 Task: Find connections with filter location Mulhouse with filter topic #investmentproperty with filter profile language Spanish with filter current company UAS International Trip Support with filter school Barrackpore Rastraguru Surendranath College with filter industry Natural Gas Distribution with filter service category Life Coaching with filter keywords title Sales Manager
Action: Mouse moved to (631, 103)
Screenshot: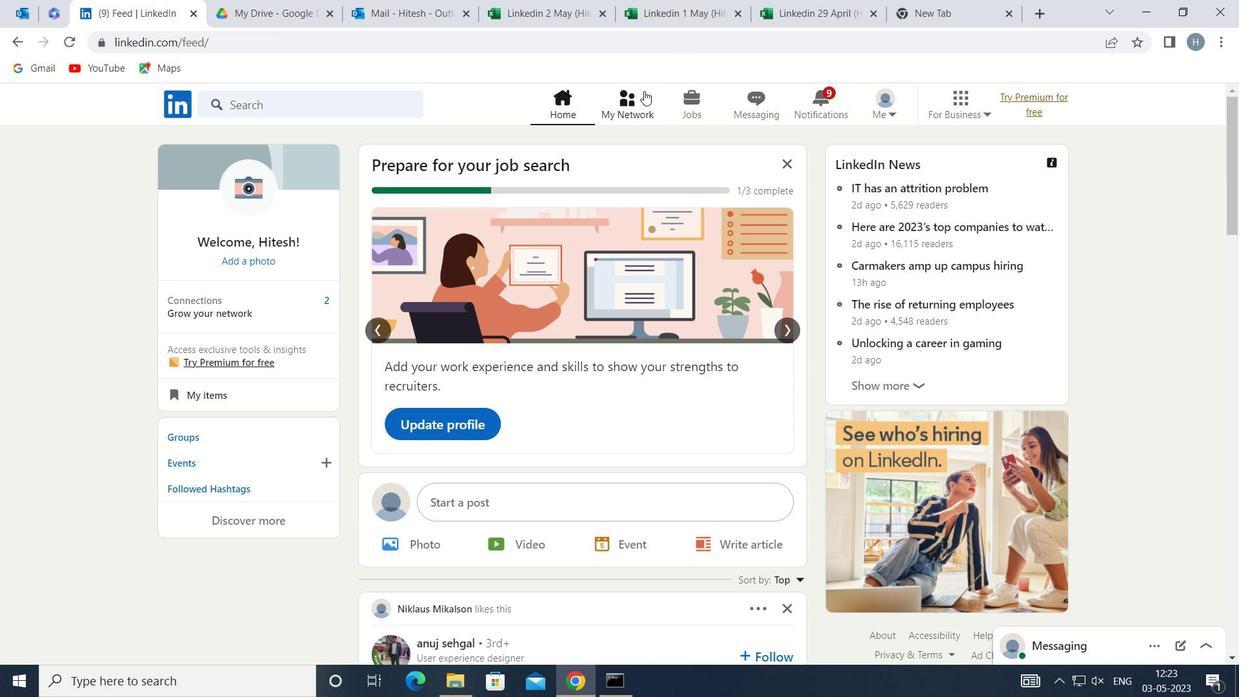 
Action: Mouse pressed left at (631, 103)
Screenshot: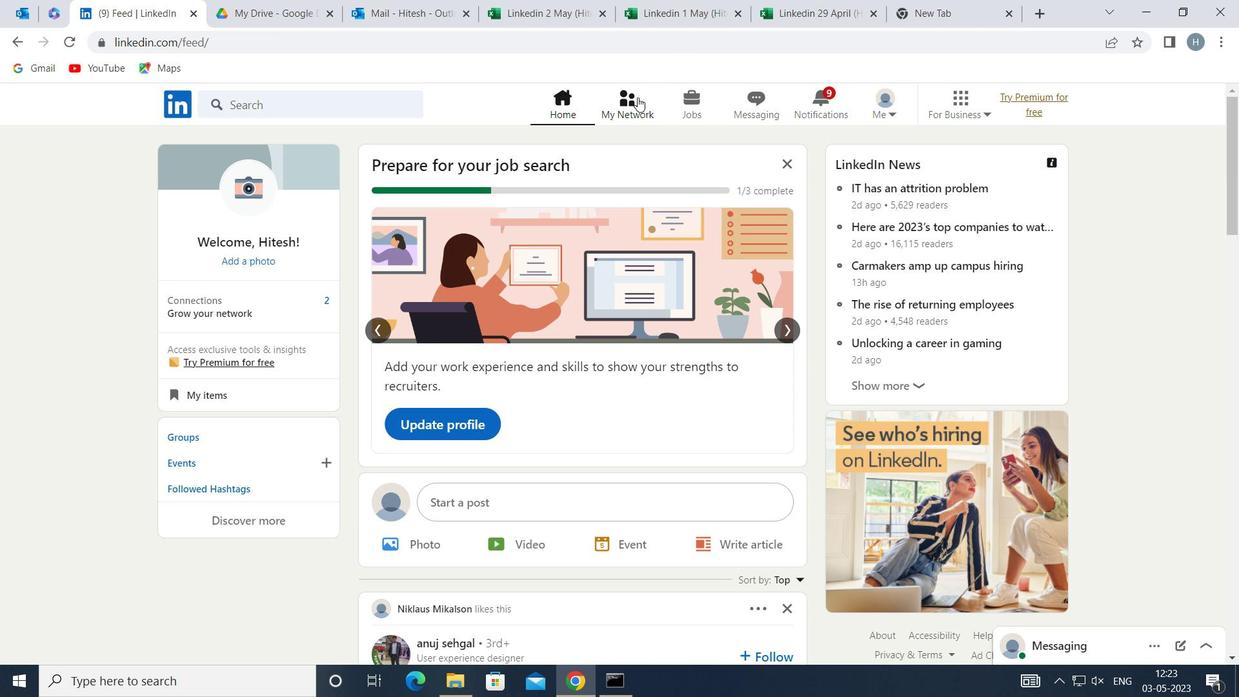 
Action: Mouse moved to (369, 200)
Screenshot: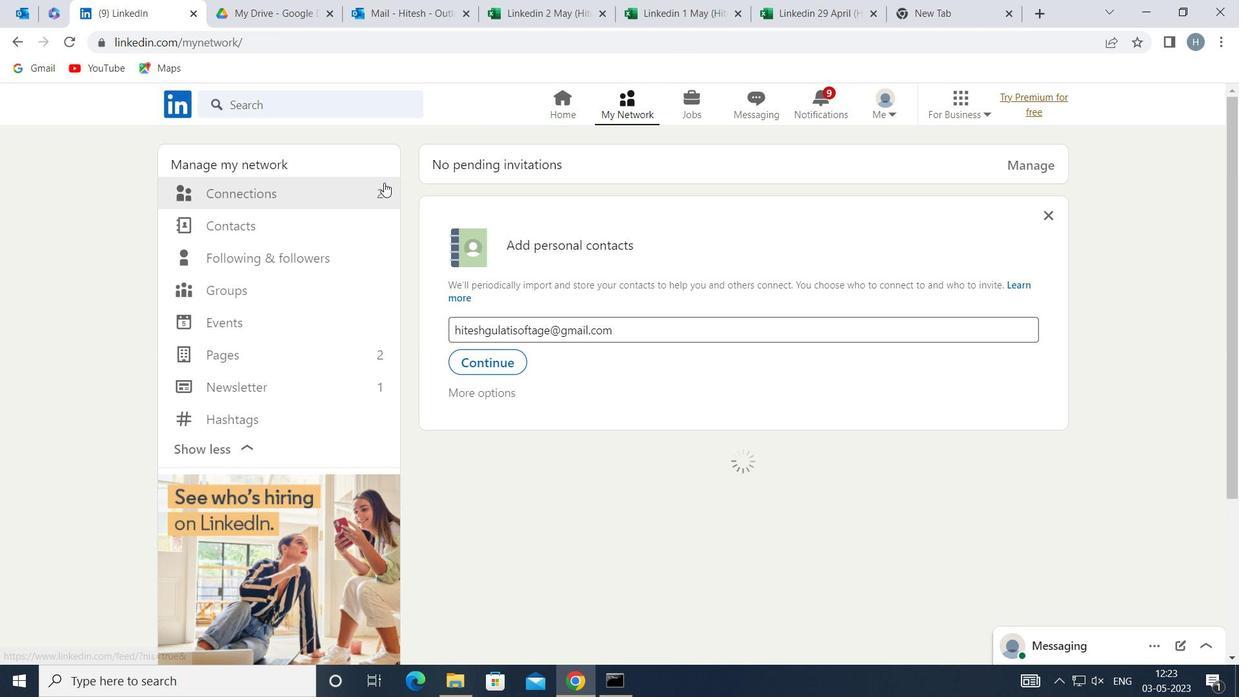 
Action: Mouse pressed left at (369, 200)
Screenshot: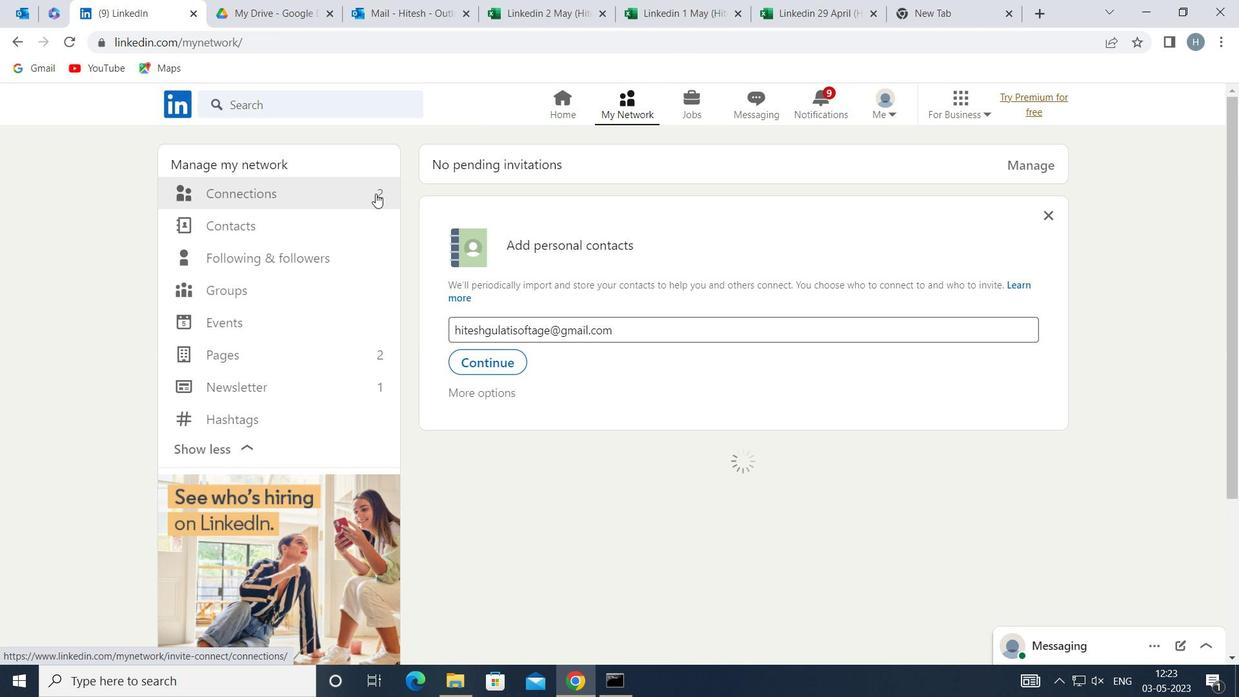 
Action: Mouse moved to (733, 194)
Screenshot: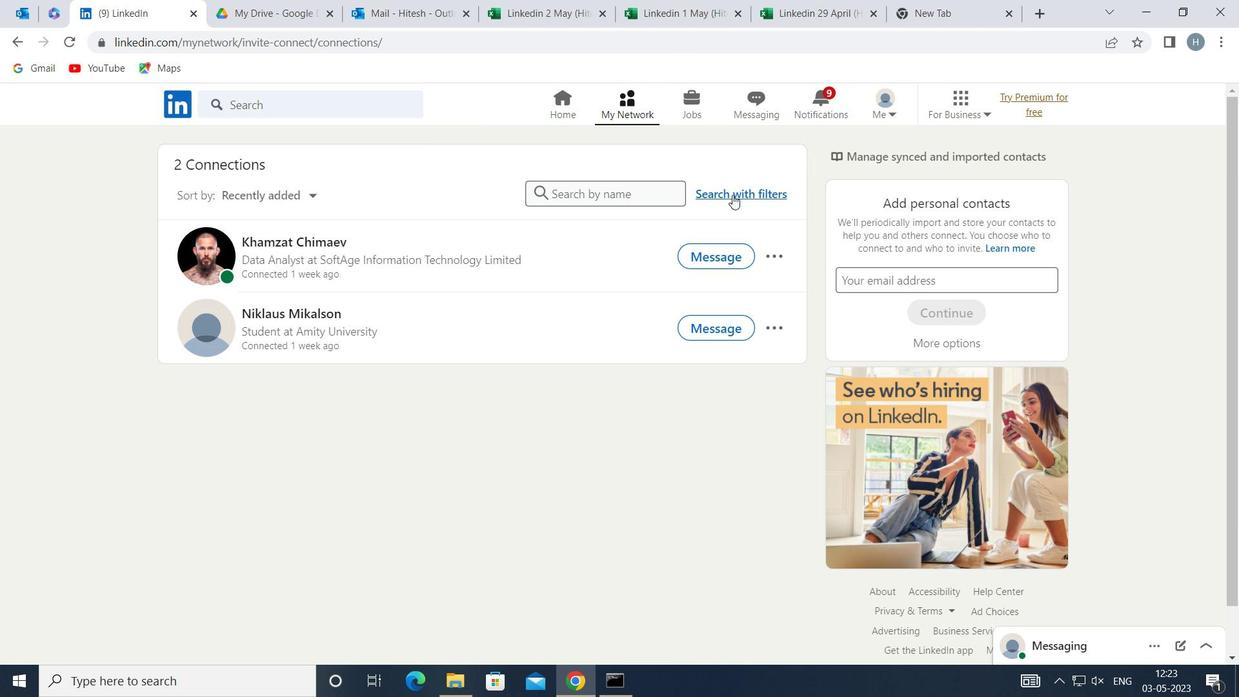 
Action: Mouse pressed left at (733, 194)
Screenshot: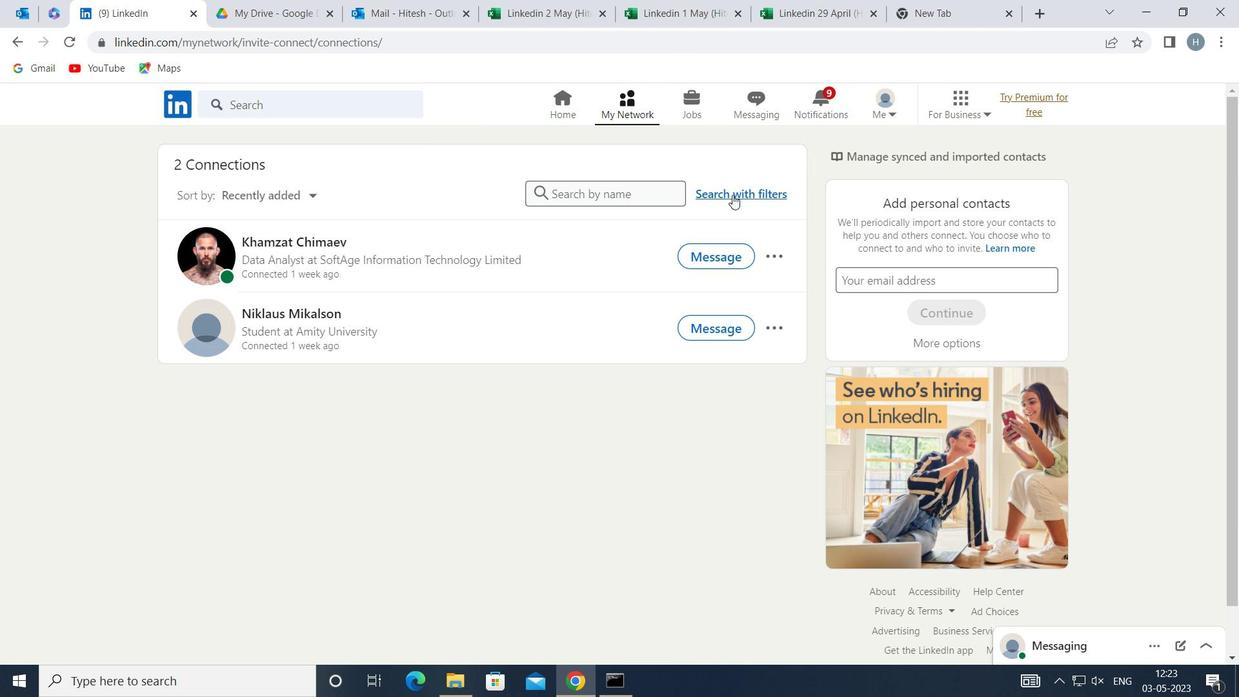 
Action: Mouse moved to (676, 150)
Screenshot: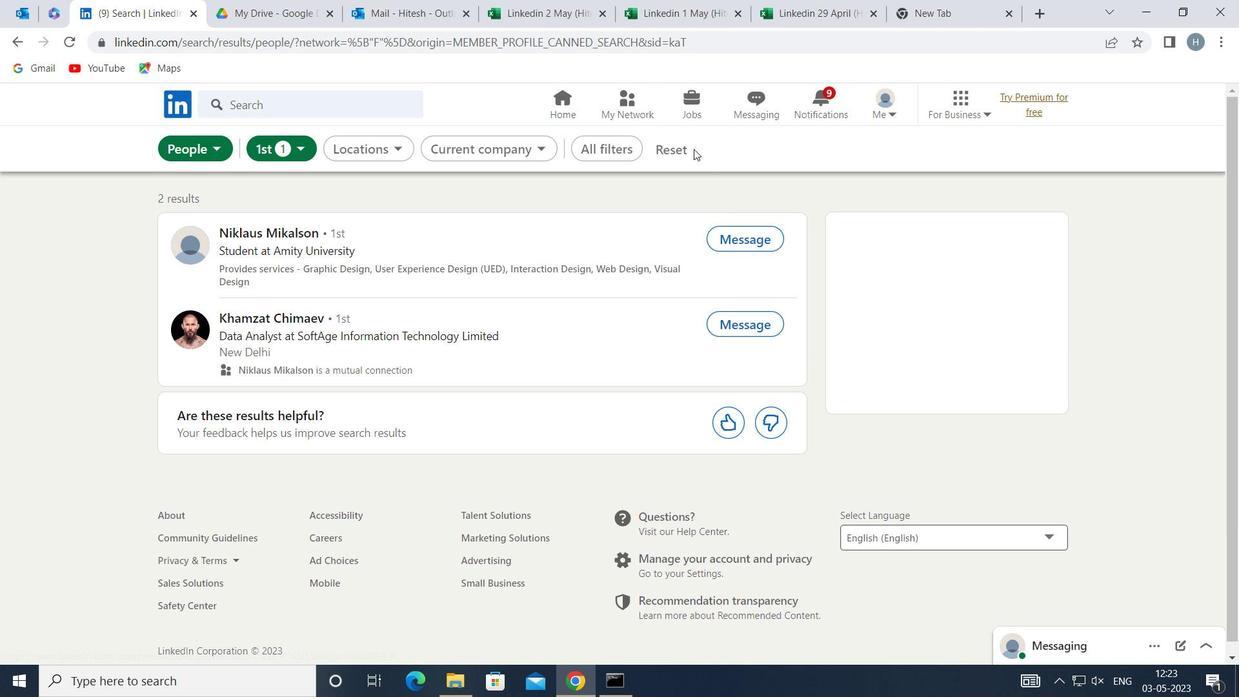 
Action: Mouse pressed left at (676, 150)
Screenshot: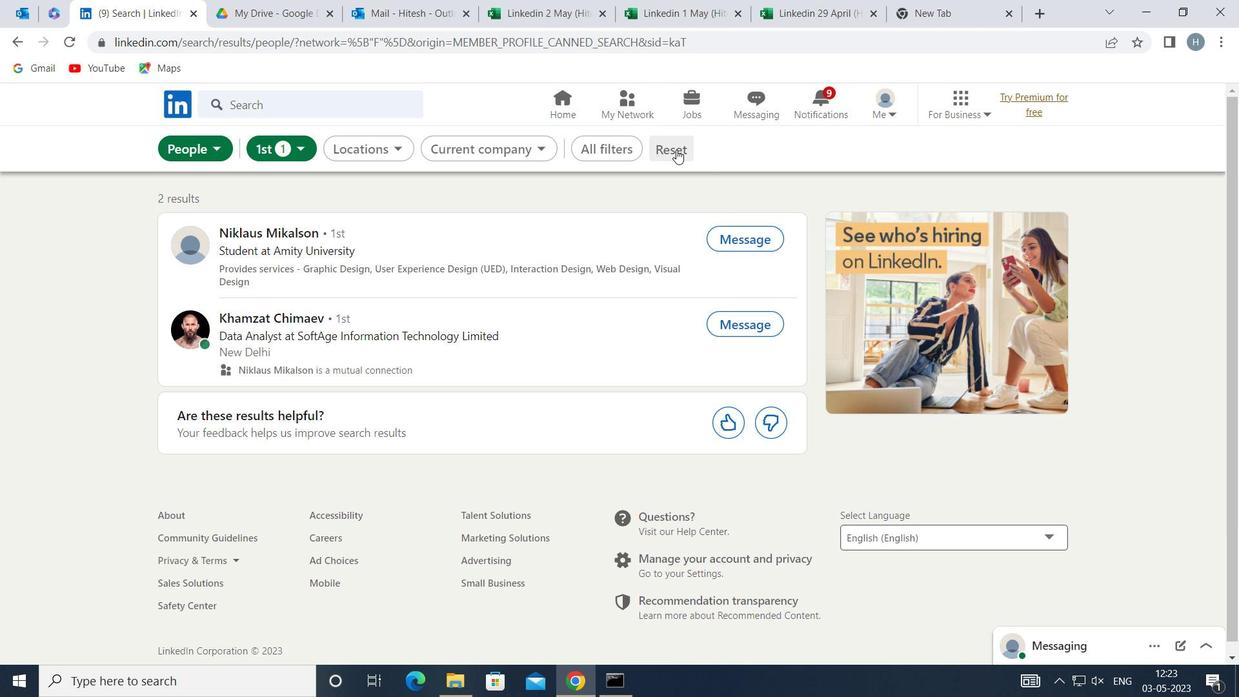 
Action: Mouse moved to (660, 148)
Screenshot: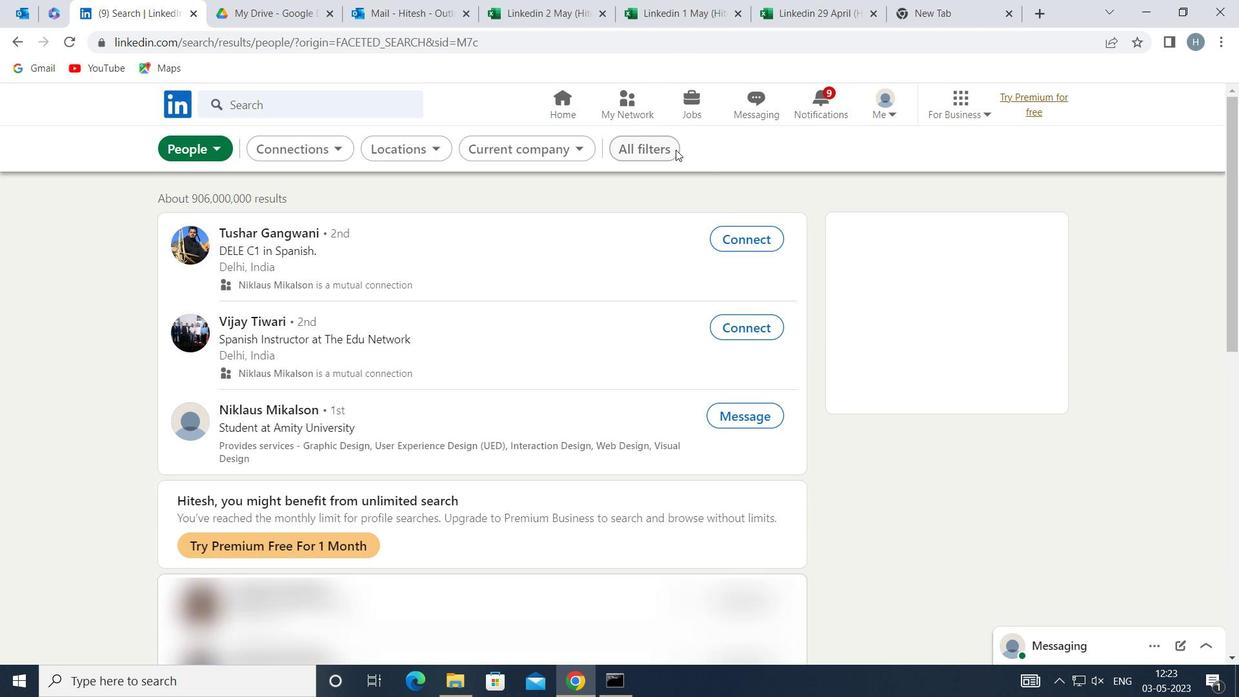 
Action: Mouse pressed left at (660, 148)
Screenshot: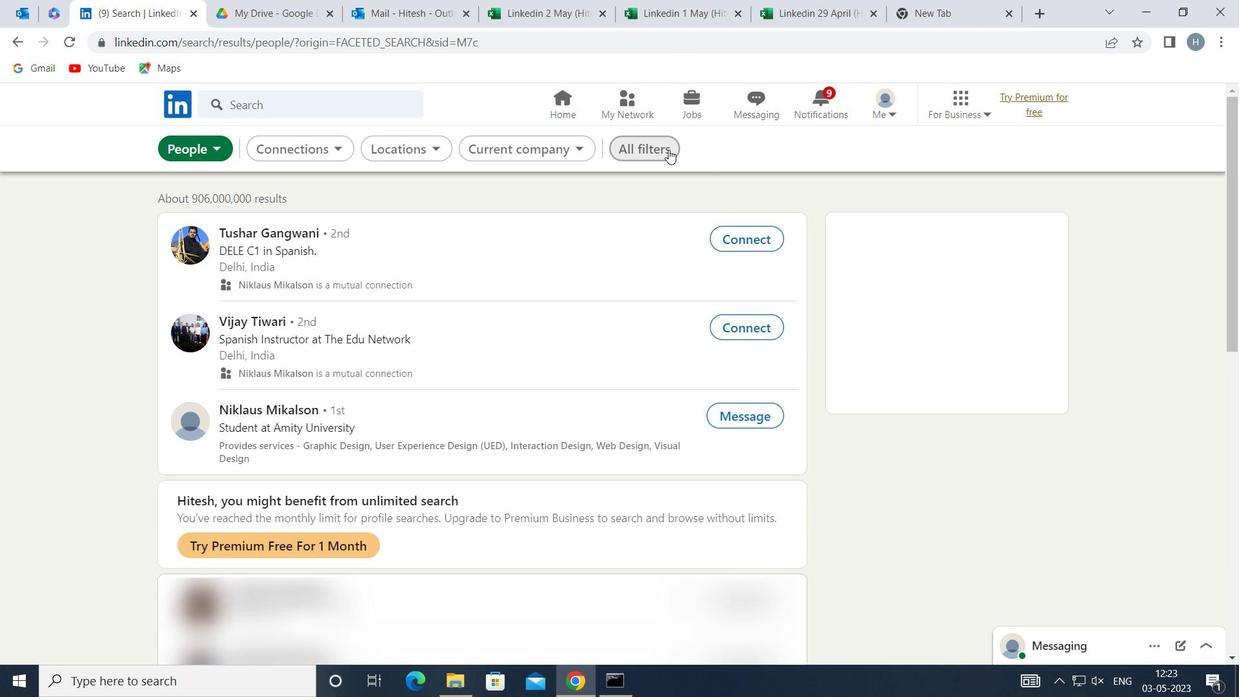 
Action: Mouse moved to (911, 425)
Screenshot: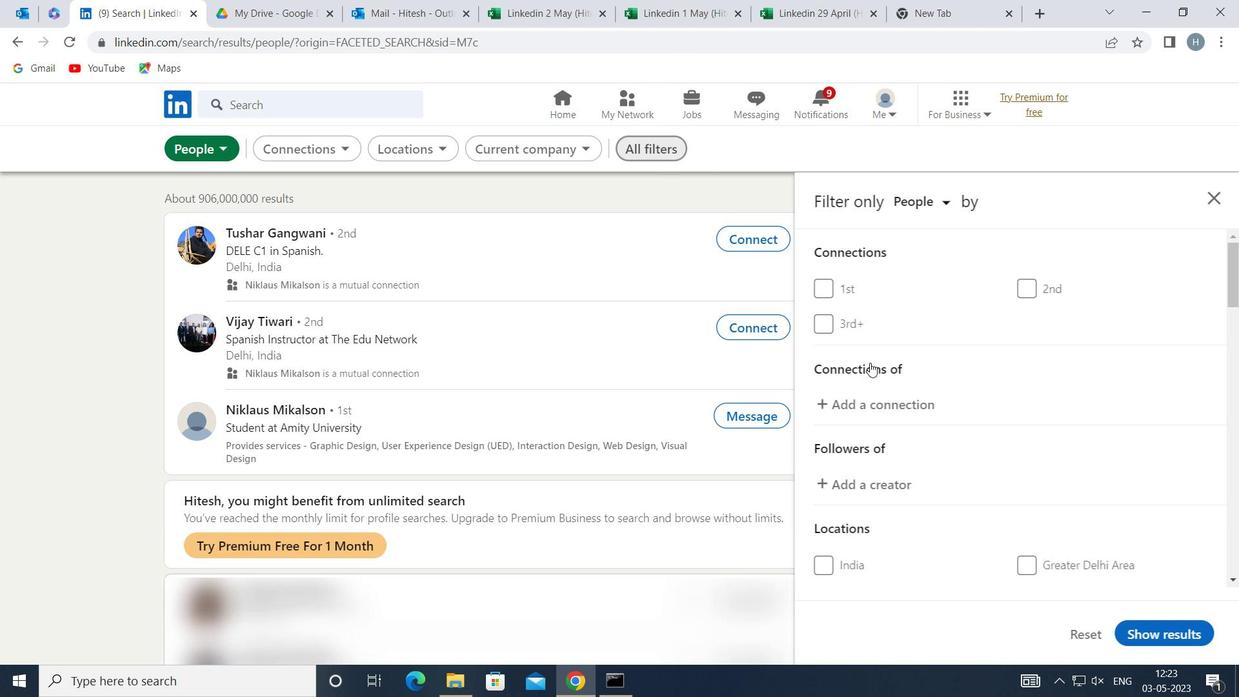 
Action: Mouse scrolled (911, 425) with delta (0, 0)
Screenshot: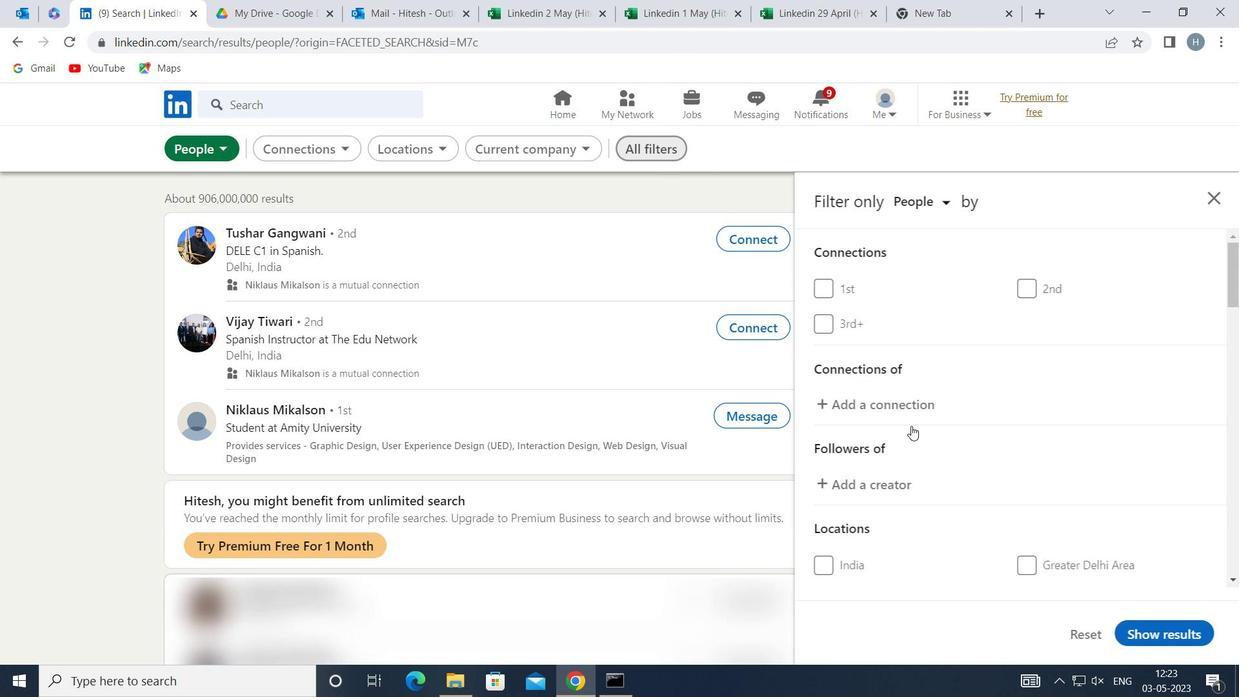 
Action: Mouse scrolled (911, 425) with delta (0, 0)
Screenshot: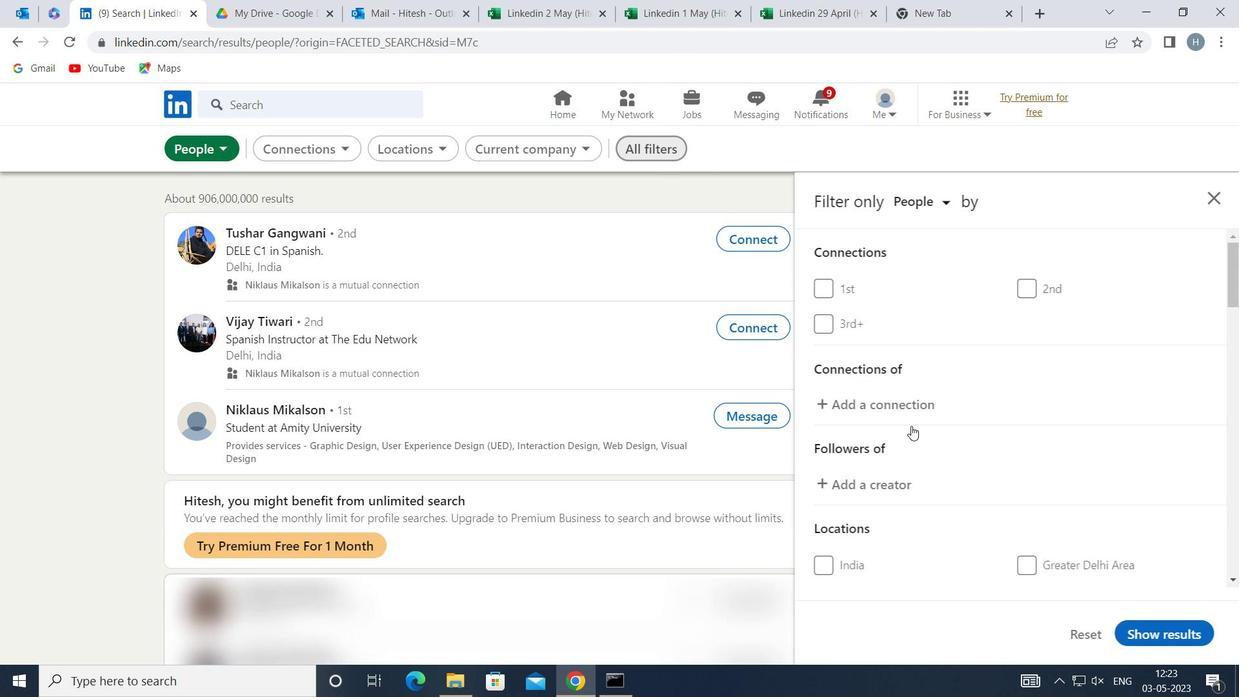 
Action: Mouse scrolled (911, 425) with delta (0, 0)
Screenshot: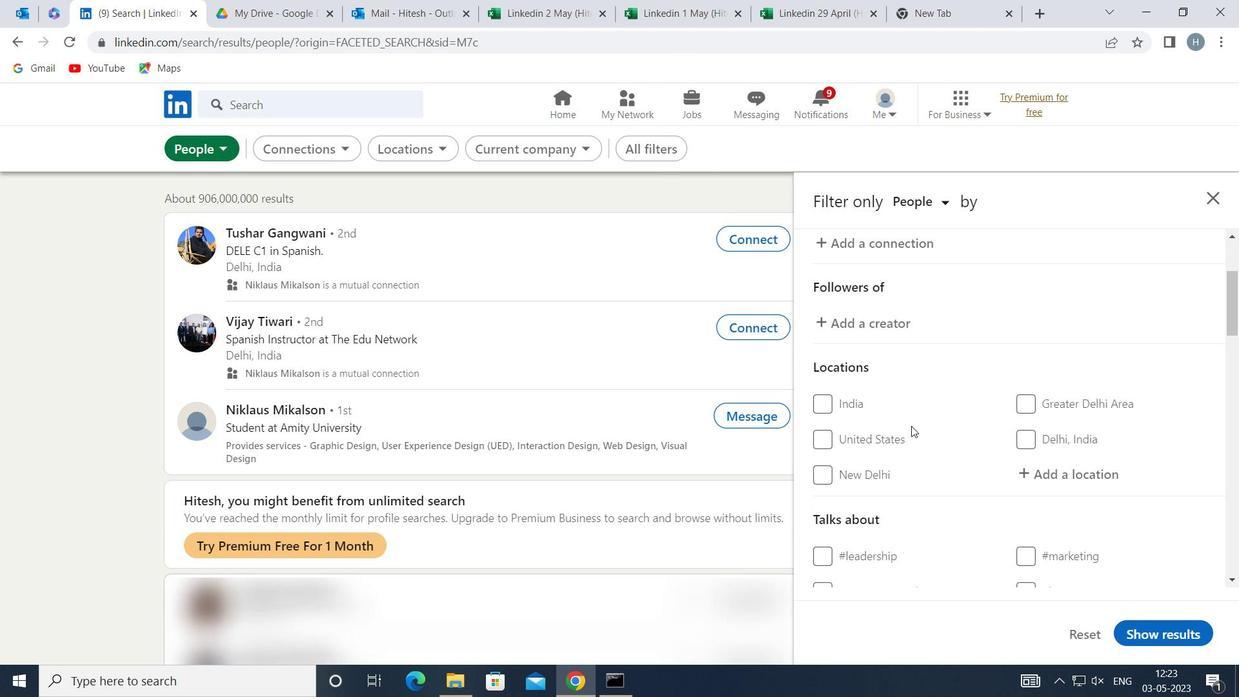 
Action: Mouse moved to (1081, 388)
Screenshot: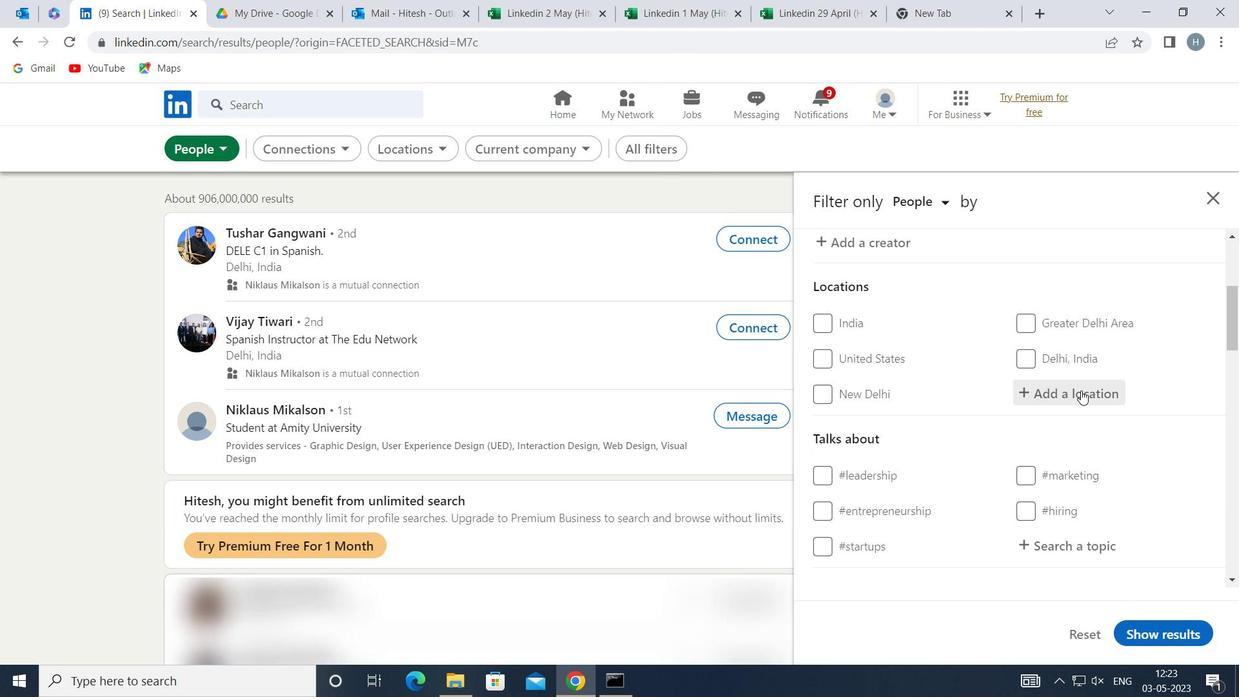 
Action: Mouse pressed left at (1081, 388)
Screenshot: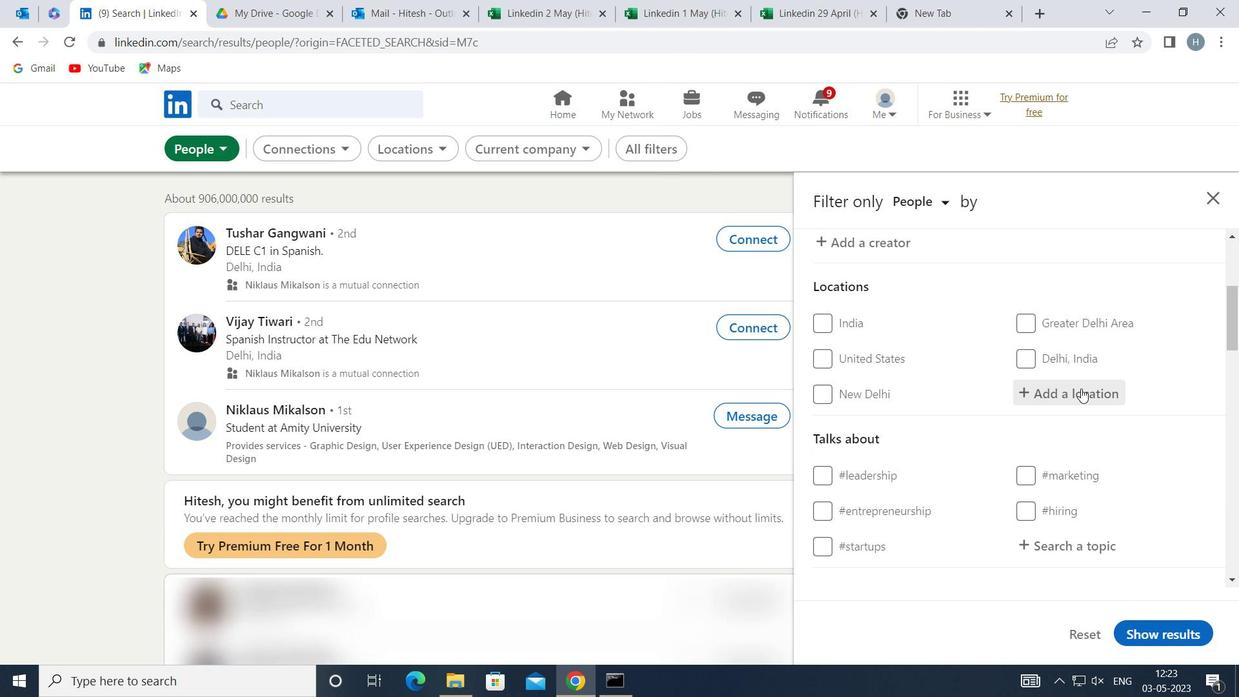 
Action: Key pressed <Key.shift>MULHOUSE
Screenshot: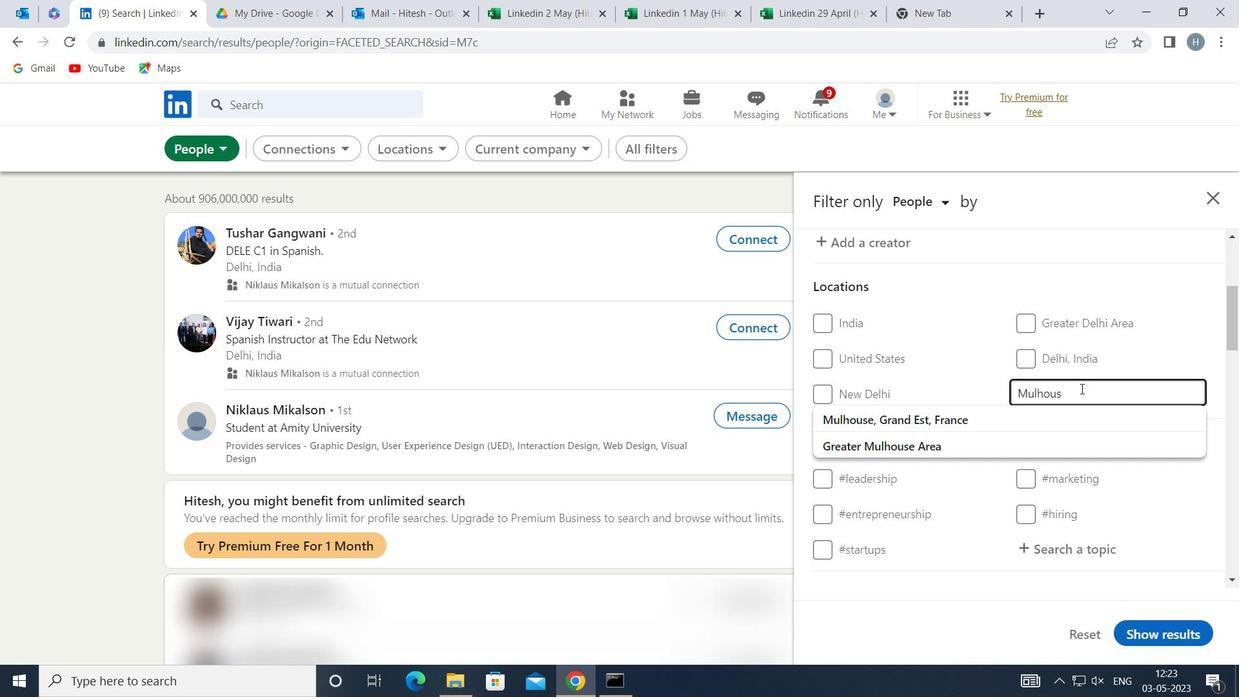 
Action: Mouse moved to (1017, 413)
Screenshot: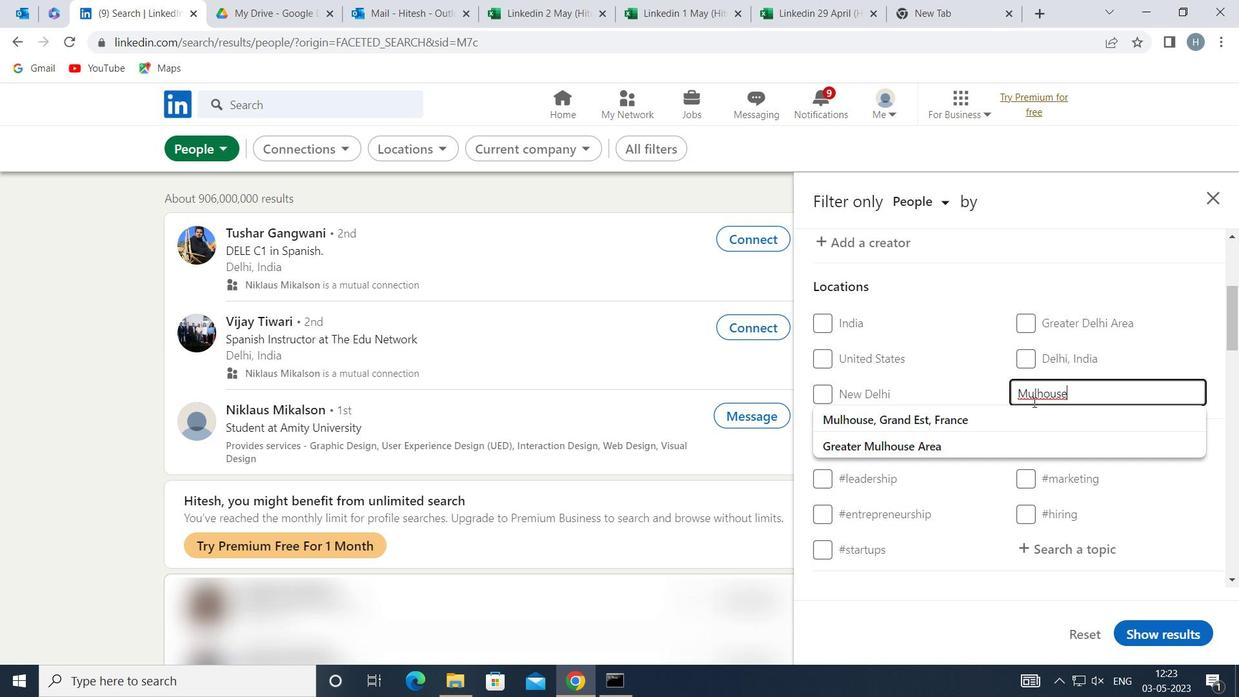 
Action: Mouse pressed left at (1017, 413)
Screenshot: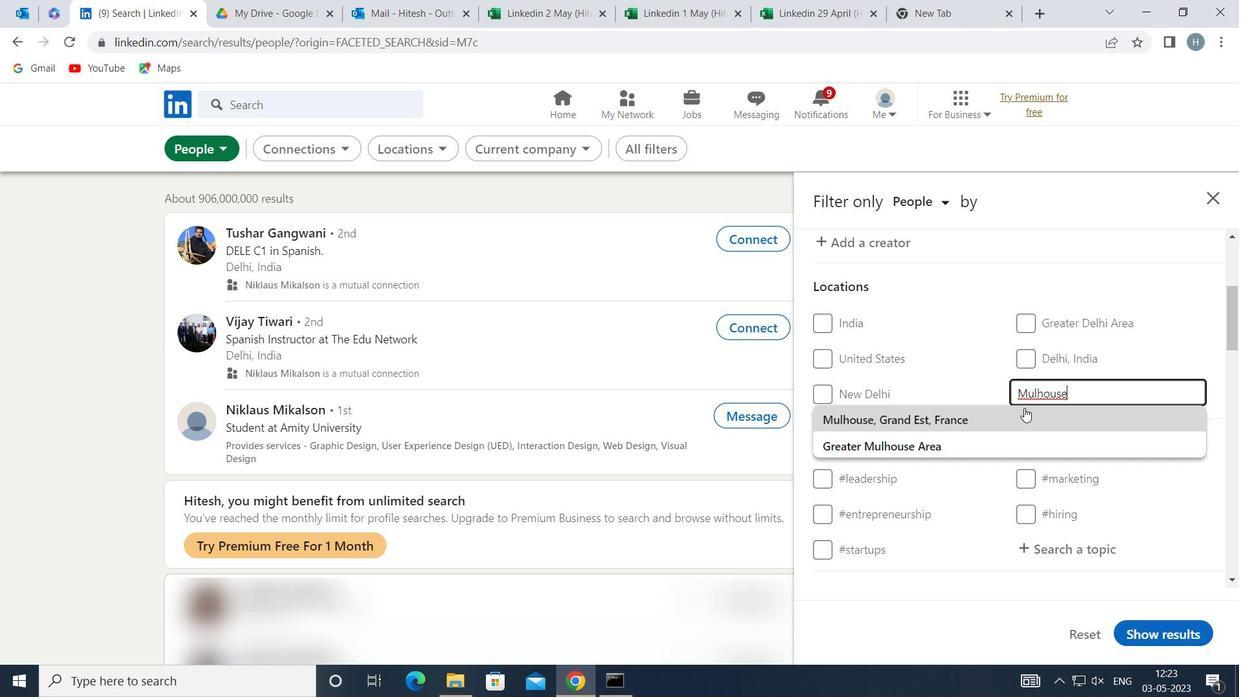 
Action: Mouse moved to (969, 413)
Screenshot: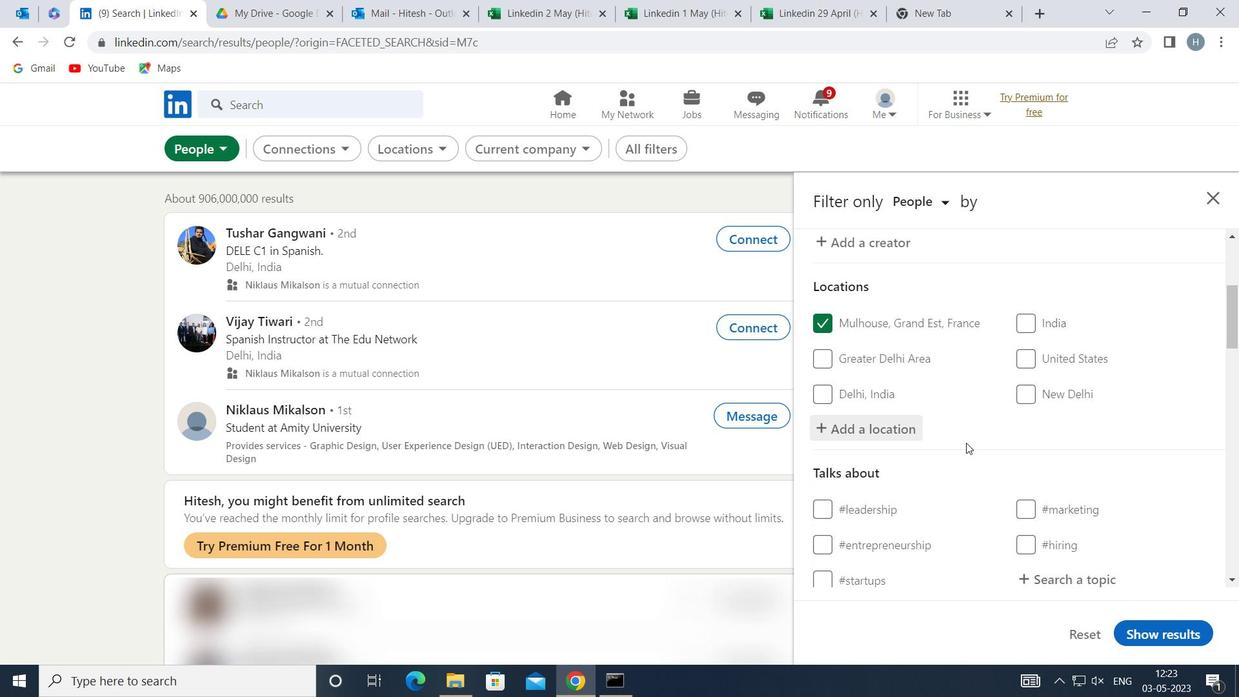 
Action: Mouse scrolled (969, 412) with delta (0, 0)
Screenshot: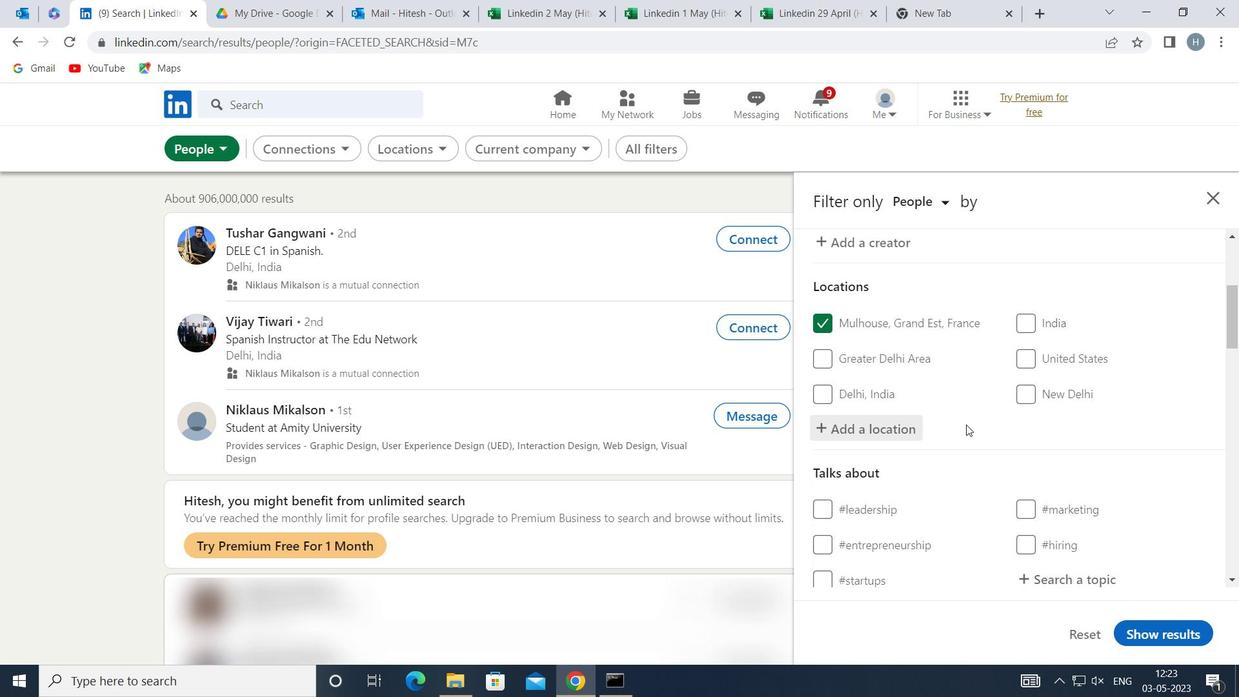
Action: Mouse moved to (970, 412)
Screenshot: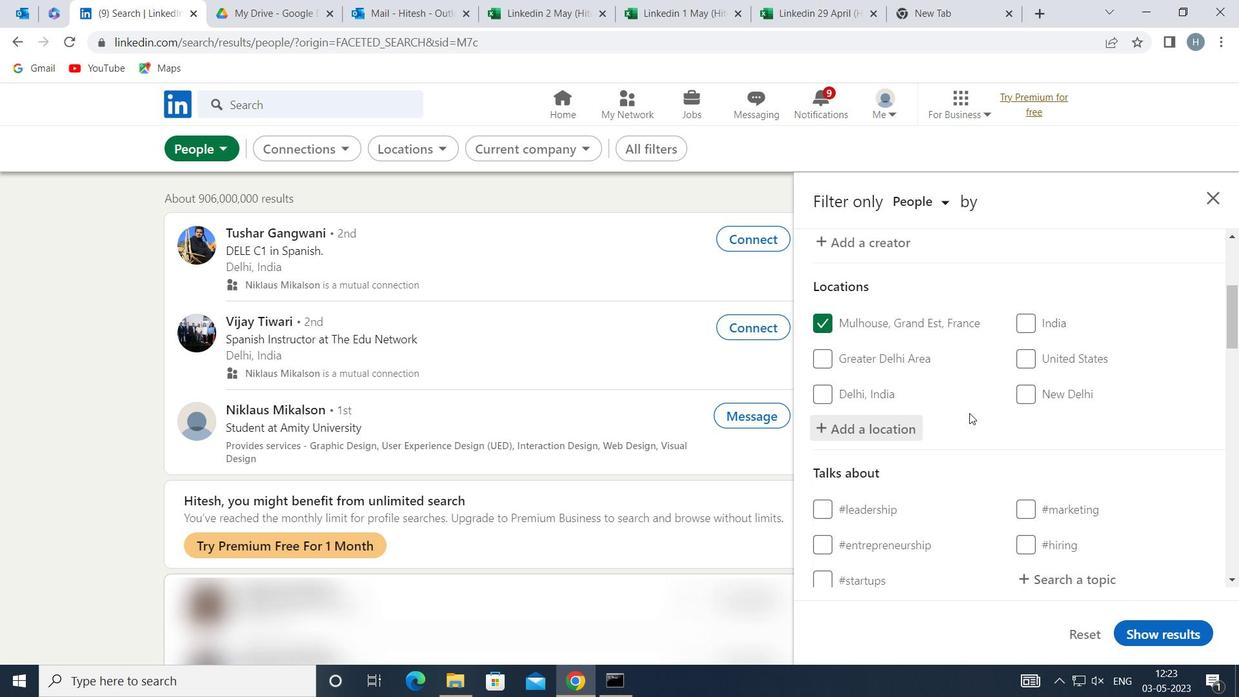 
Action: Mouse scrolled (970, 411) with delta (0, 0)
Screenshot: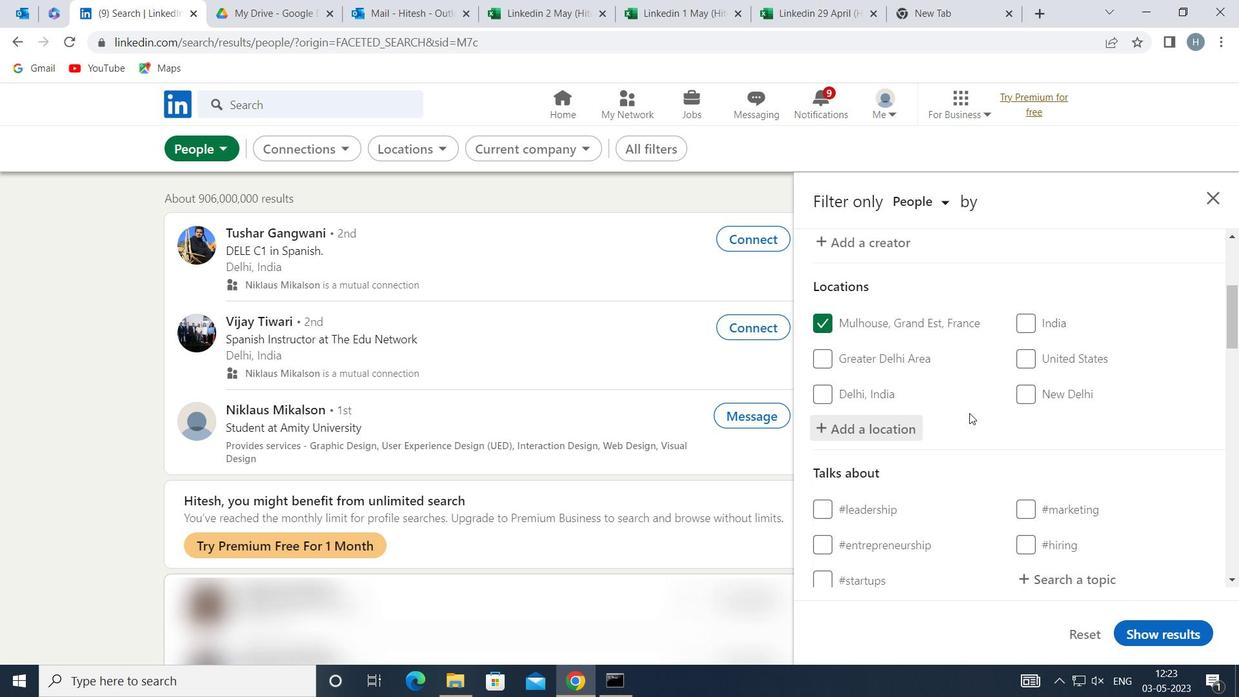 
Action: Mouse moved to (1079, 416)
Screenshot: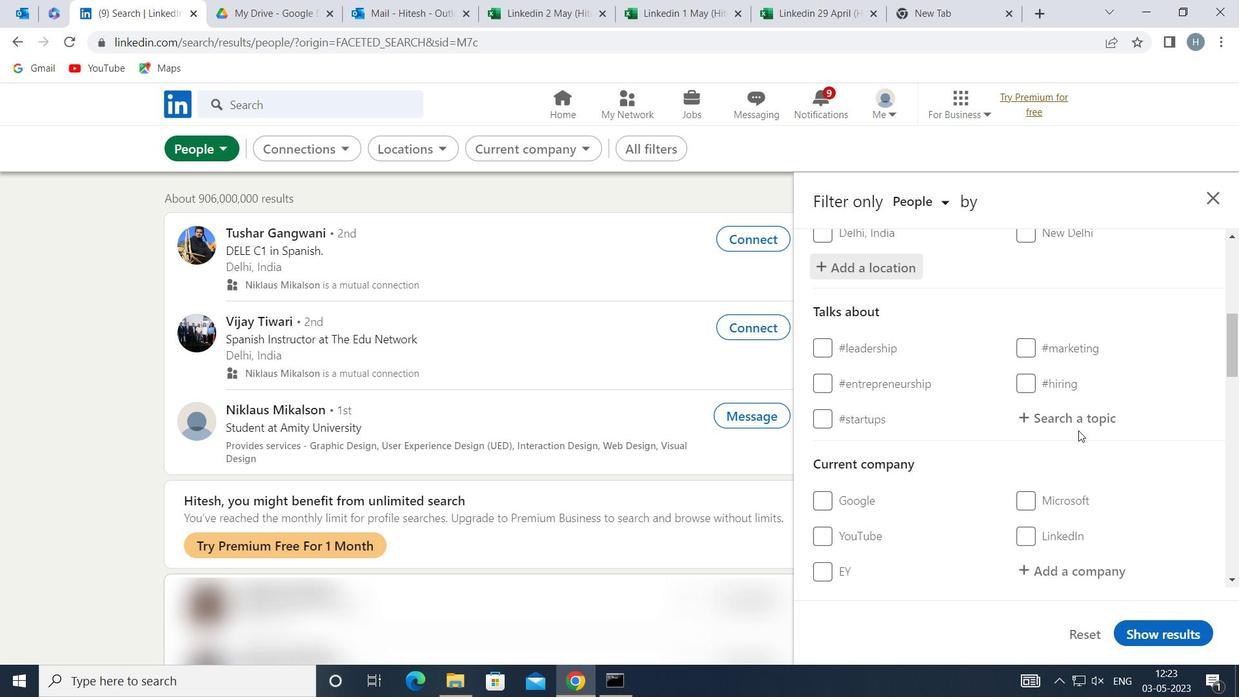 
Action: Mouse pressed left at (1079, 416)
Screenshot: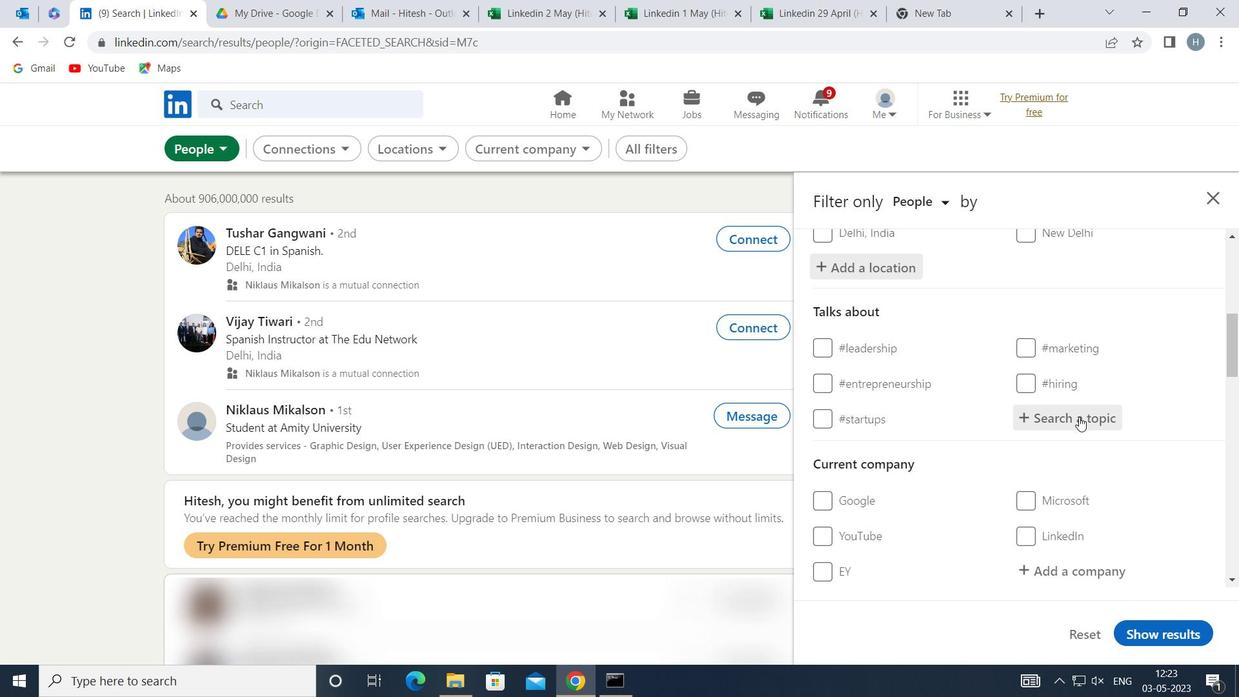 
Action: Key pressed INVESTMENTPROPERTY
Screenshot: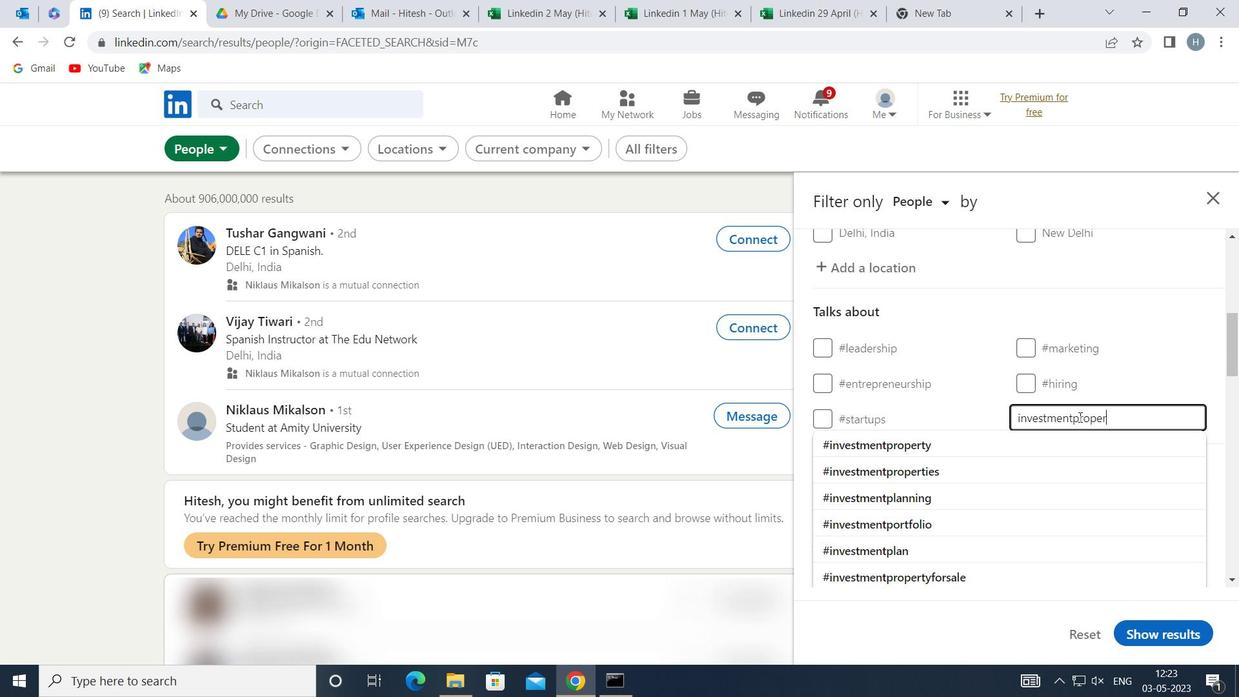 
Action: Mouse moved to (1030, 446)
Screenshot: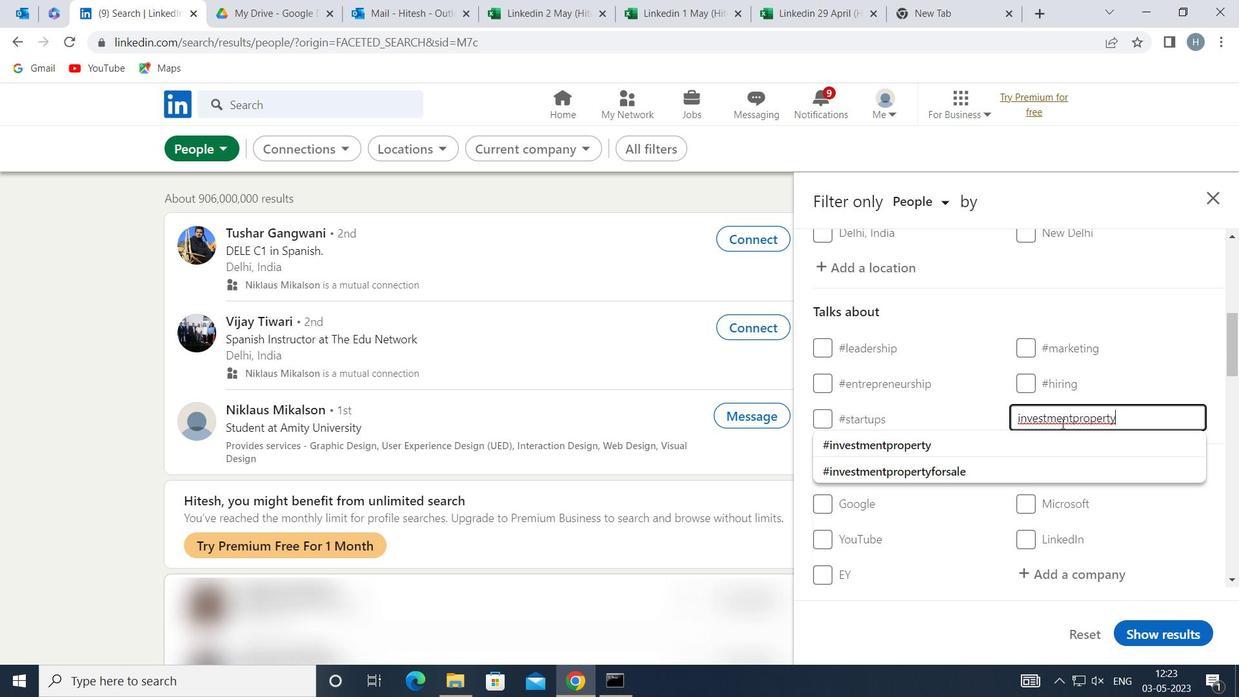 
Action: Mouse pressed left at (1030, 446)
Screenshot: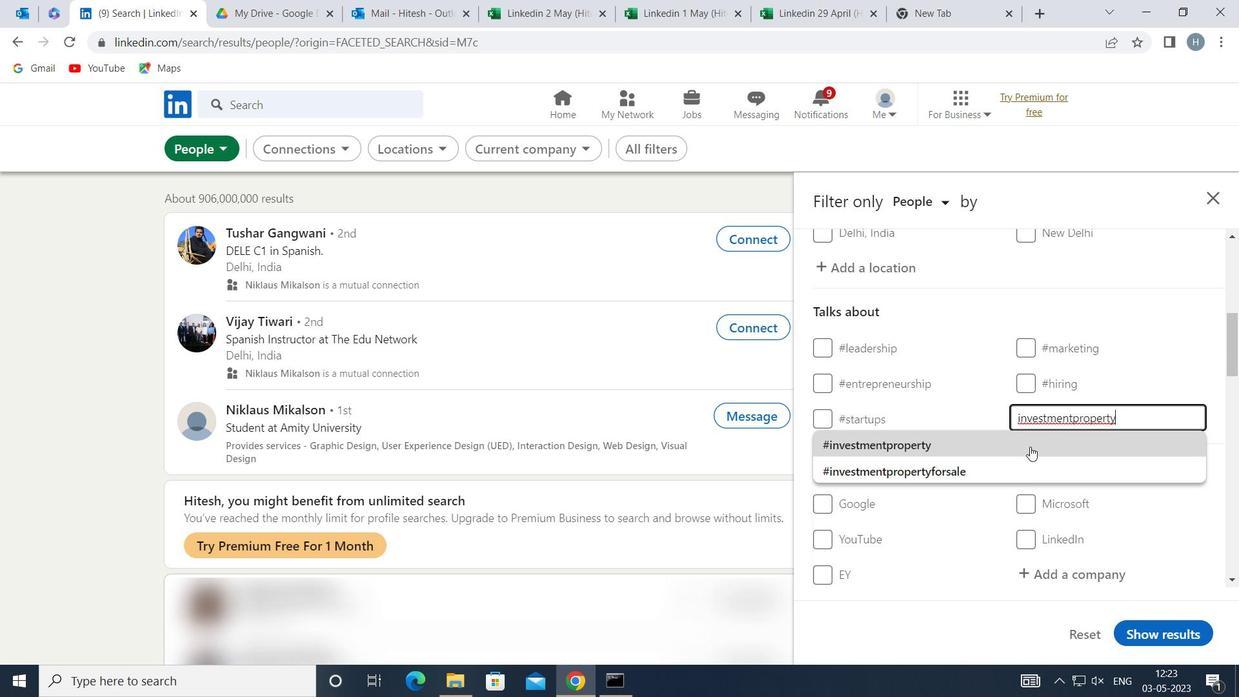 
Action: Mouse moved to (983, 424)
Screenshot: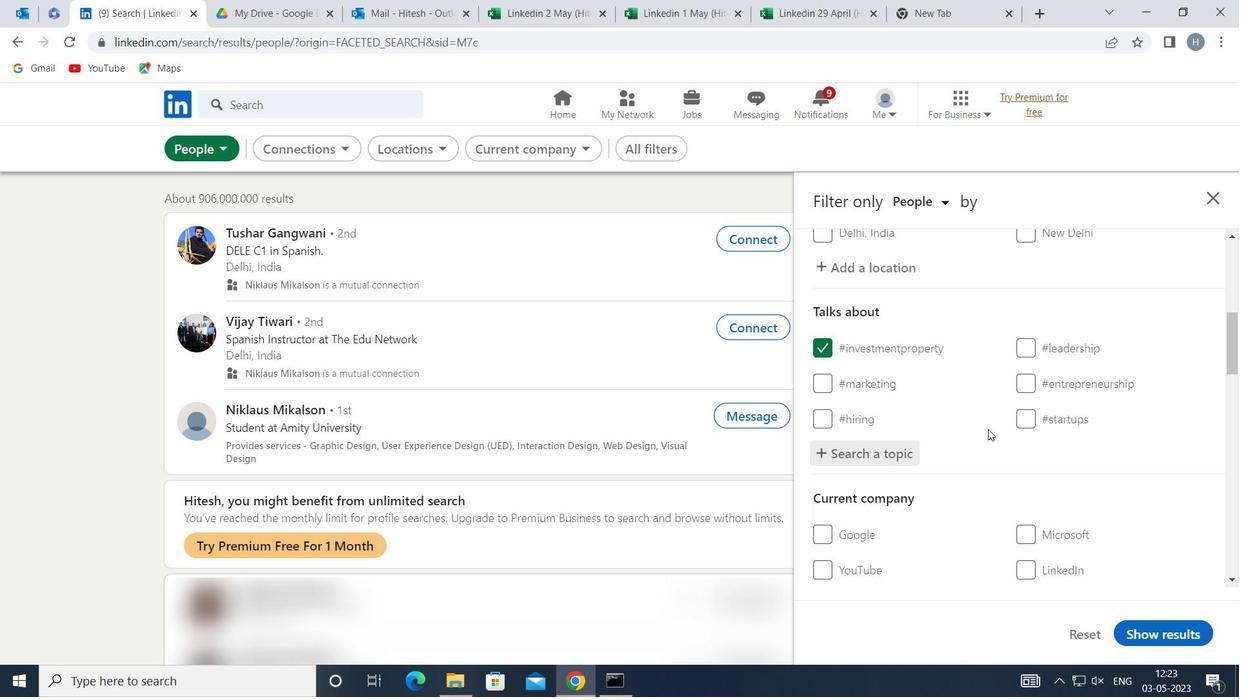 
Action: Mouse scrolled (983, 423) with delta (0, 0)
Screenshot: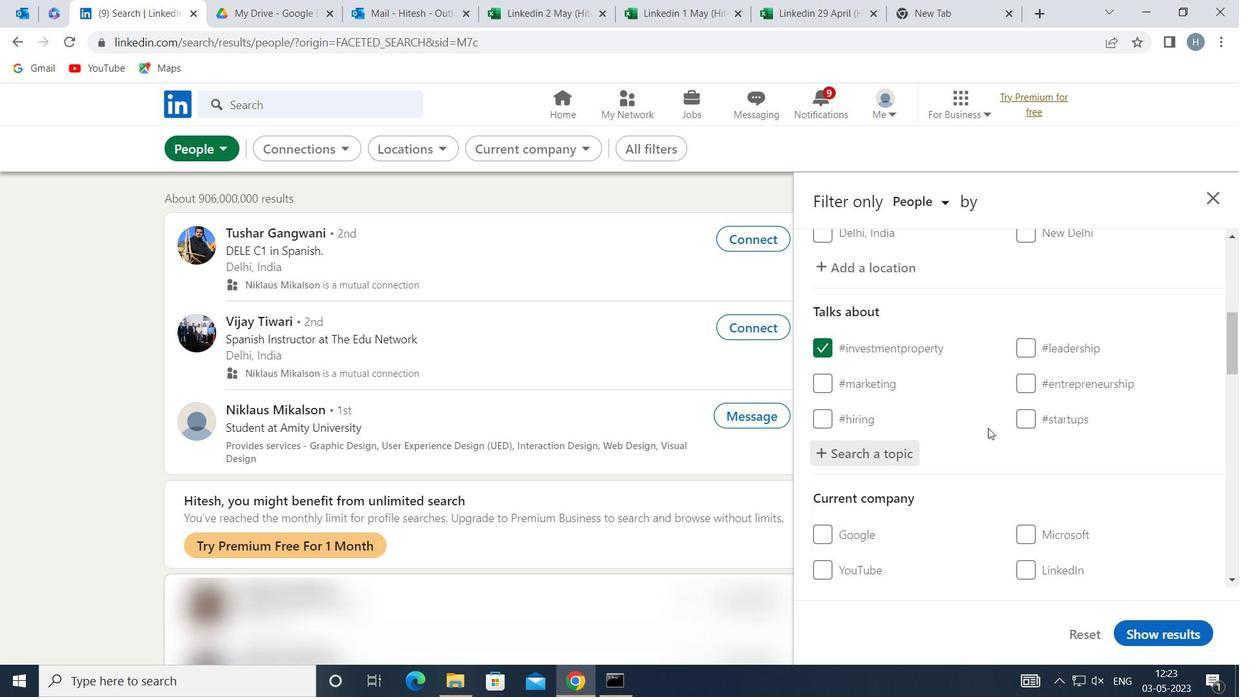 
Action: Mouse moved to (981, 415)
Screenshot: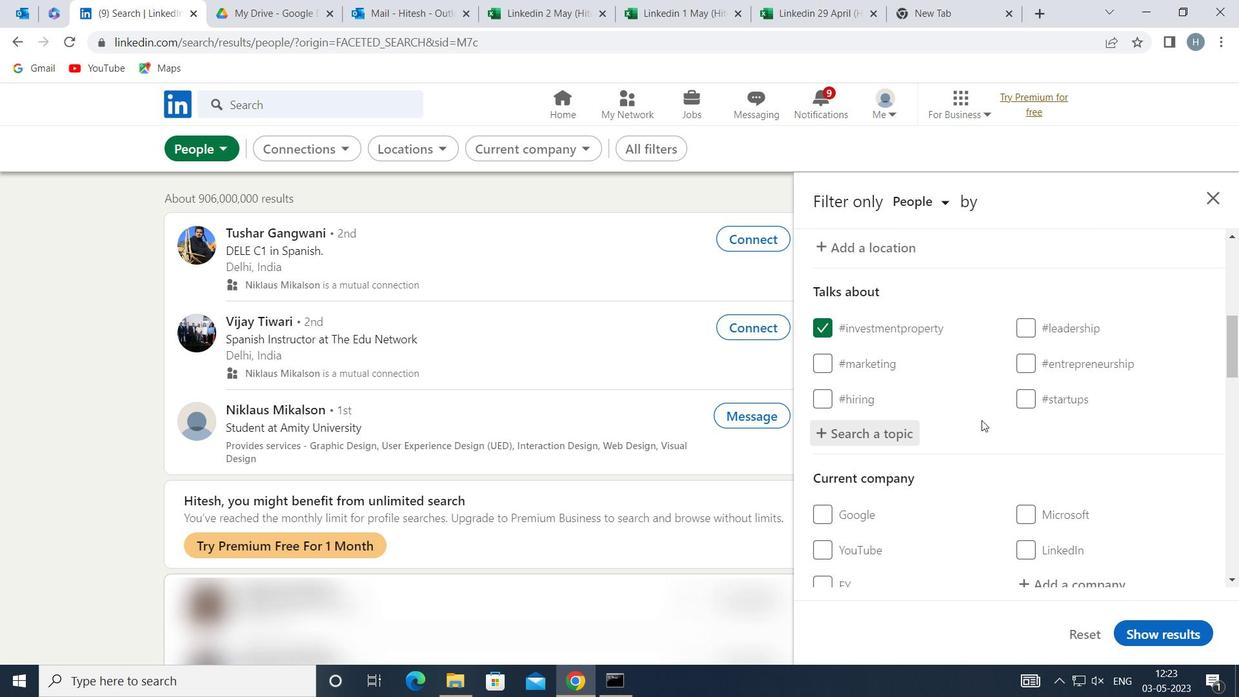 
Action: Mouse scrolled (981, 414) with delta (0, 0)
Screenshot: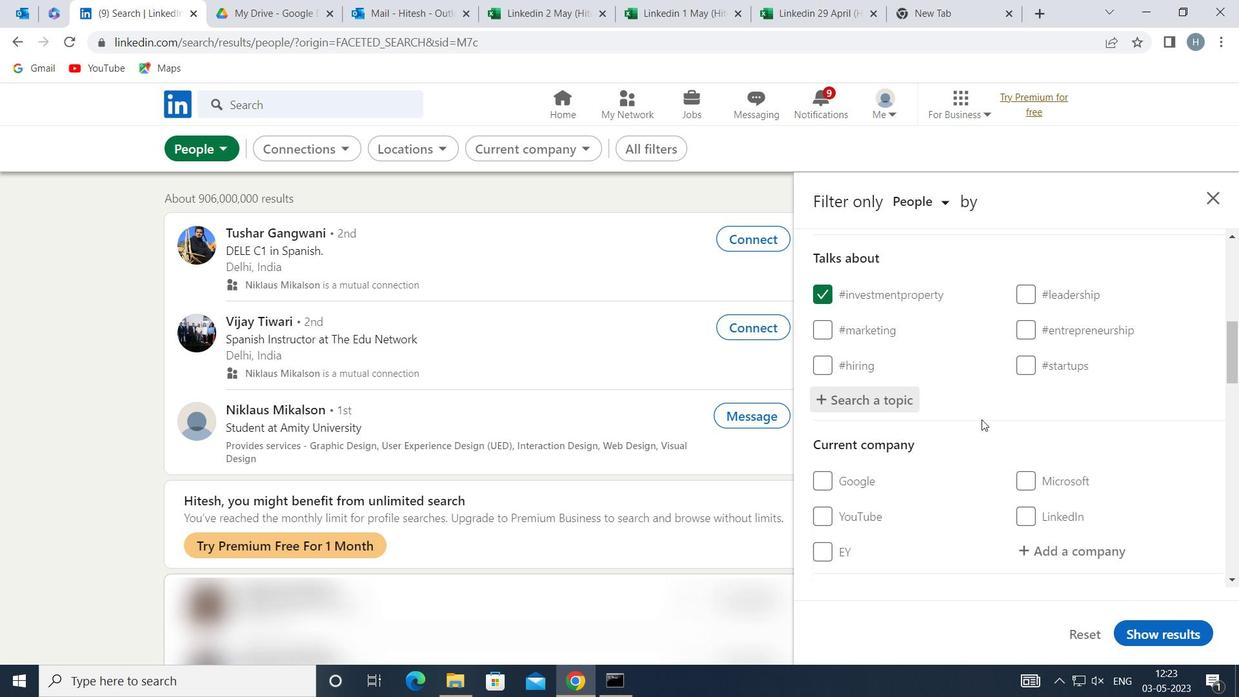 
Action: Mouse scrolled (981, 414) with delta (0, 0)
Screenshot: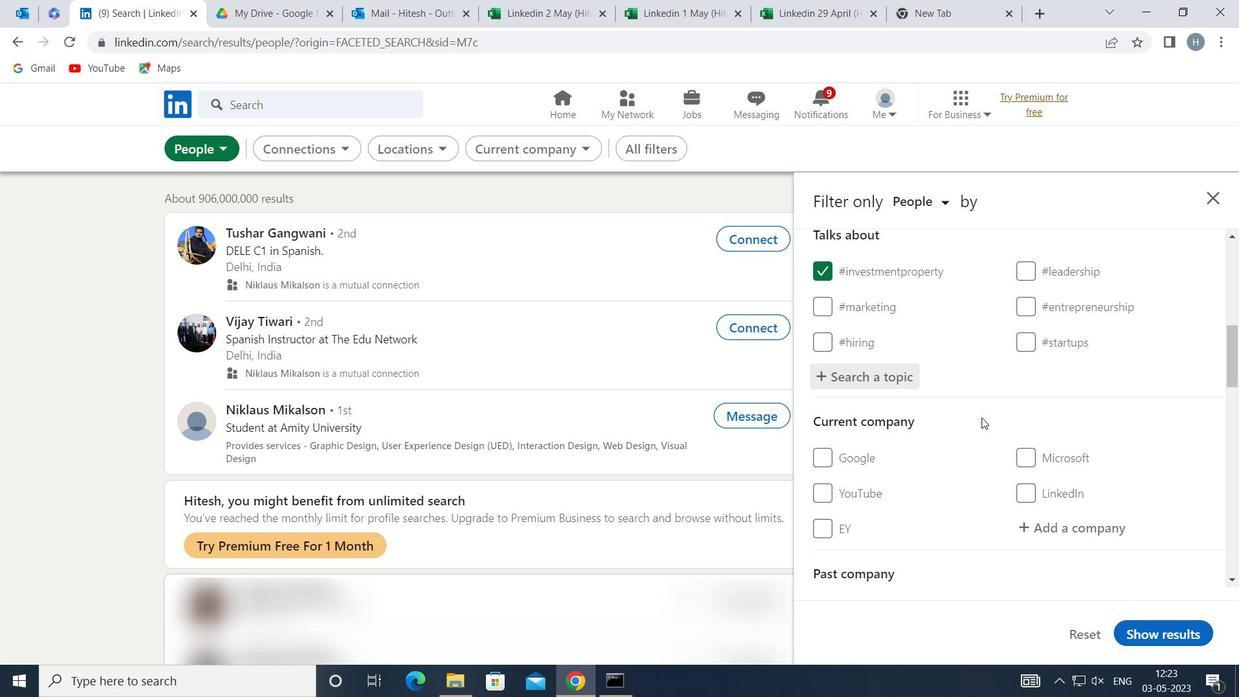 
Action: Mouse moved to (981, 413)
Screenshot: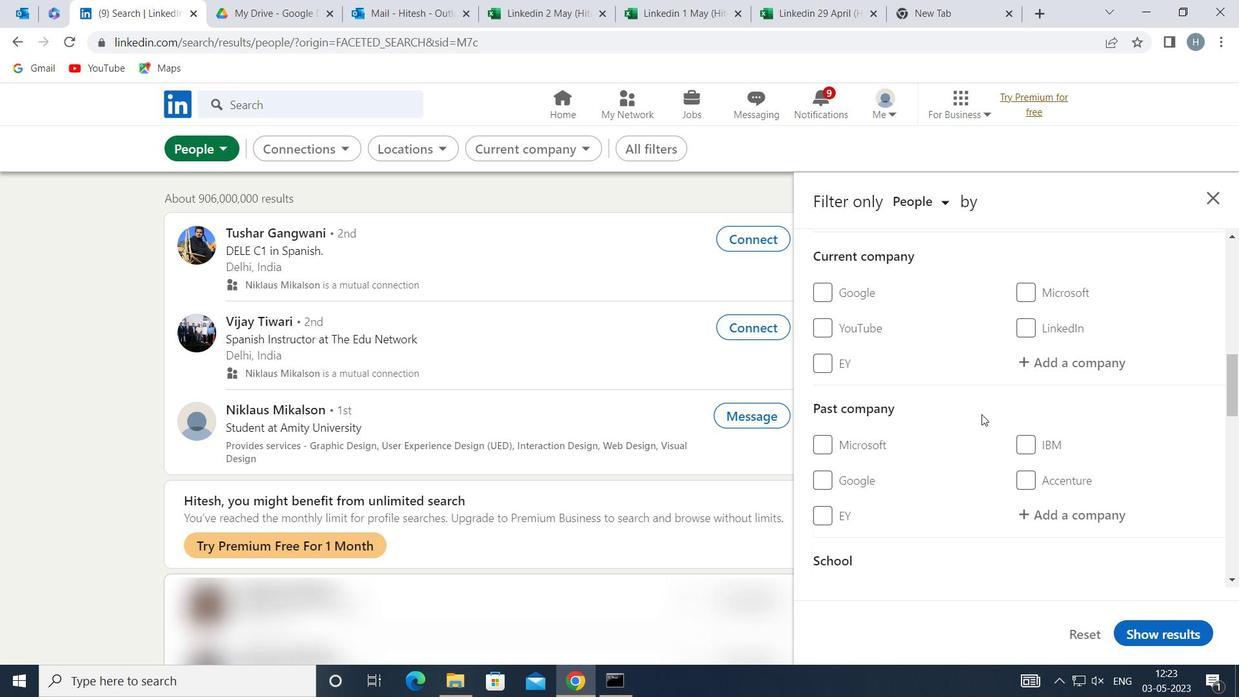 
Action: Mouse scrolled (981, 412) with delta (0, 0)
Screenshot: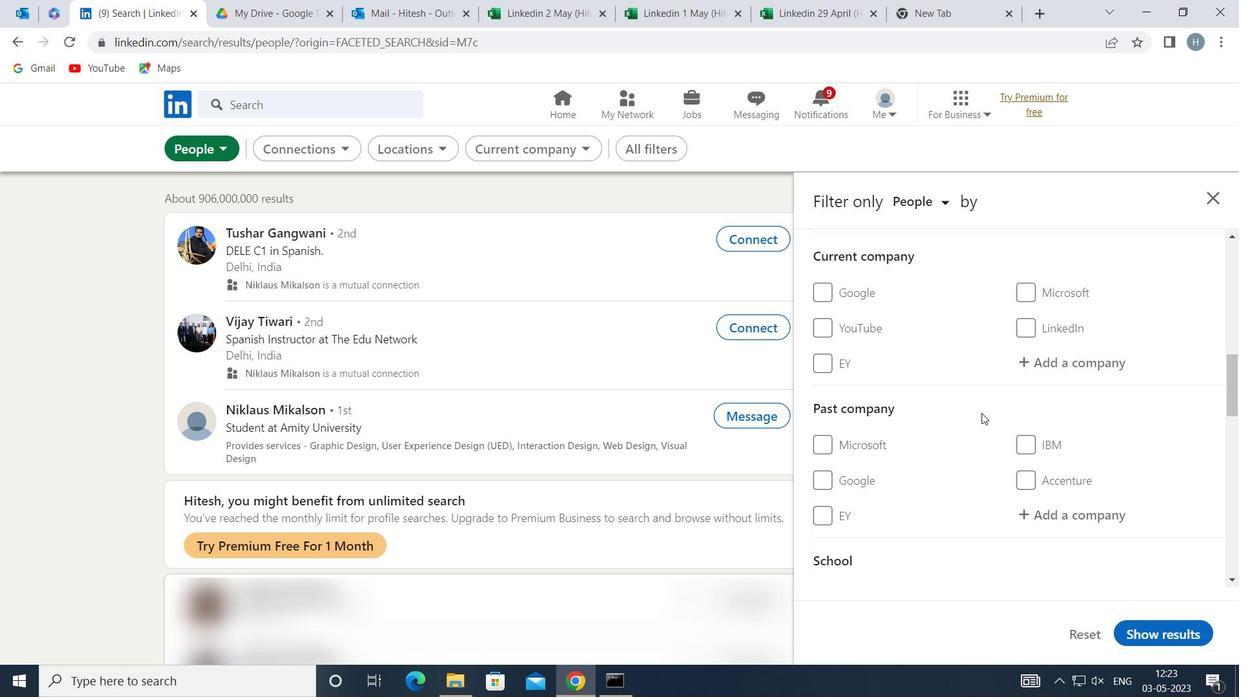 
Action: Mouse scrolled (981, 412) with delta (0, 0)
Screenshot: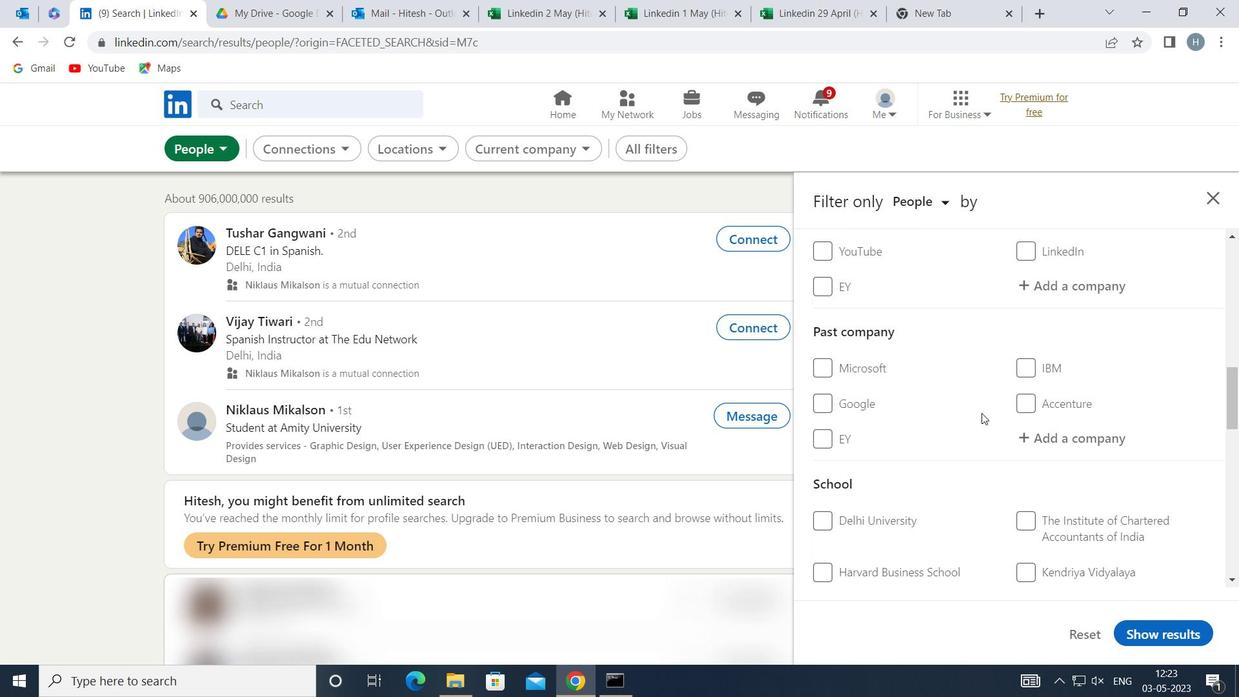 
Action: Mouse scrolled (981, 412) with delta (0, 0)
Screenshot: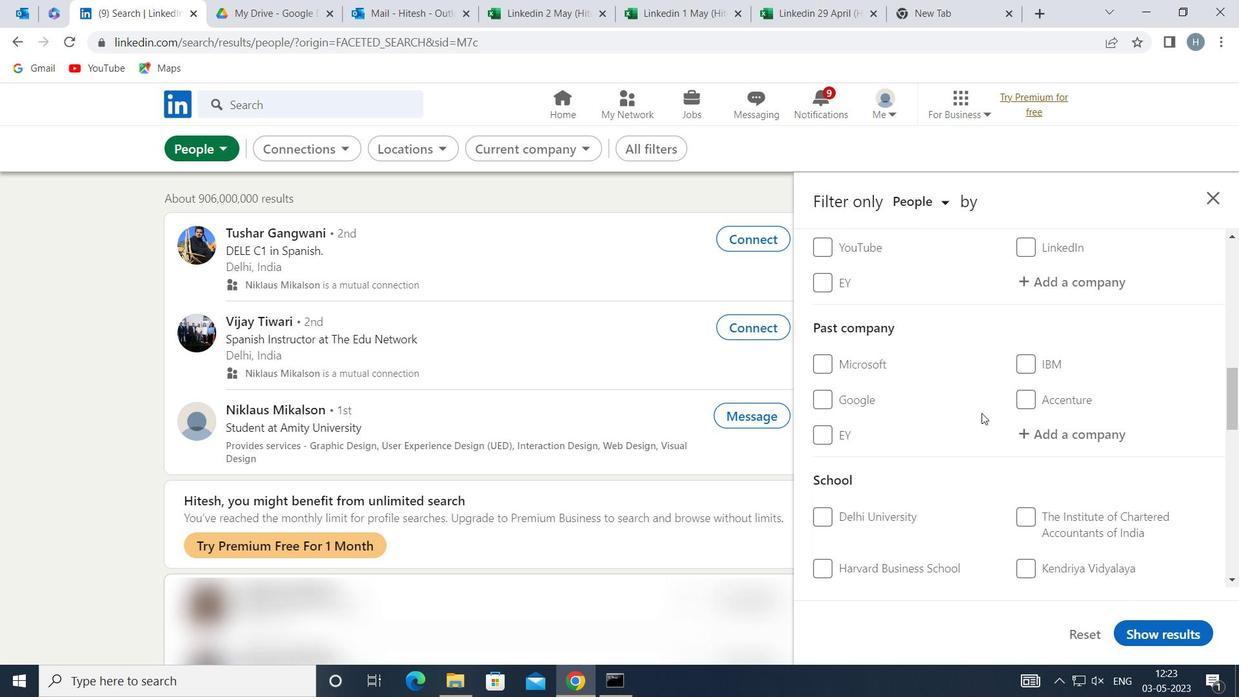 
Action: Mouse scrolled (981, 412) with delta (0, 0)
Screenshot: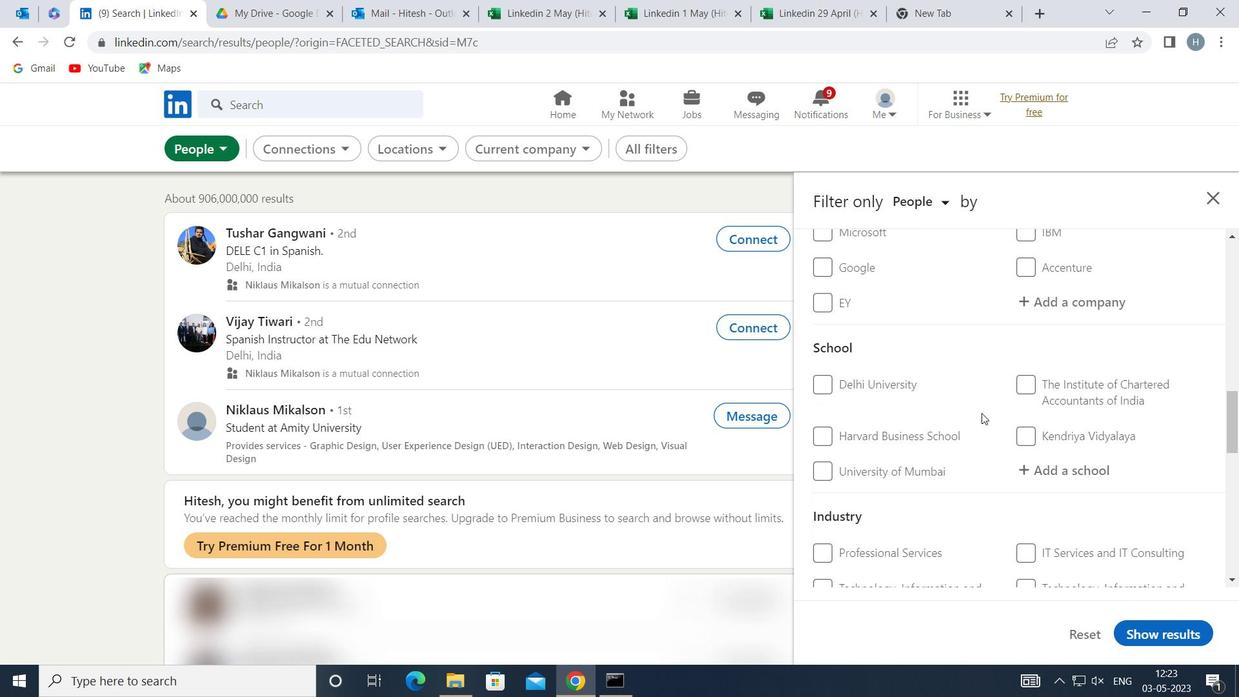 
Action: Mouse moved to (982, 413)
Screenshot: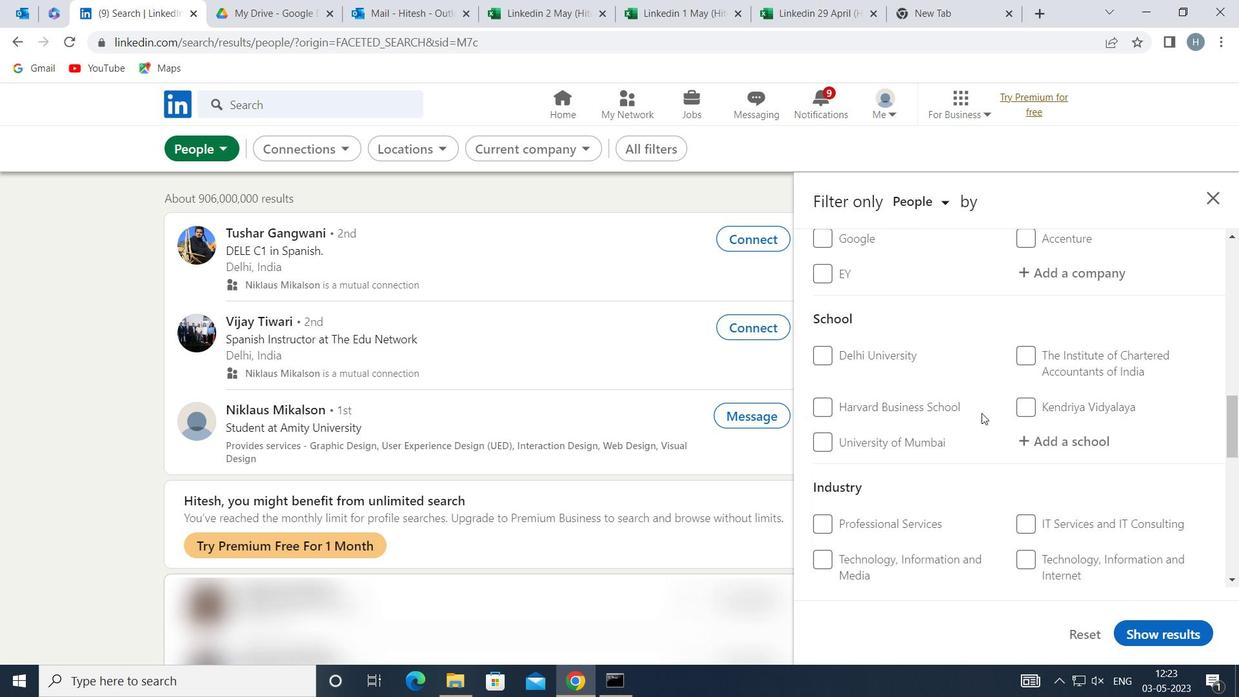 
Action: Mouse scrolled (982, 412) with delta (0, 0)
Screenshot: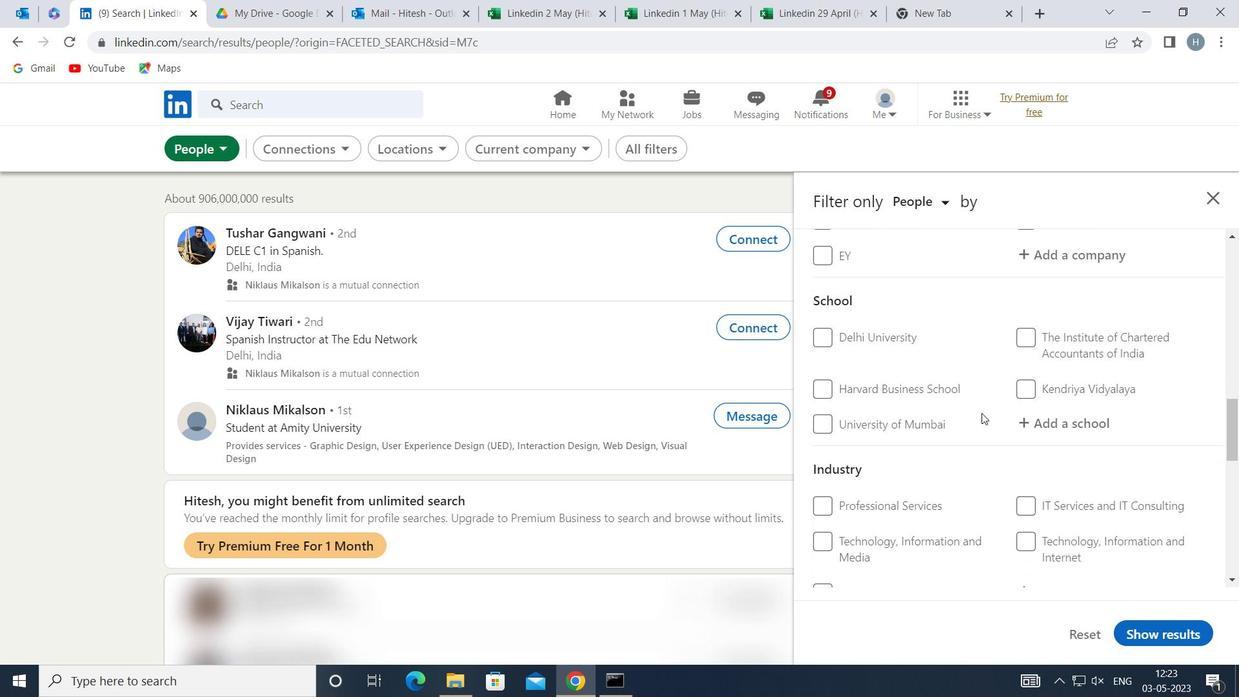 
Action: Mouse moved to (984, 416)
Screenshot: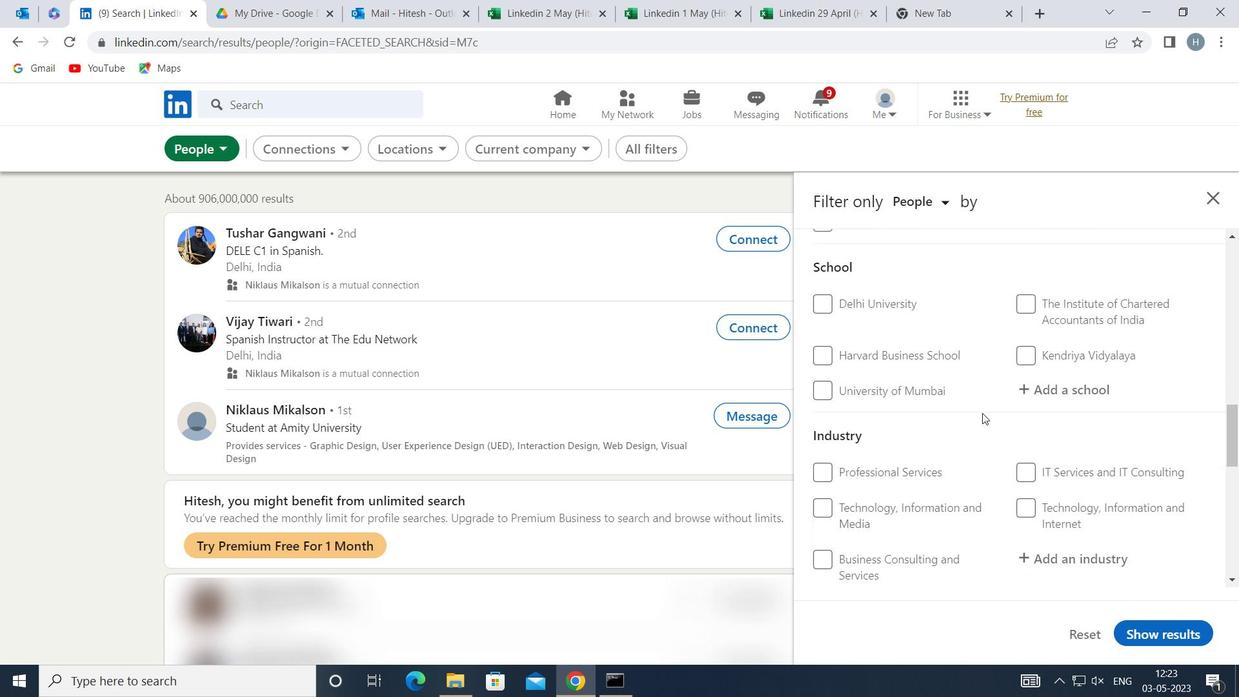 
Action: Mouse scrolled (984, 416) with delta (0, 0)
Screenshot: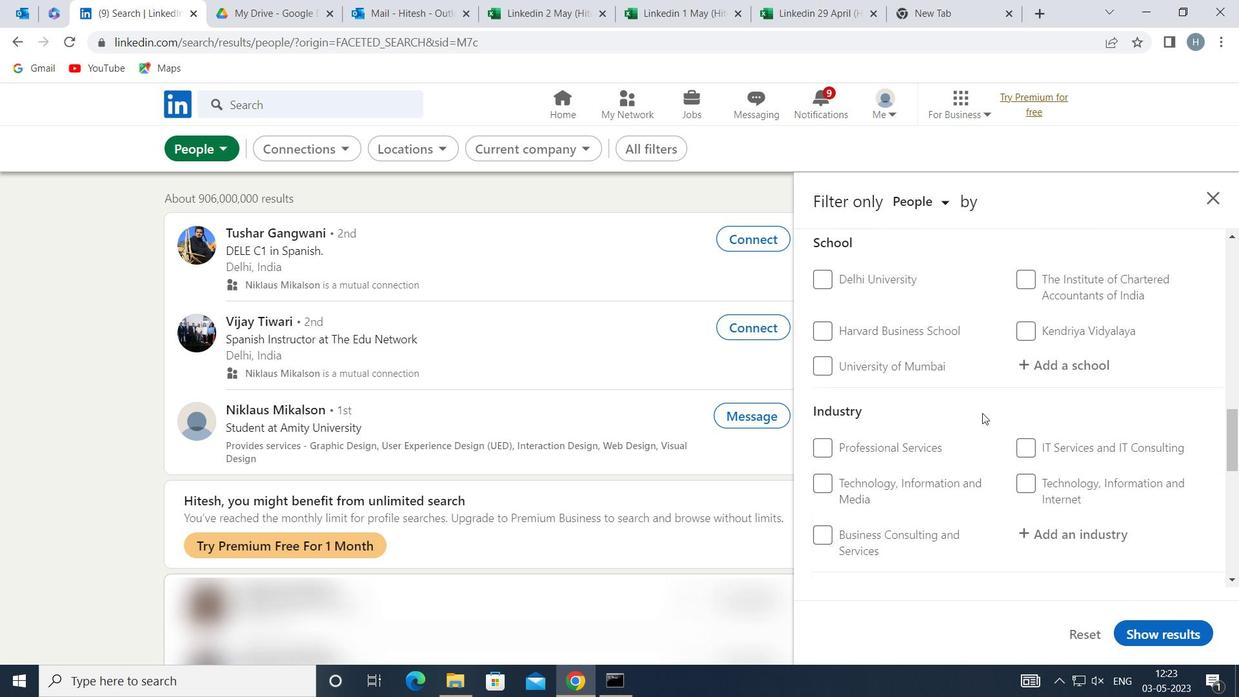 
Action: Mouse moved to (986, 416)
Screenshot: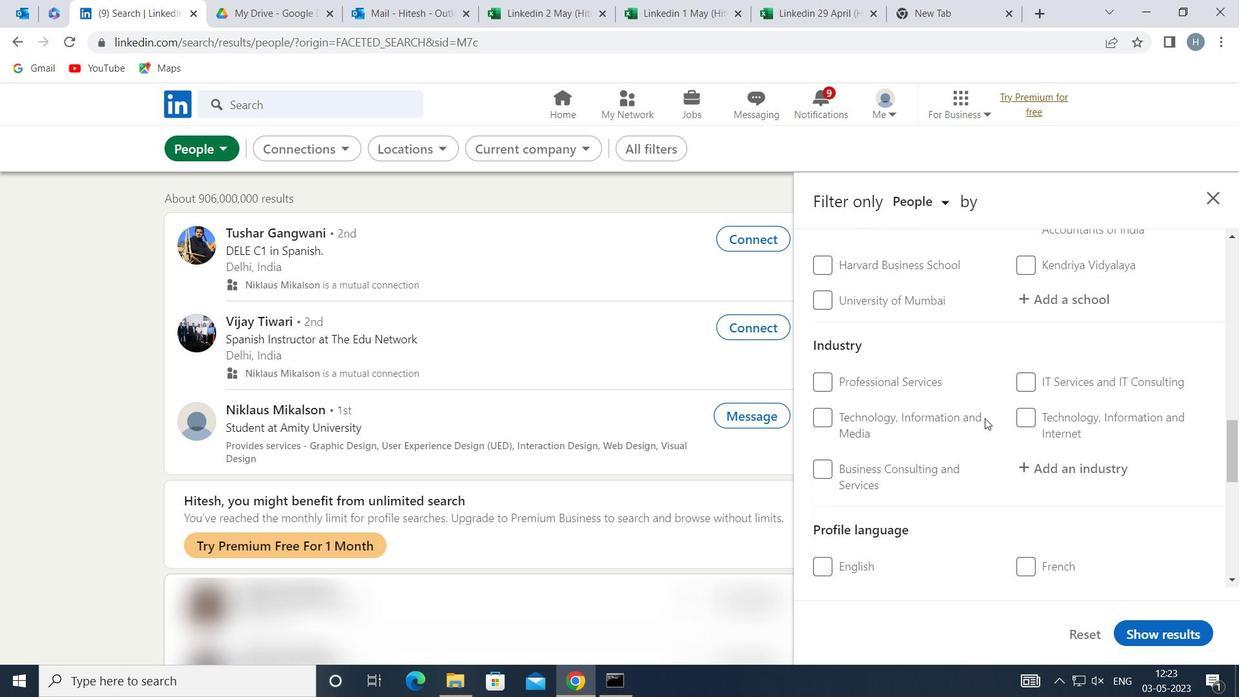 
Action: Mouse scrolled (986, 415) with delta (0, 0)
Screenshot: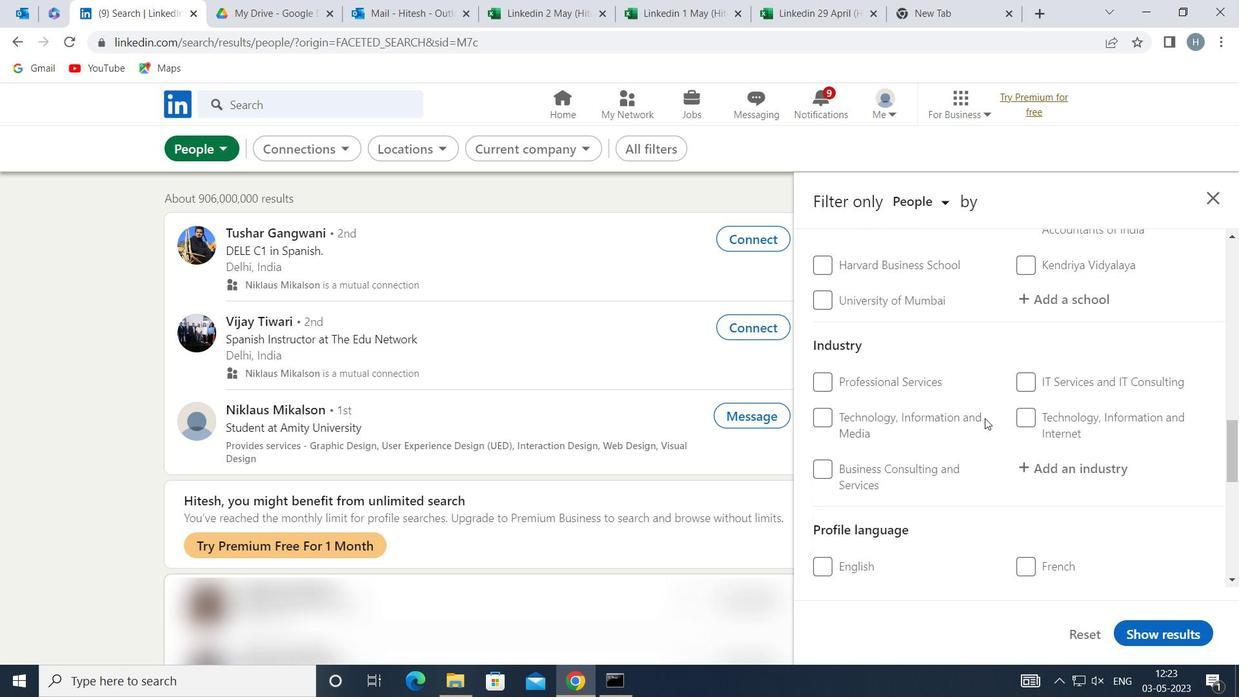 
Action: Mouse moved to (856, 420)
Screenshot: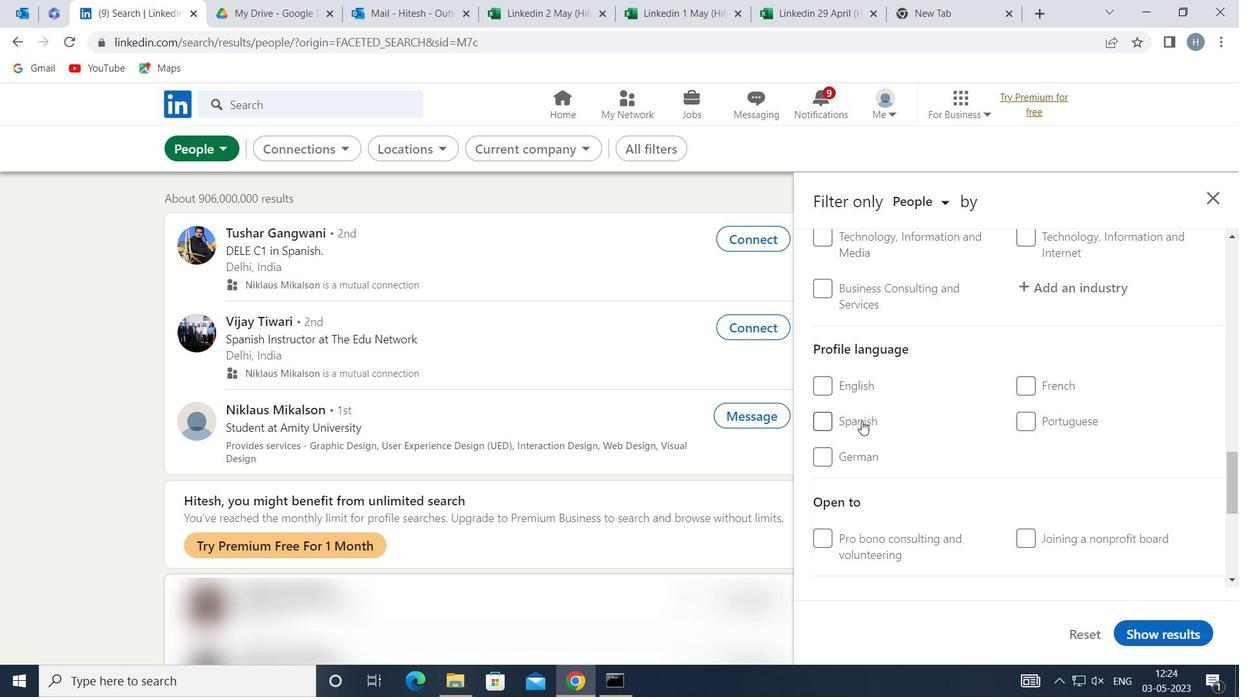 
Action: Mouse pressed left at (856, 420)
Screenshot: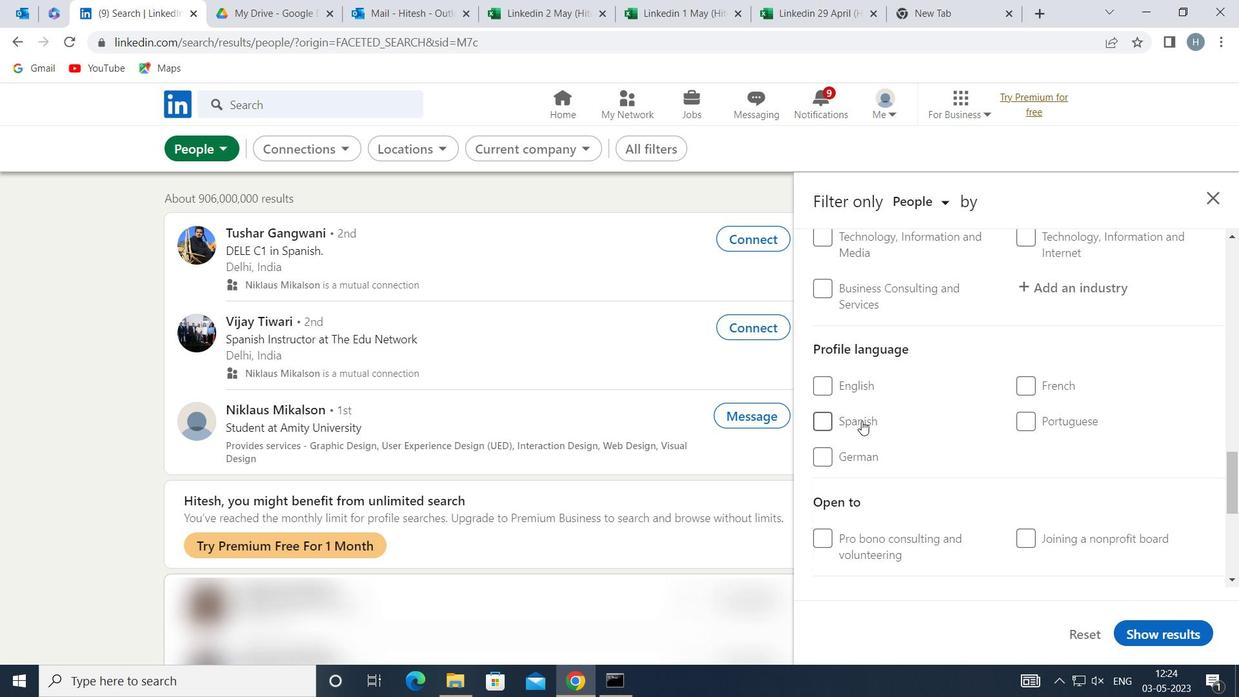 
Action: Mouse moved to (981, 409)
Screenshot: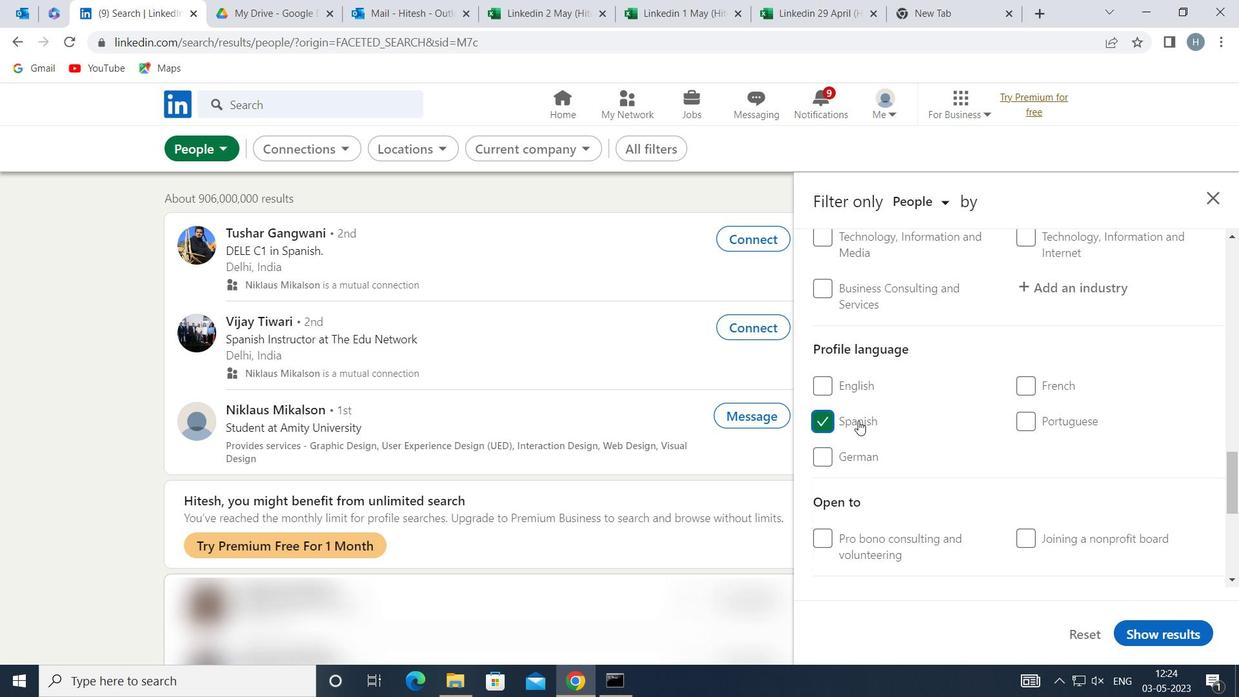 
Action: Mouse scrolled (981, 410) with delta (0, 0)
Screenshot: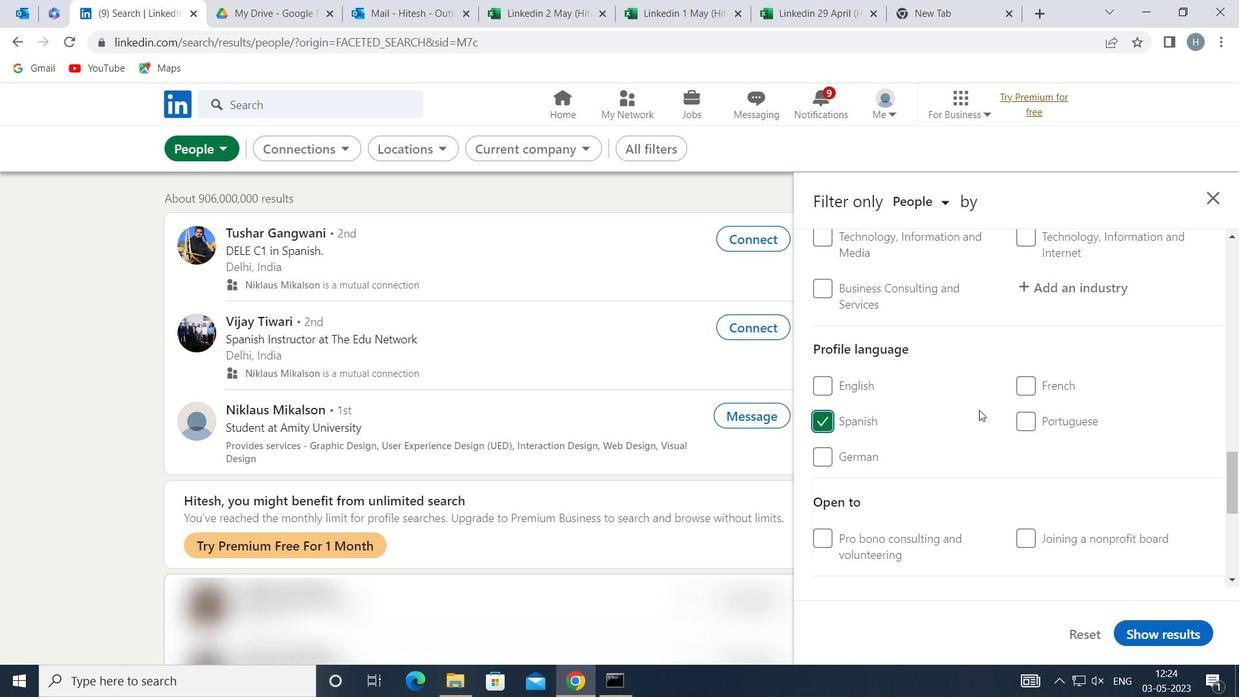 
Action: Mouse scrolled (981, 410) with delta (0, 0)
Screenshot: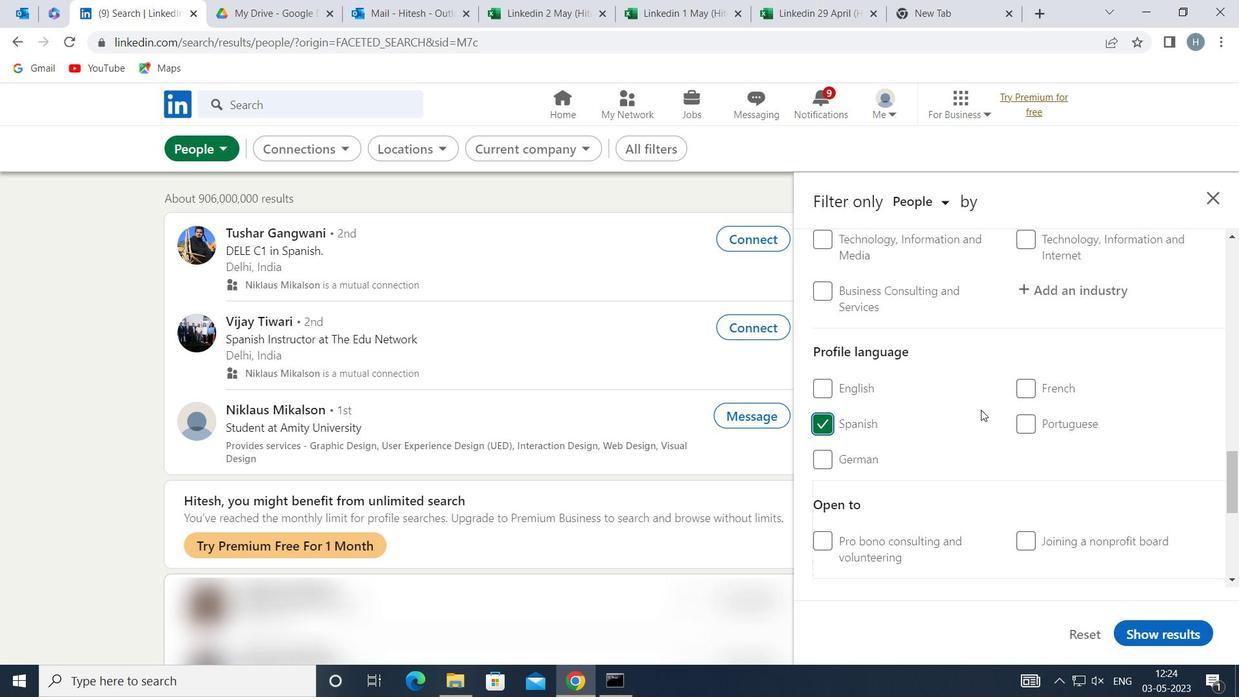 
Action: Mouse scrolled (981, 410) with delta (0, 0)
Screenshot: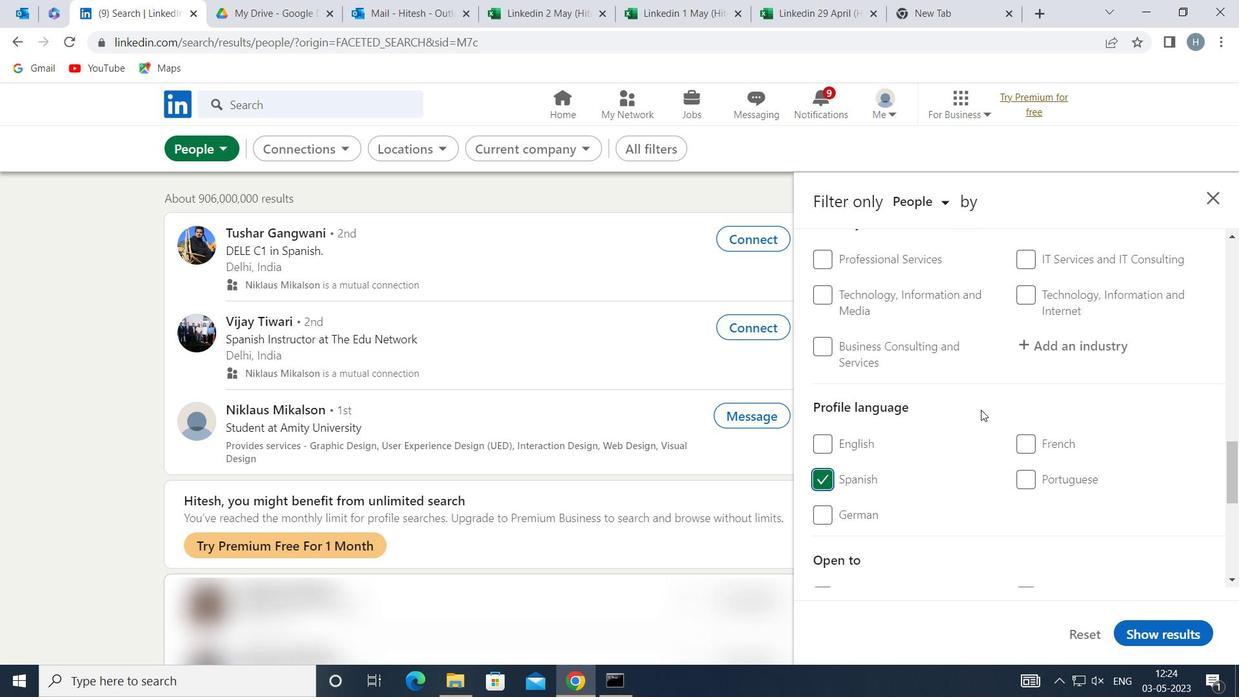 
Action: Mouse scrolled (981, 410) with delta (0, 0)
Screenshot: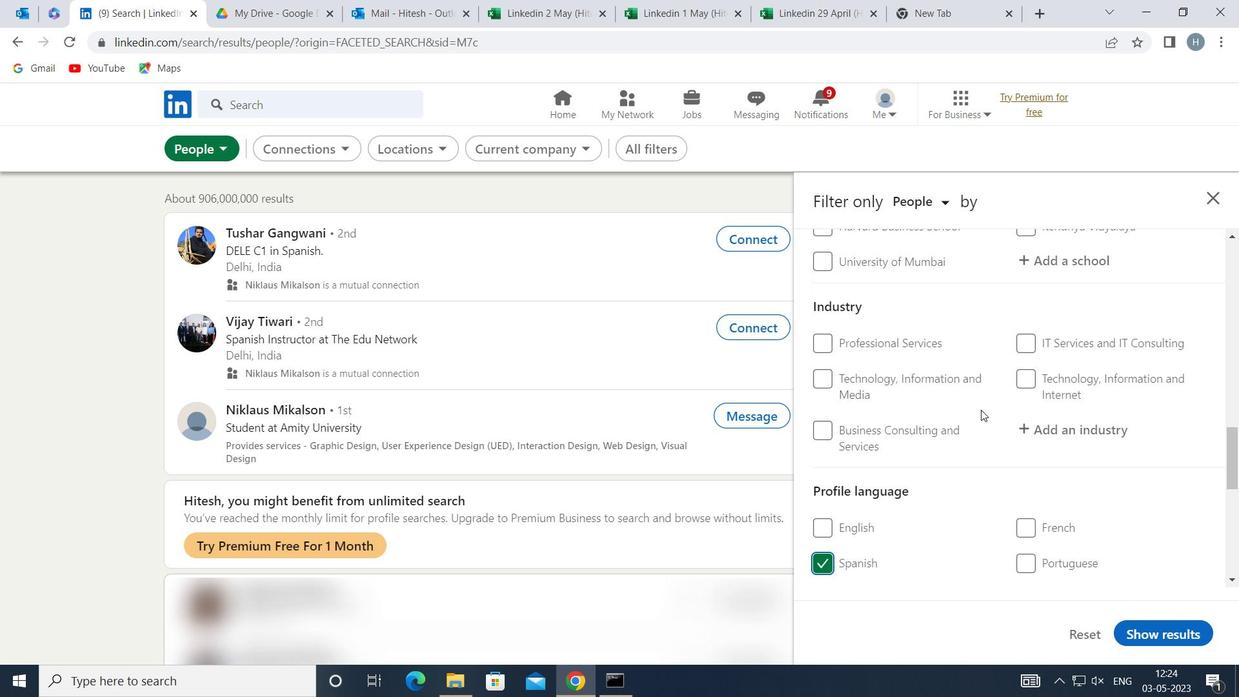 
Action: Mouse scrolled (981, 410) with delta (0, 0)
Screenshot: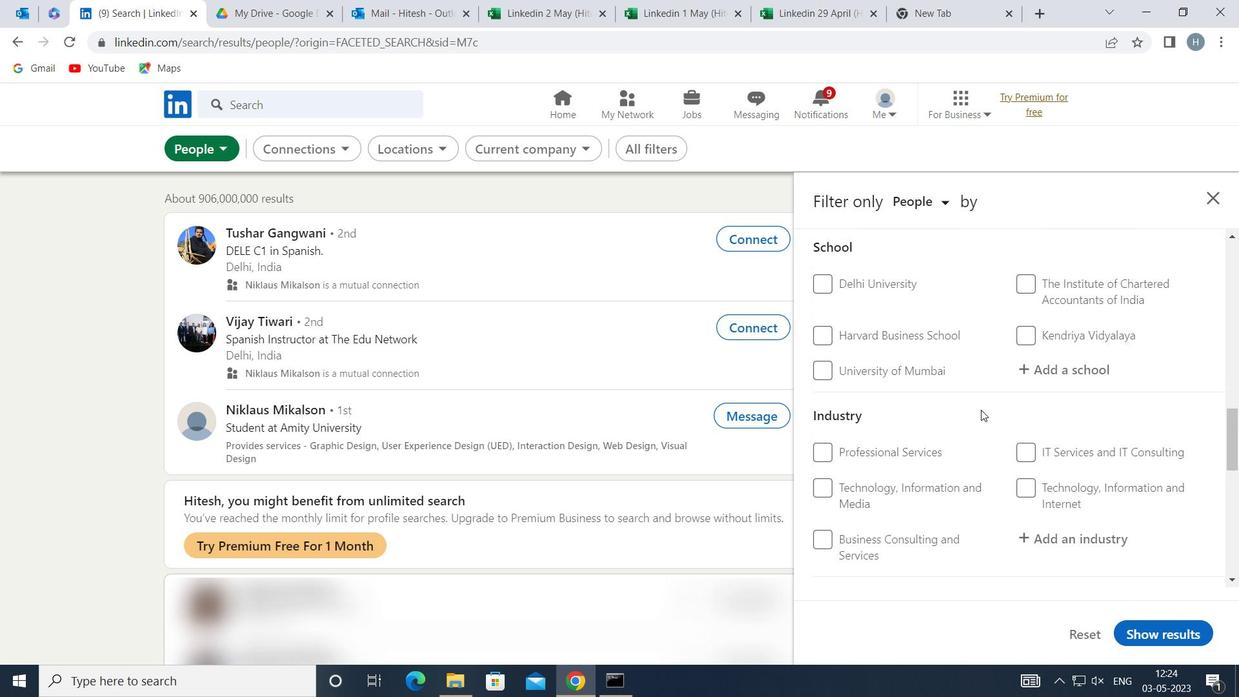 
Action: Mouse scrolled (981, 410) with delta (0, 0)
Screenshot: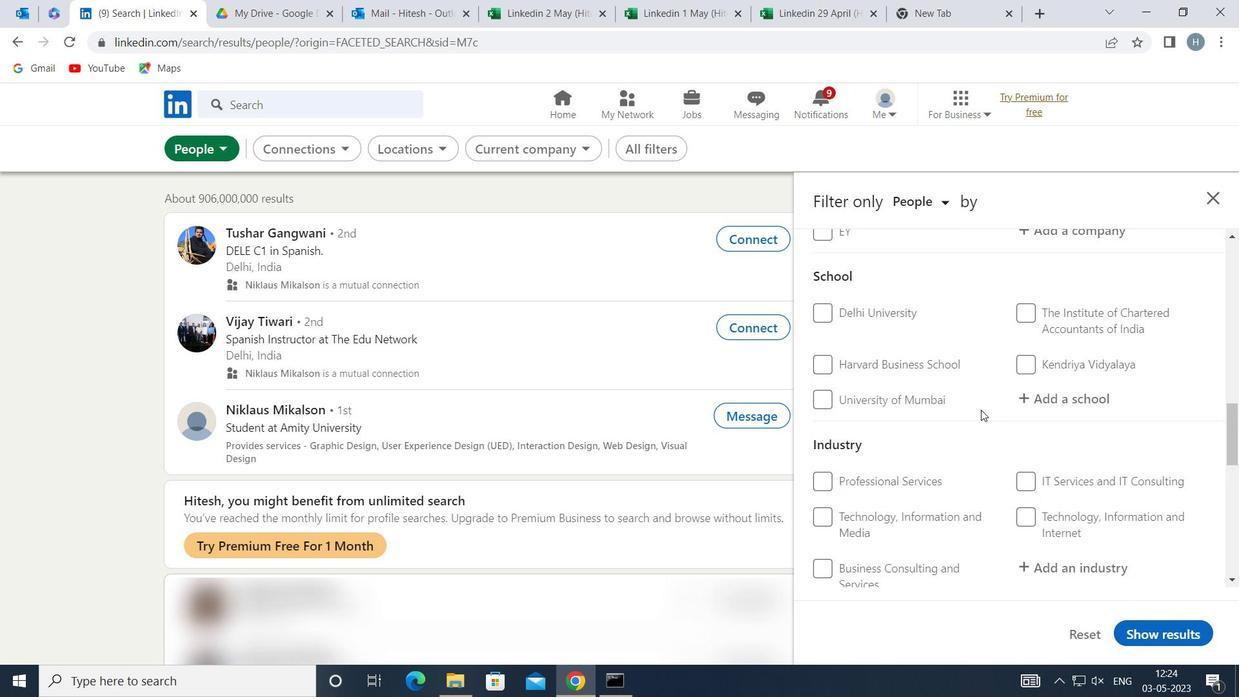 
Action: Mouse scrolled (981, 410) with delta (0, 0)
Screenshot: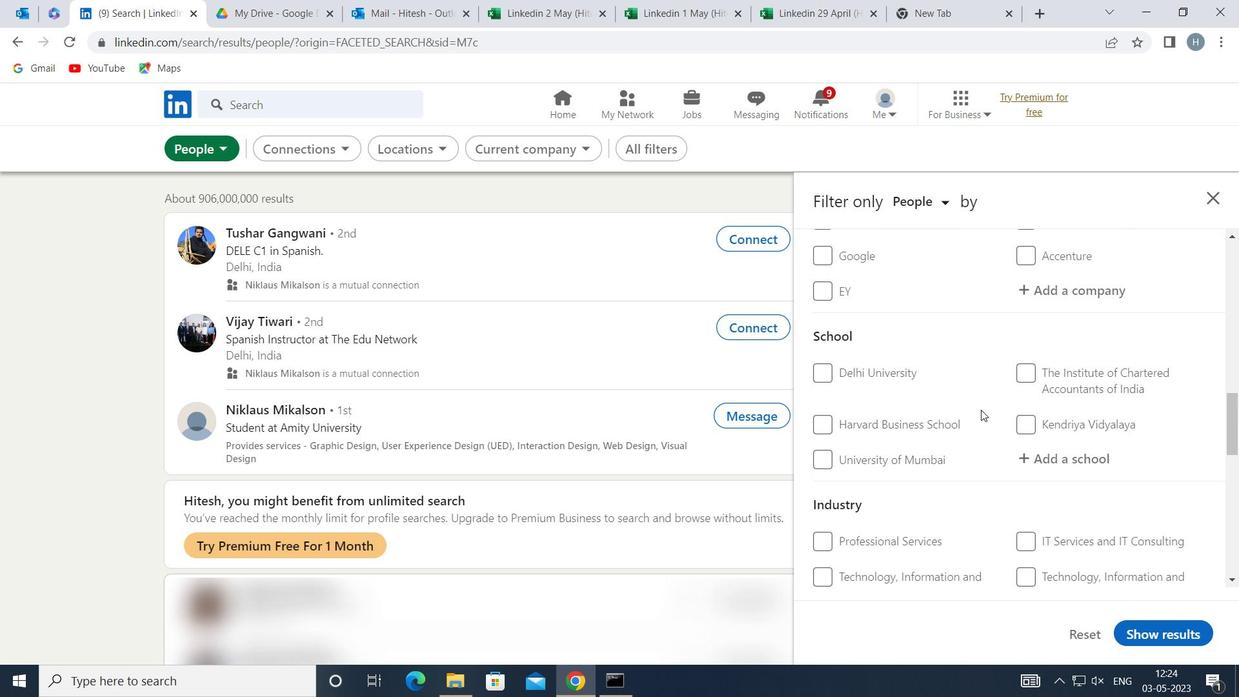 
Action: Mouse scrolled (981, 410) with delta (0, 0)
Screenshot: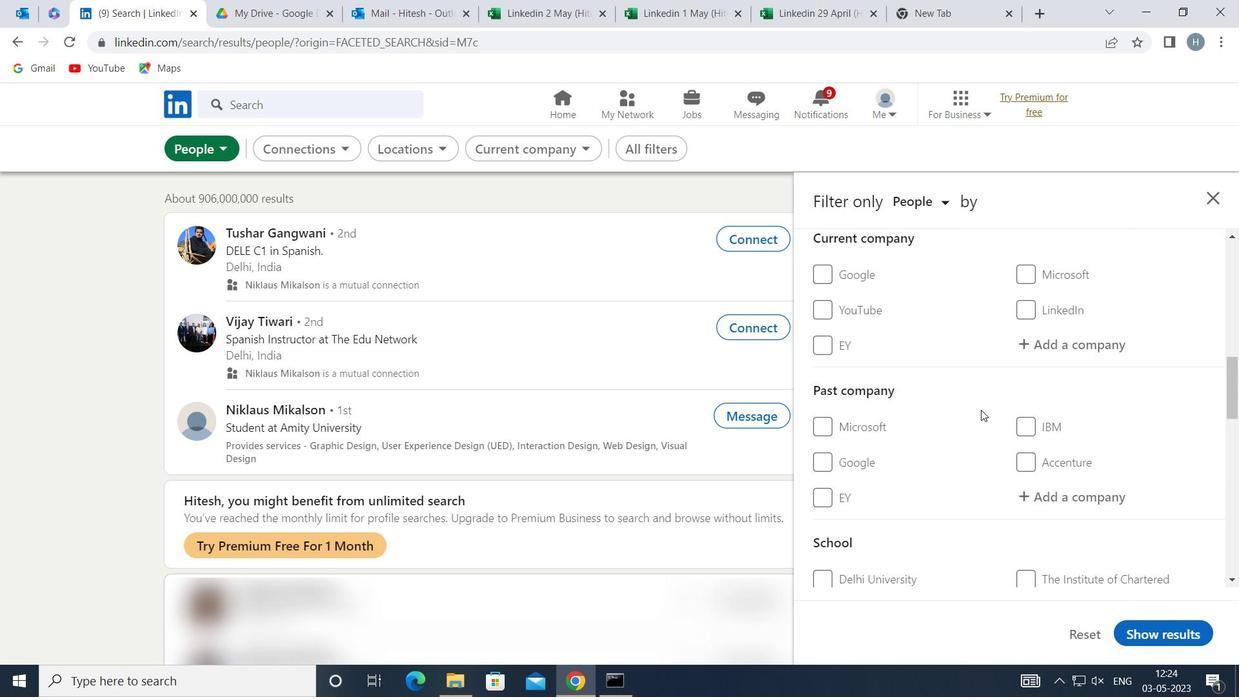 
Action: Mouse scrolled (981, 410) with delta (0, 0)
Screenshot: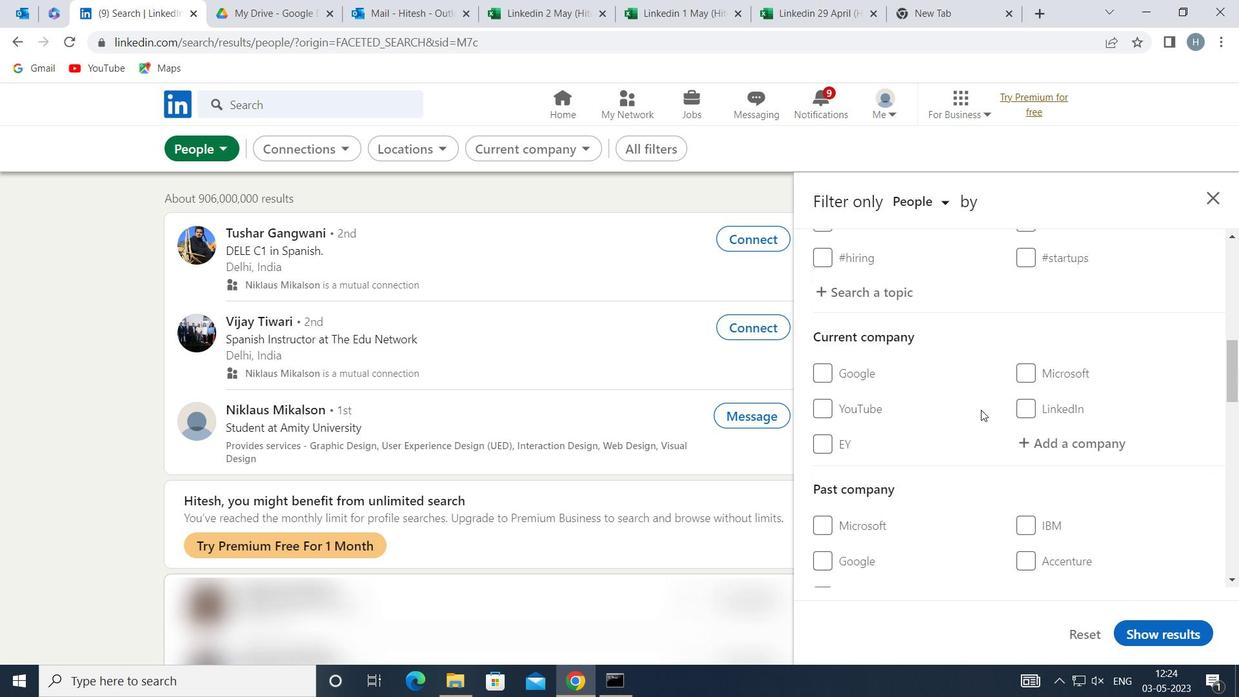 
Action: Mouse moved to (1064, 513)
Screenshot: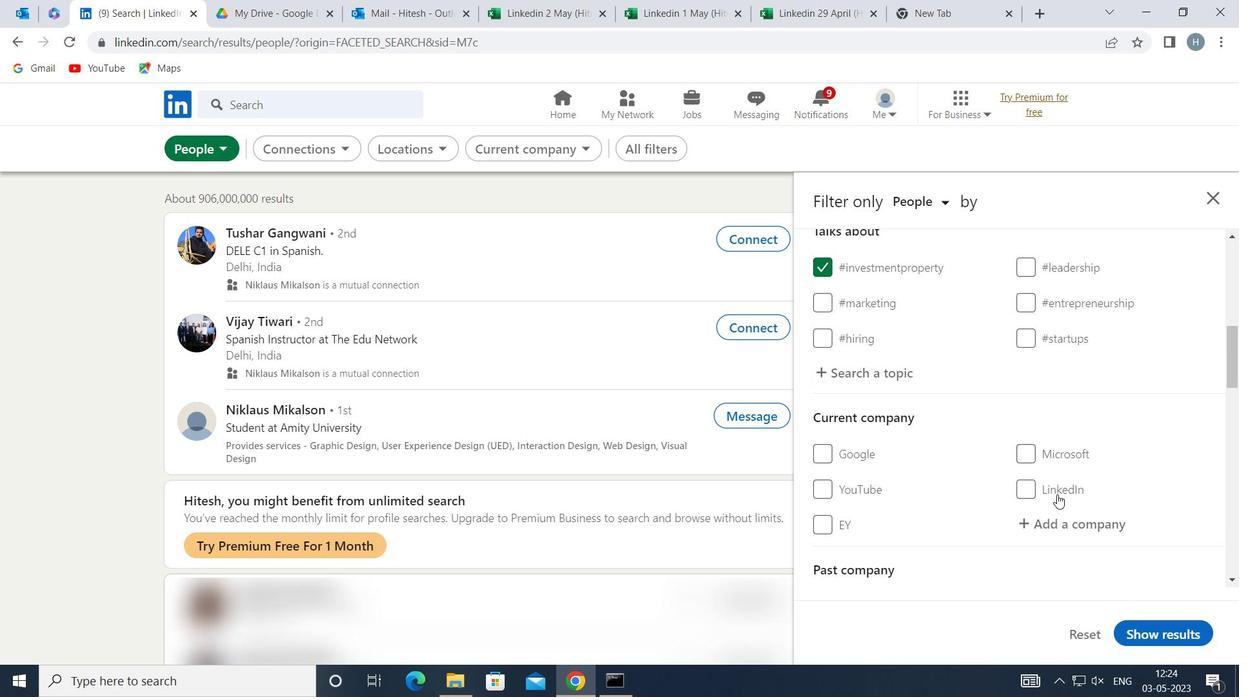 
Action: Mouse pressed left at (1064, 513)
Screenshot: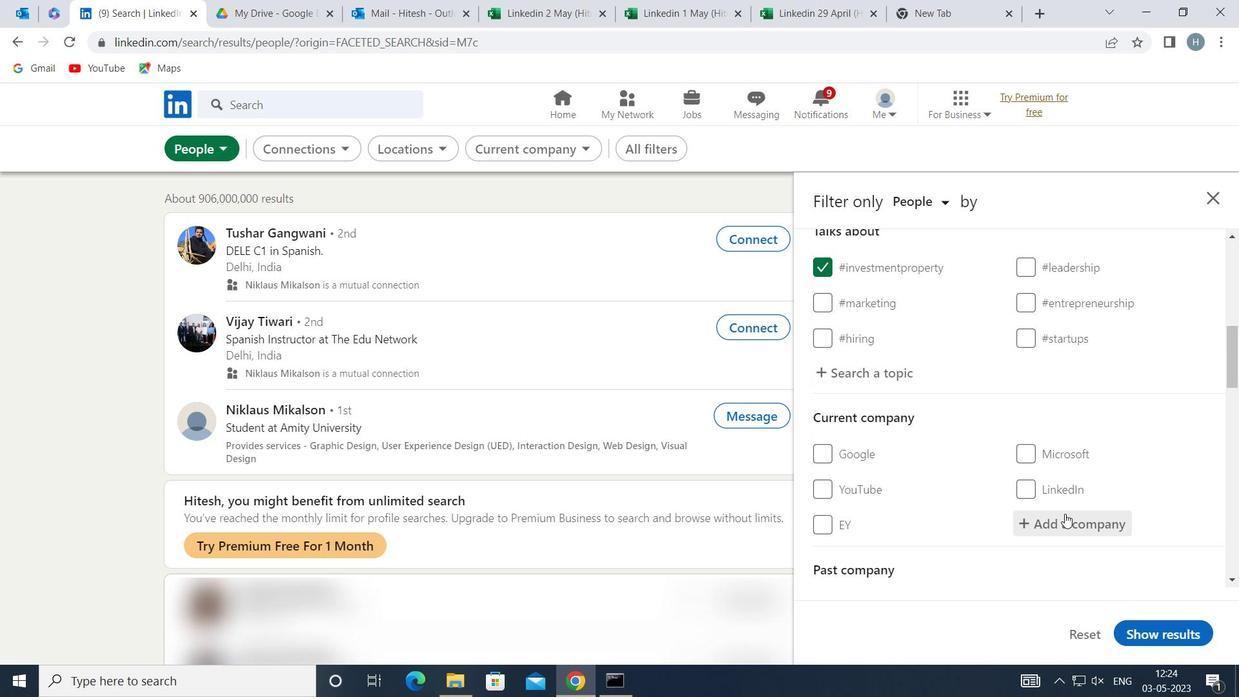 
Action: Key pressed <Key.shift>US<Key.backspace>AS<Key.space>INTERNATIONAL<Key.space><Key.shift>TRIP
Screenshot: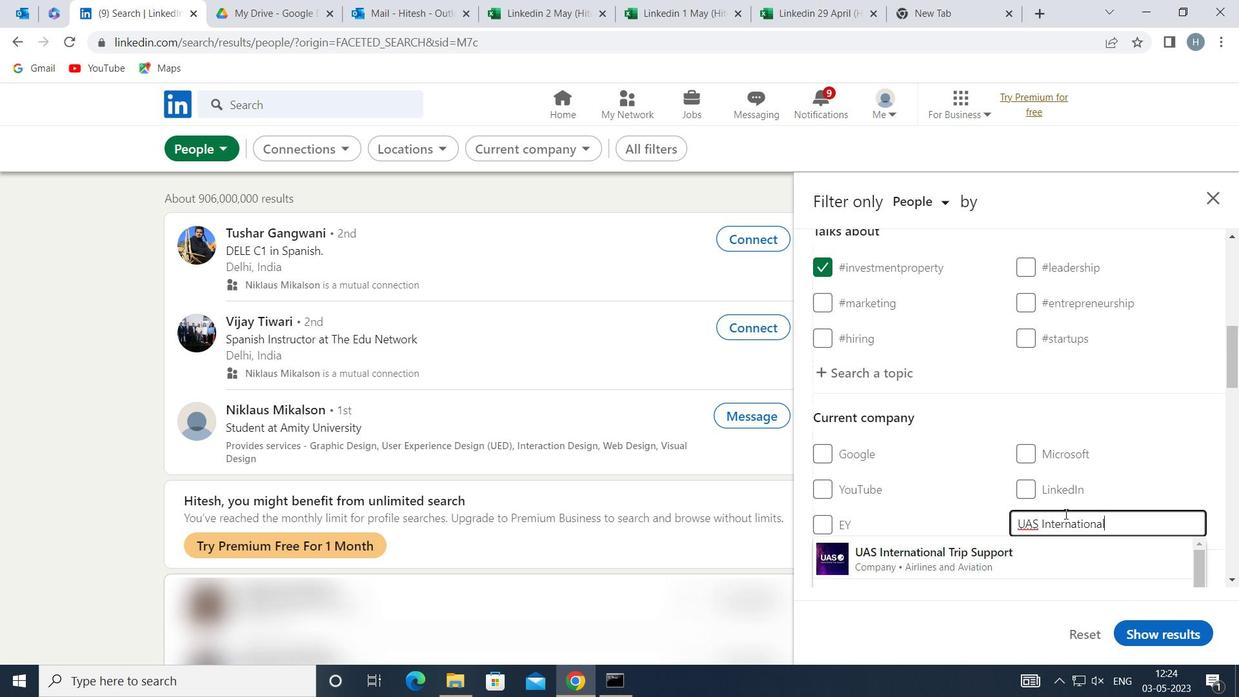 
Action: Mouse moved to (1072, 559)
Screenshot: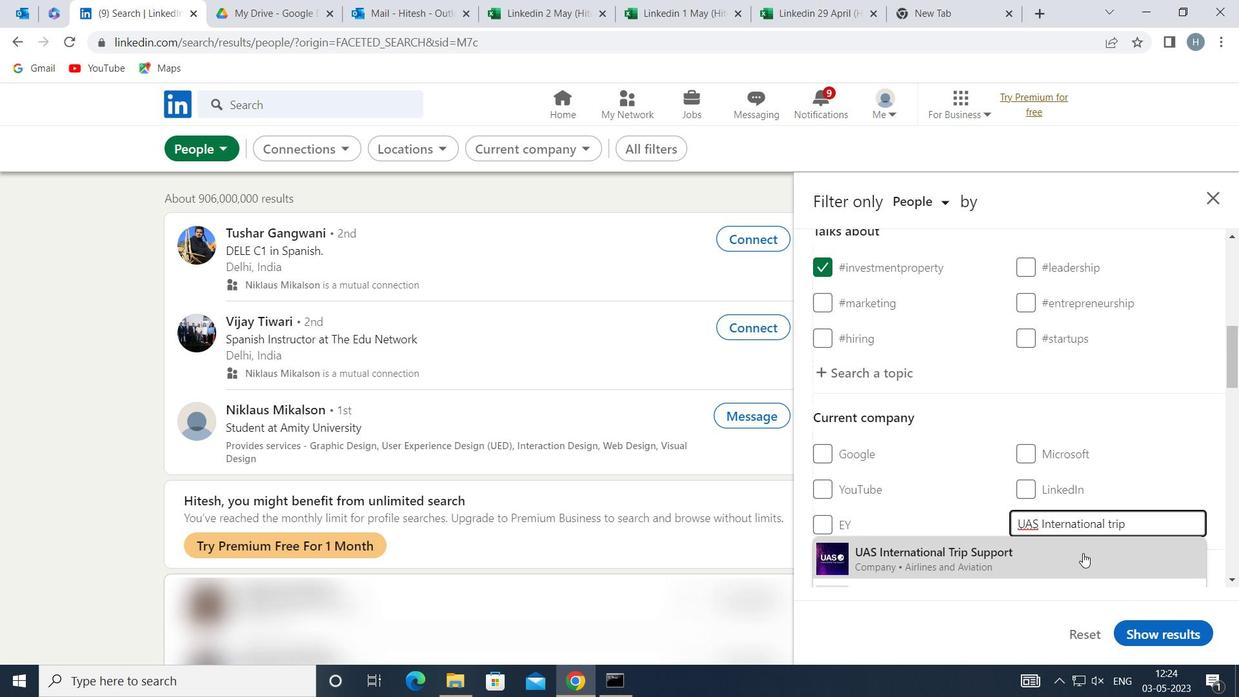 
Action: Mouse pressed left at (1072, 559)
Screenshot: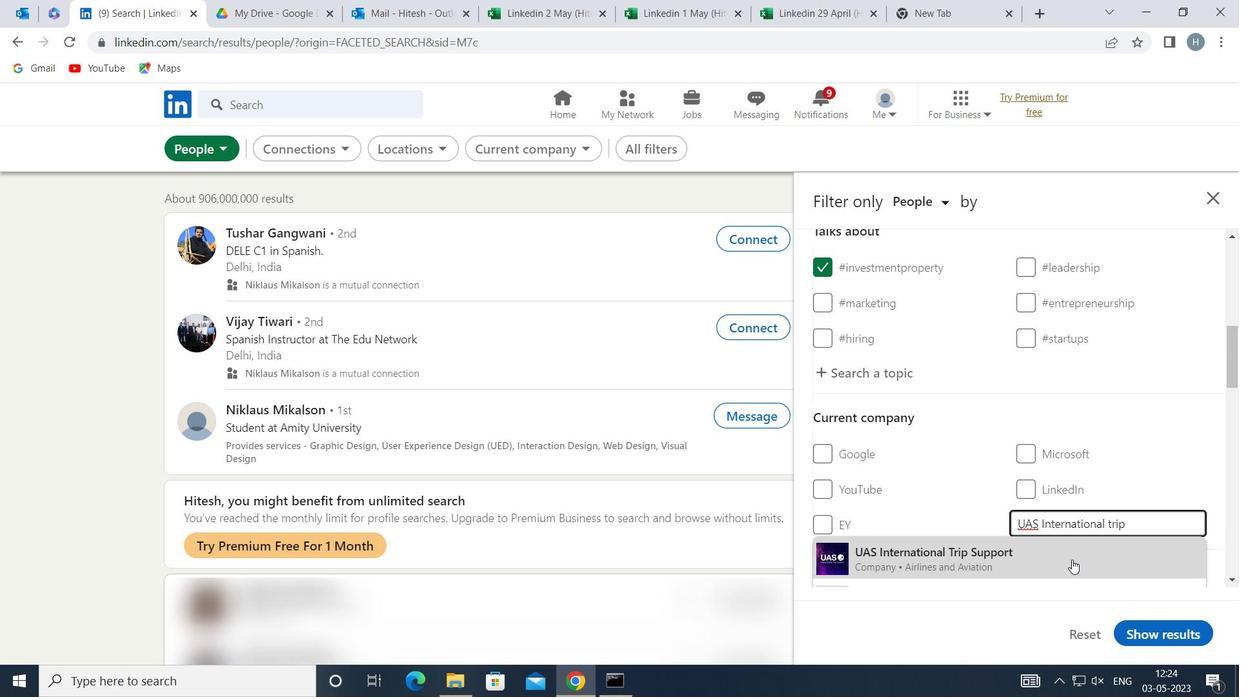 
Action: Mouse moved to (1024, 494)
Screenshot: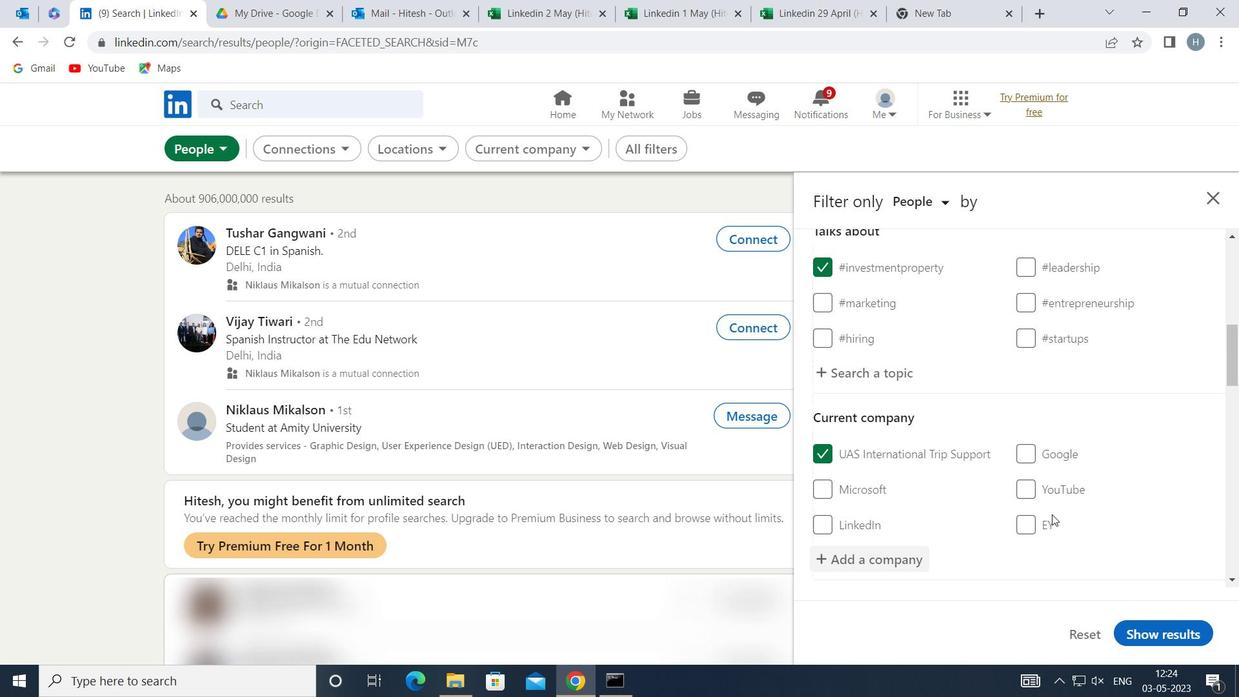 
Action: Mouse scrolled (1024, 493) with delta (0, 0)
Screenshot: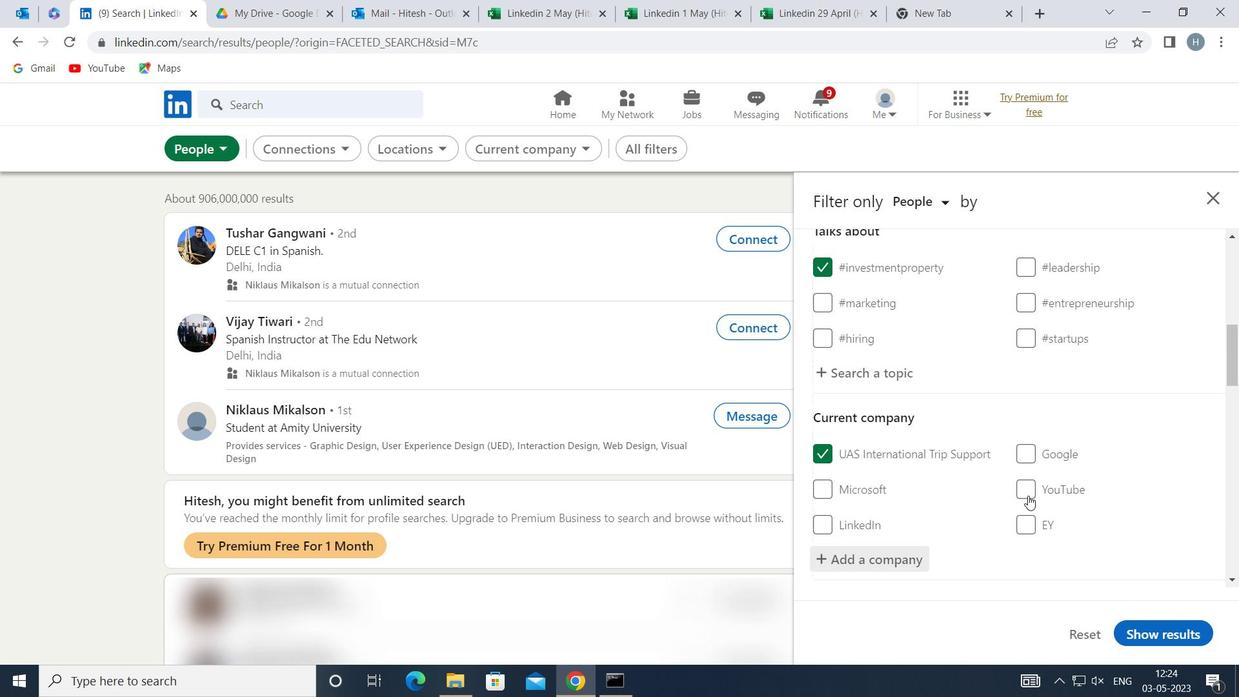 
Action: Mouse scrolled (1024, 493) with delta (0, 0)
Screenshot: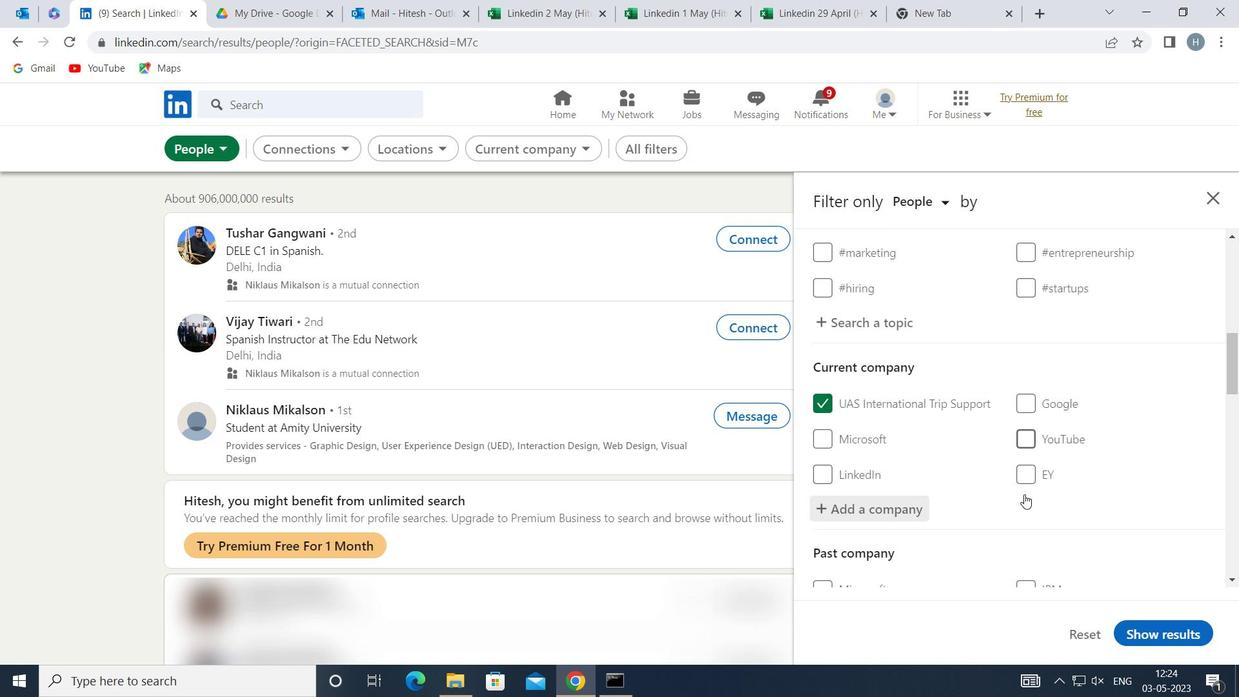 
Action: Mouse scrolled (1024, 493) with delta (0, 0)
Screenshot: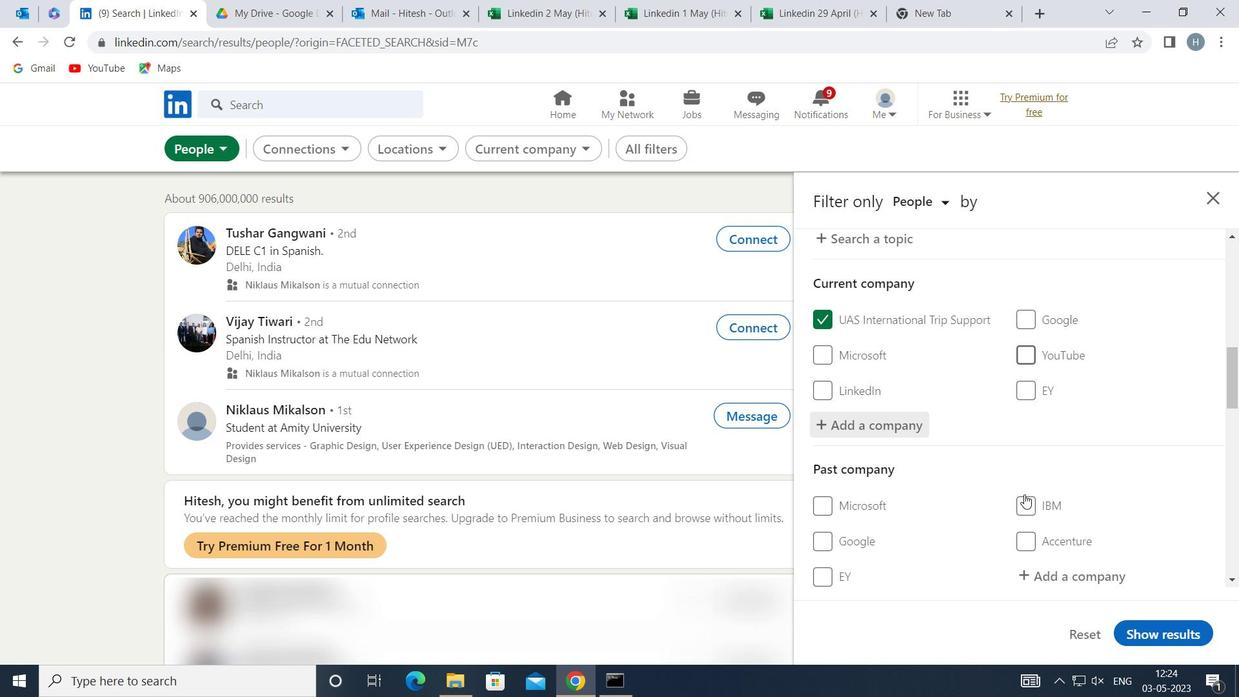
Action: Mouse scrolled (1024, 493) with delta (0, 0)
Screenshot: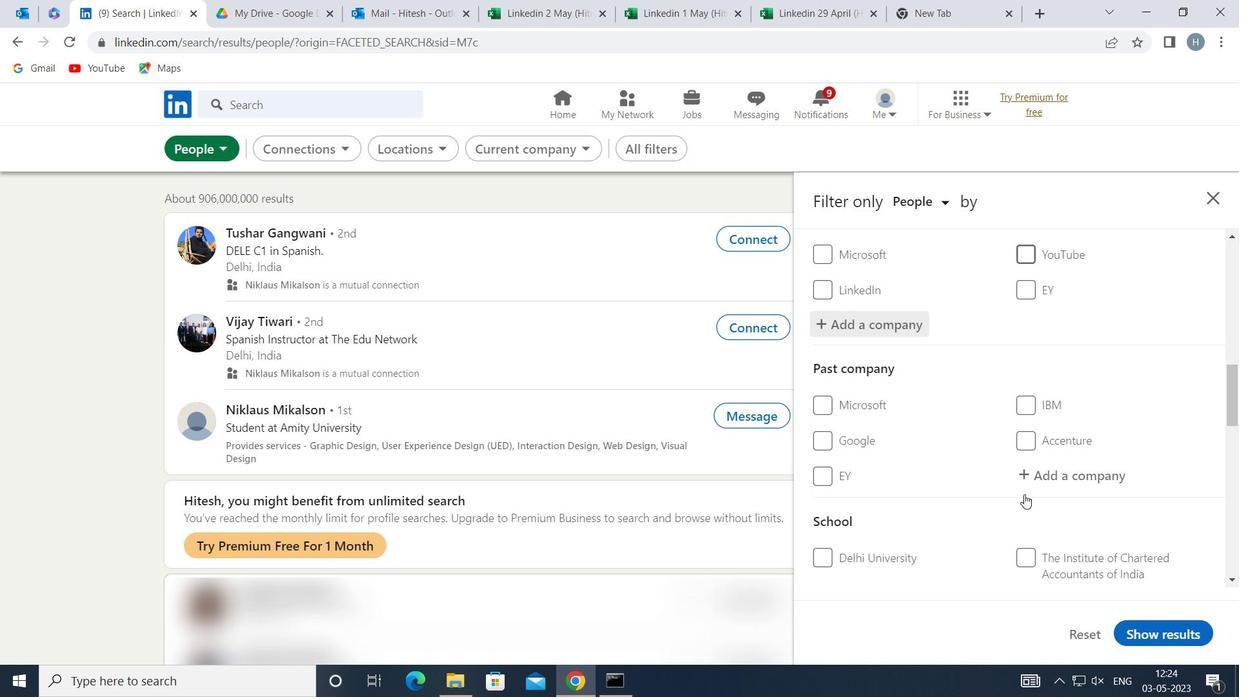 
Action: Mouse scrolled (1024, 493) with delta (0, 0)
Screenshot: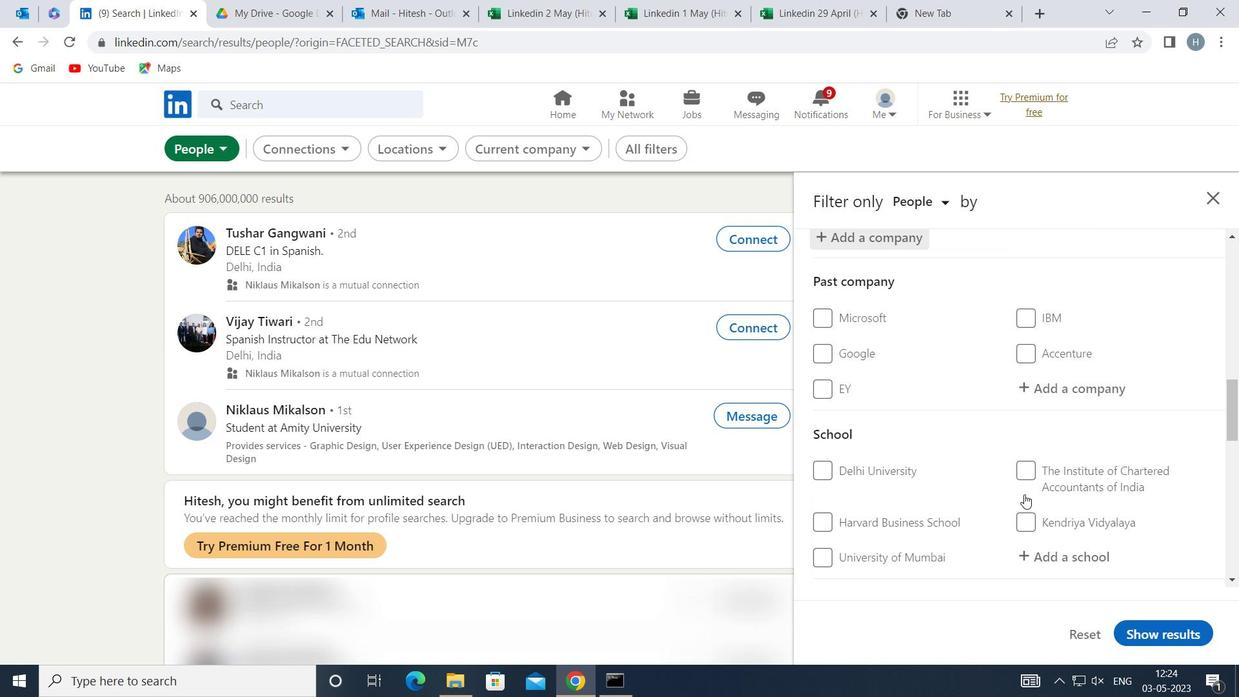 
Action: Mouse moved to (1079, 475)
Screenshot: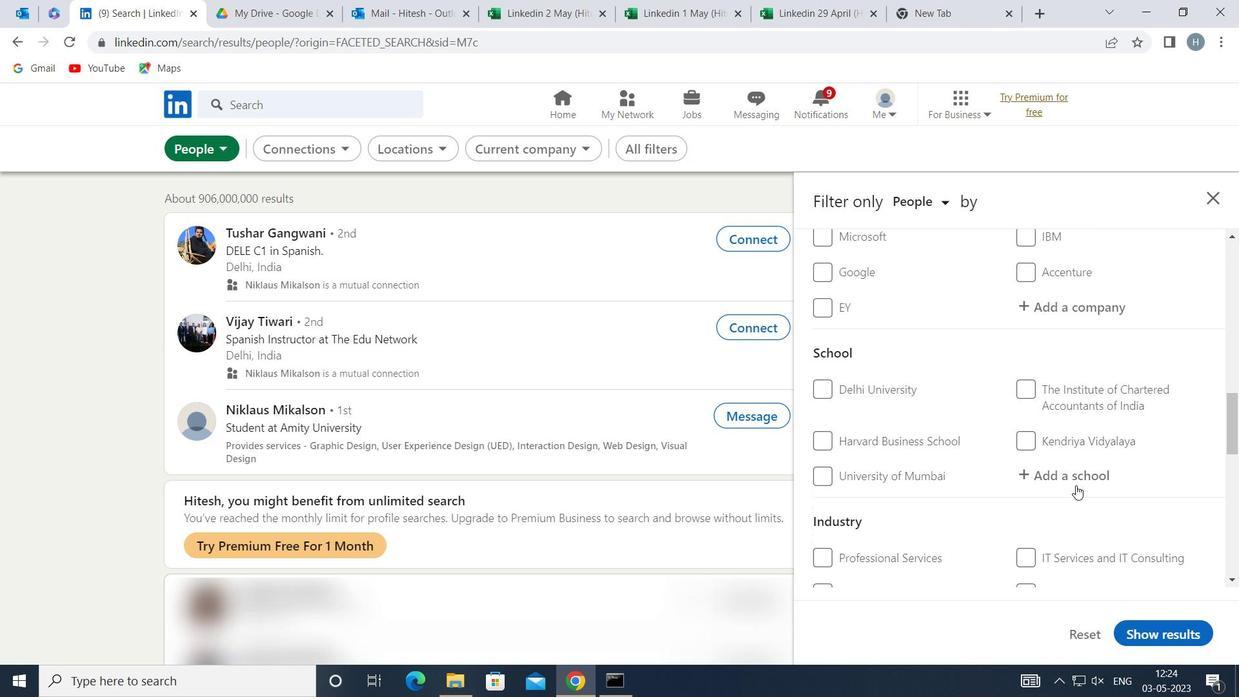 
Action: Mouse pressed left at (1079, 475)
Screenshot: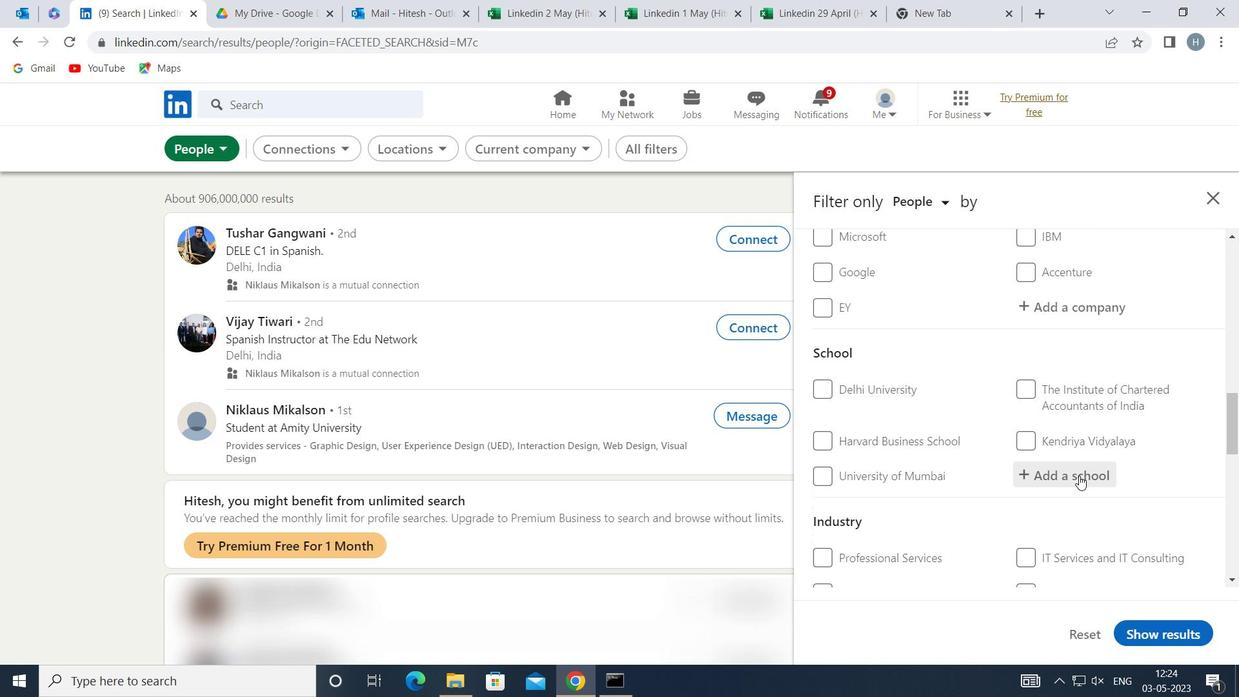 
Action: Key pressed <Key.shift>BARRACKPORE
Screenshot: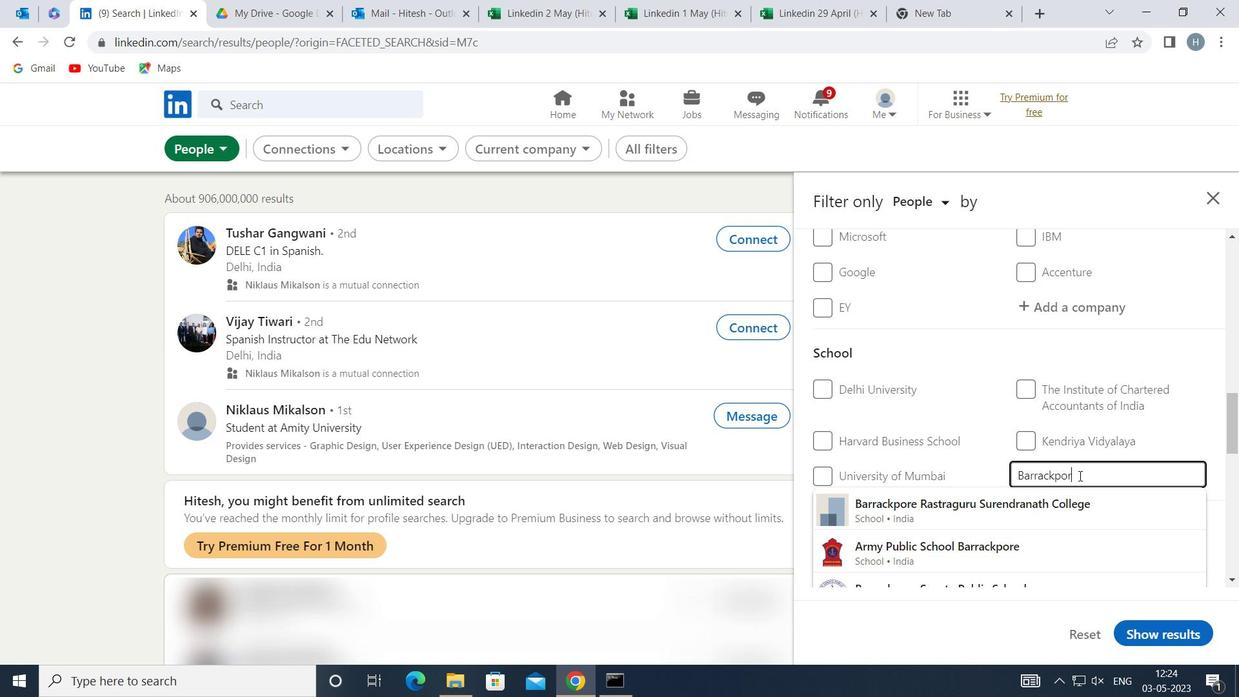 
Action: Mouse moved to (1080, 506)
Screenshot: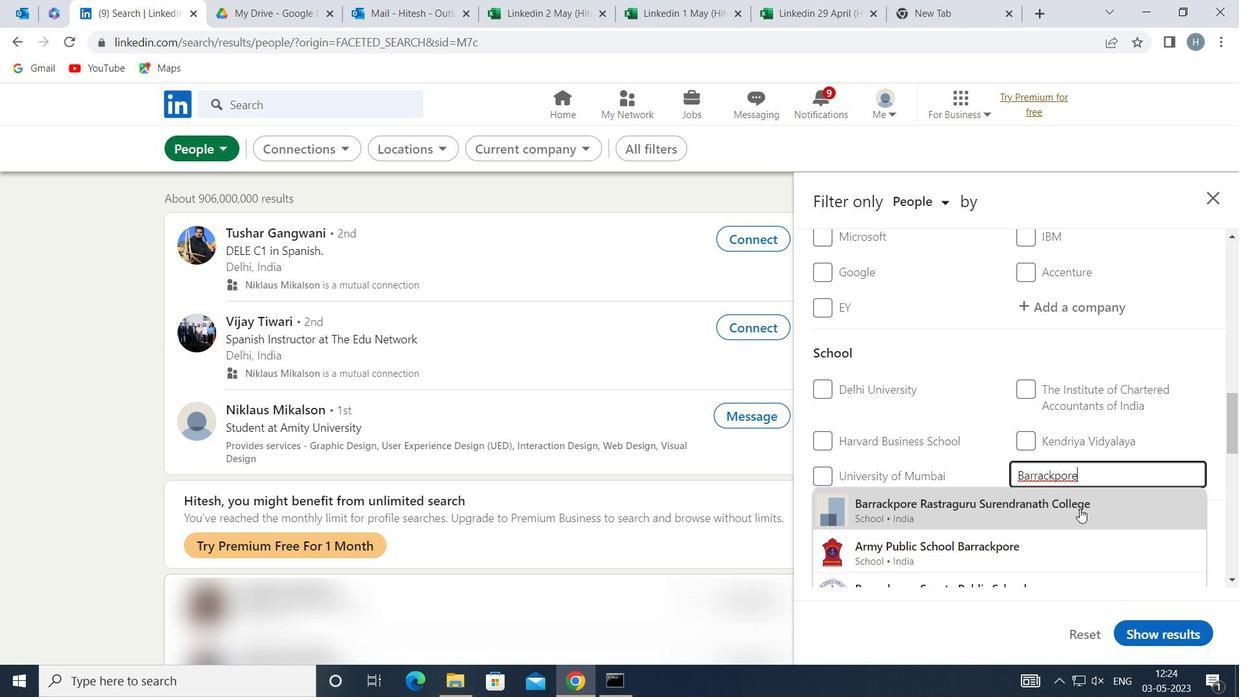 
Action: Mouse pressed left at (1080, 506)
Screenshot: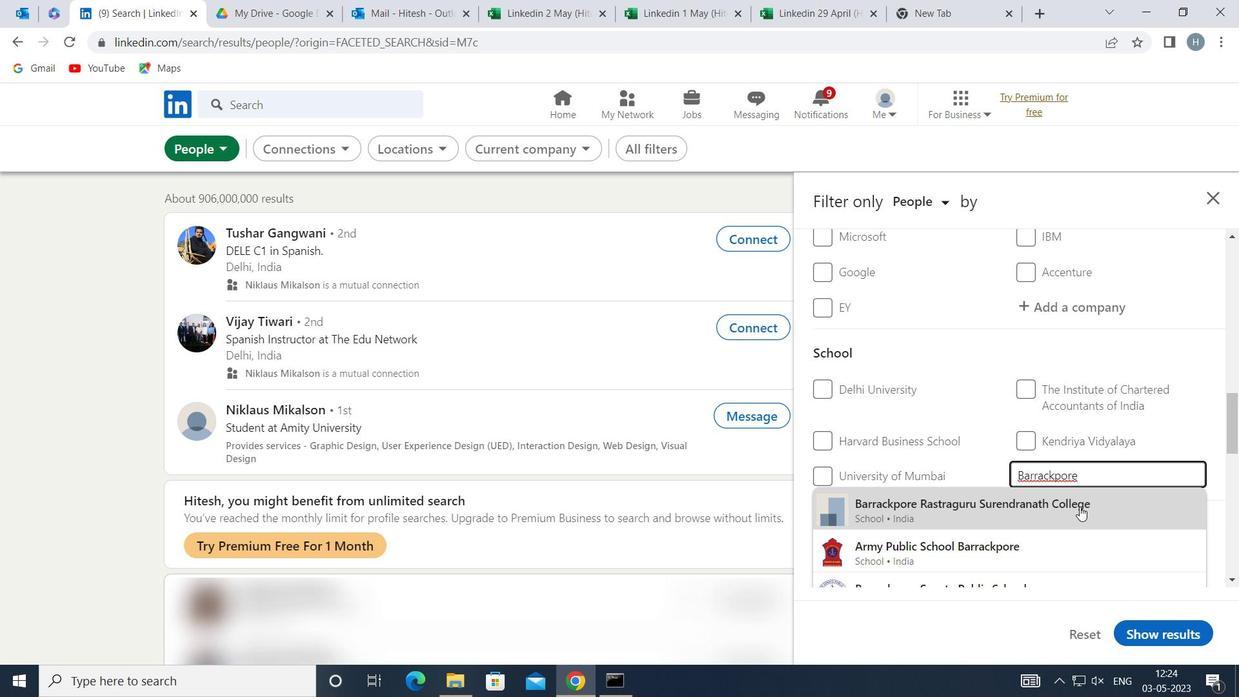 
Action: Mouse moved to (1023, 506)
Screenshot: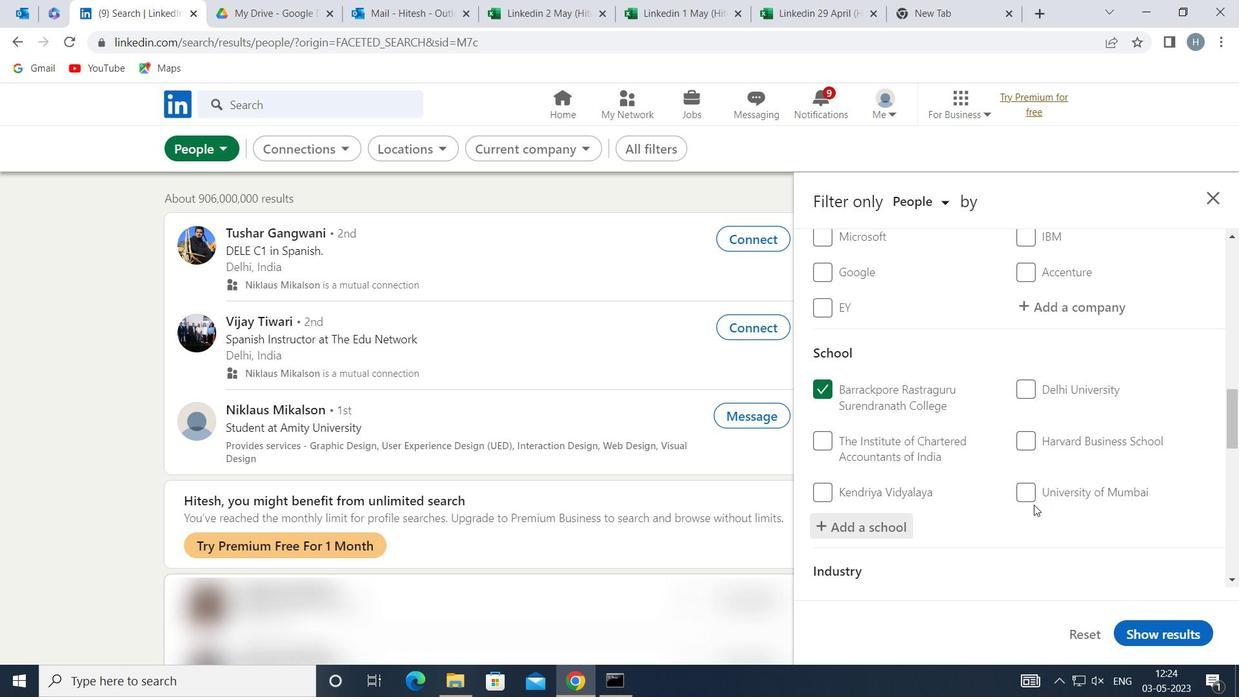 
Action: Mouse scrolled (1023, 506) with delta (0, 0)
Screenshot: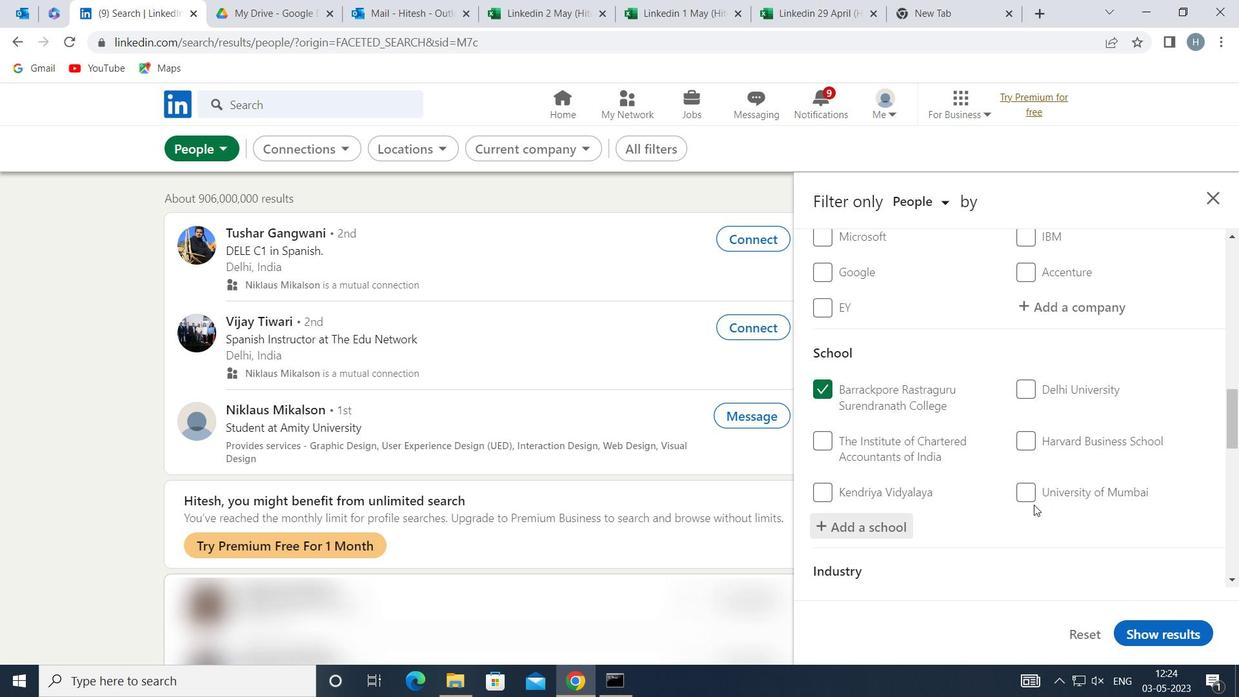 
Action: Mouse moved to (1015, 506)
Screenshot: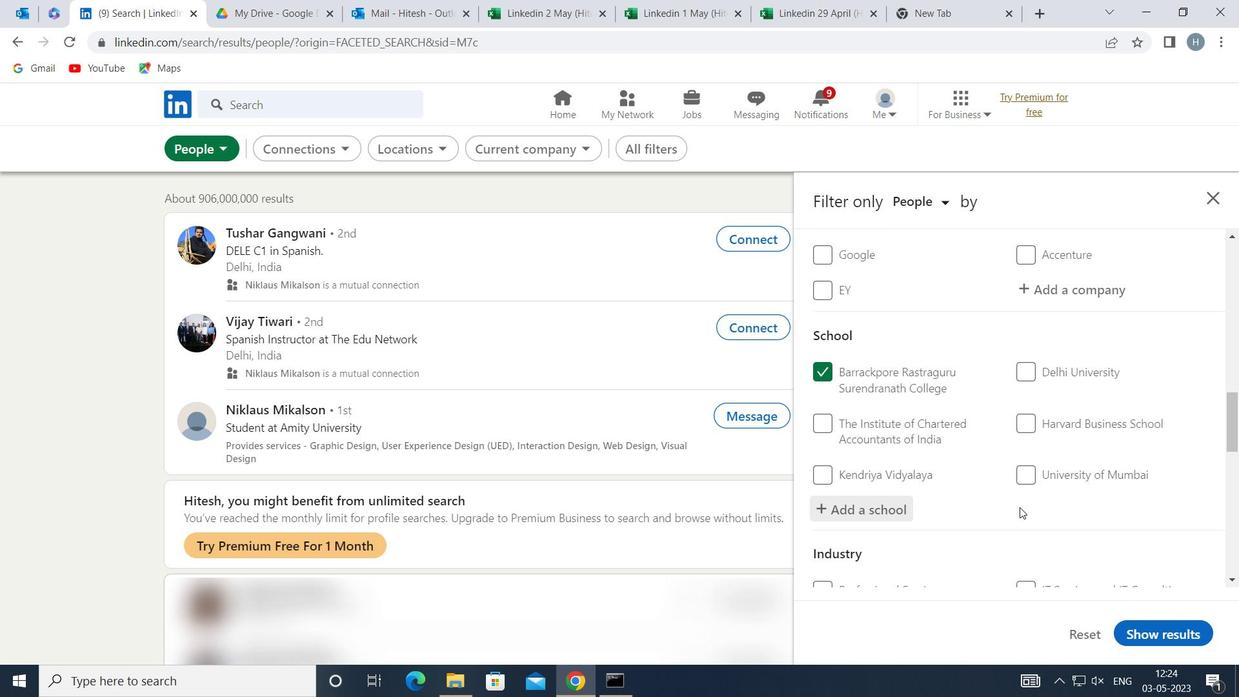 
Action: Mouse scrolled (1015, 505) with delta (0, 0)
Screenshot: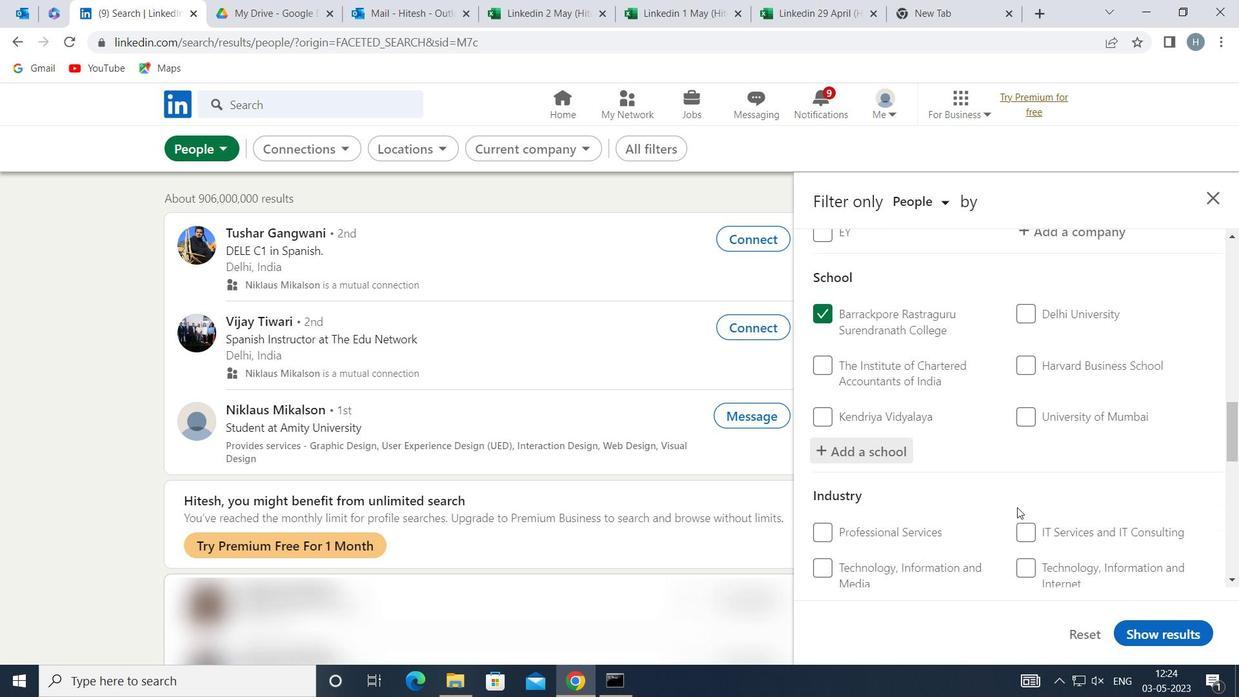 
Action: Mouse moved to (1015, 506)
Screenshot: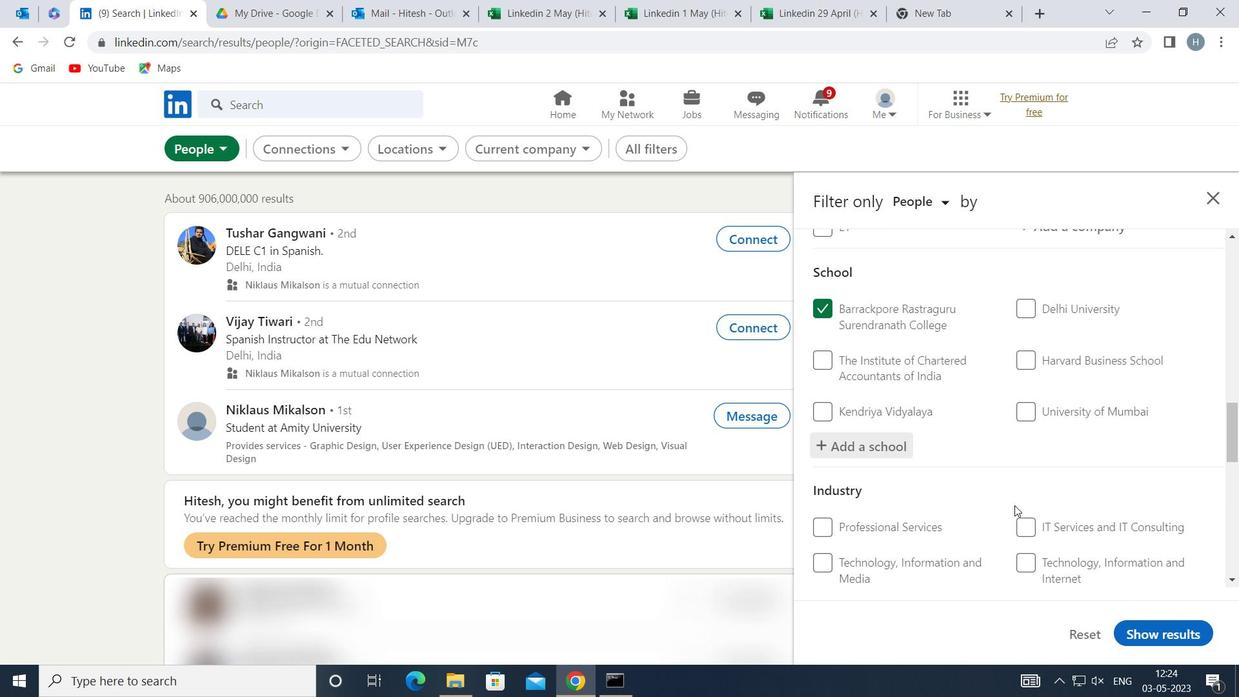 
Action: Mouse scrolled (1015, 505) with delta (0, 0)
Screenshot: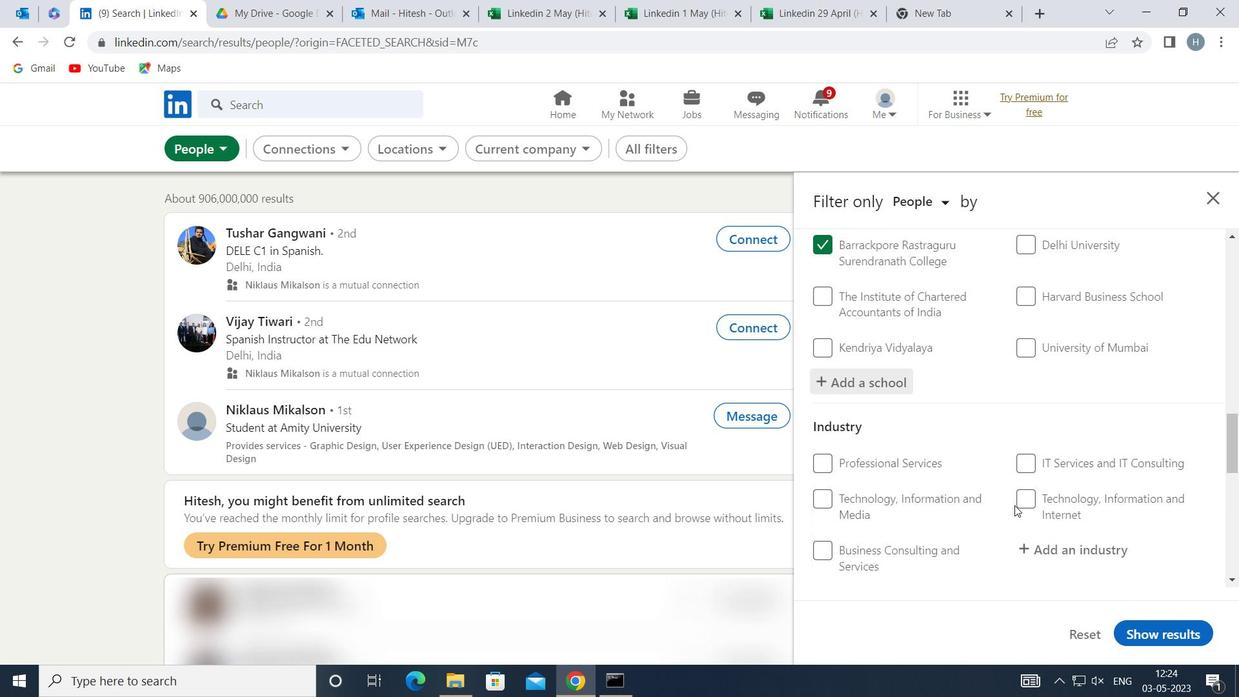 
Action: Mouse moved to (1084, 451)
Screenshot: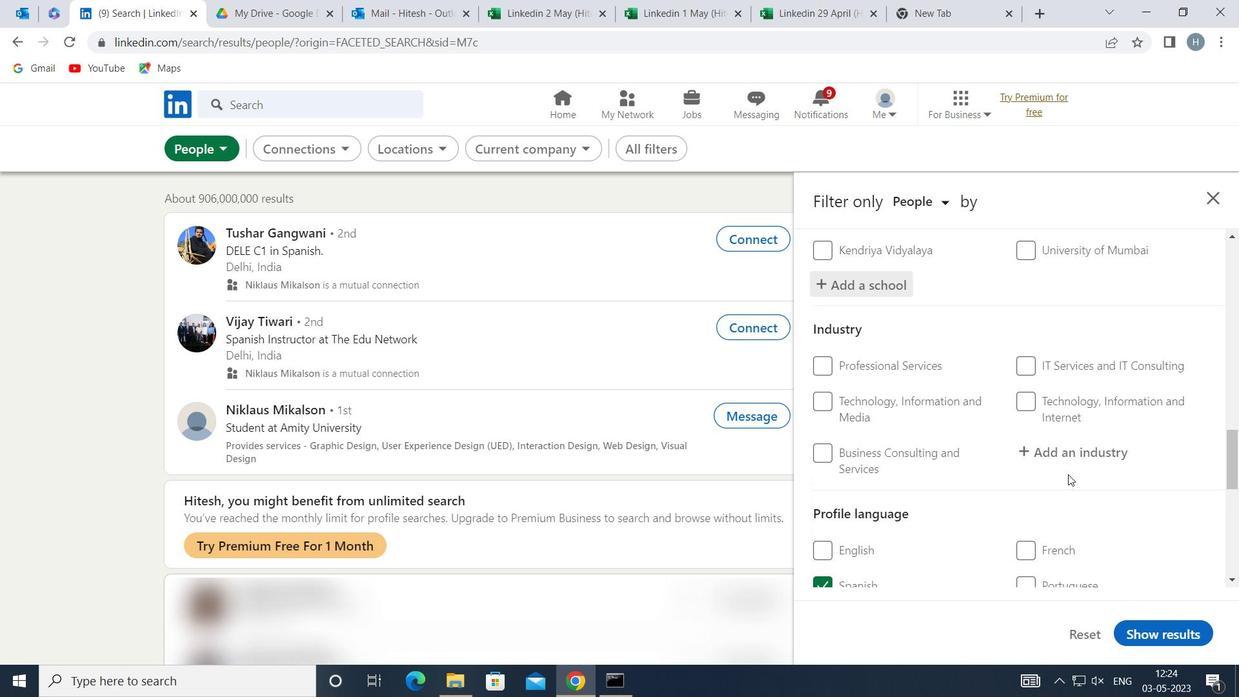 
Action: Mouse pressed left at (1084, 451)
Screenshot: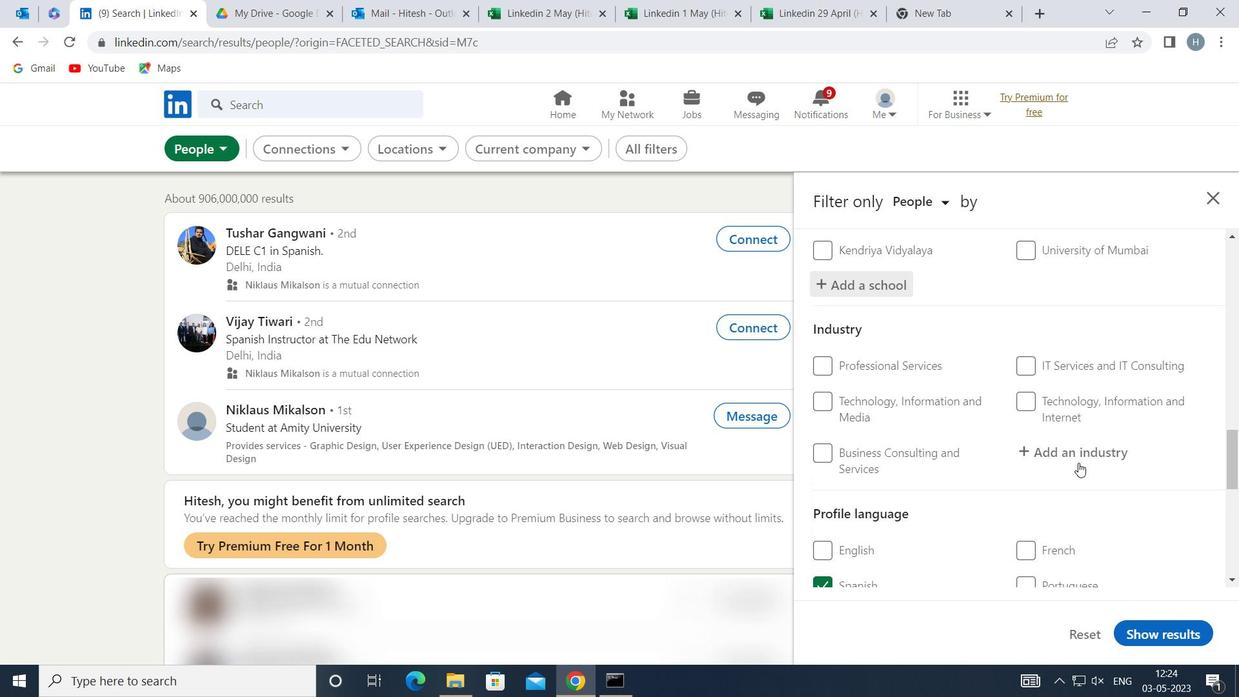 
Action: Key pressed <Key.shift>NATURAL<Key.space><Key.shift>GAS<Key.space><Key.shift>DI
Screenshot: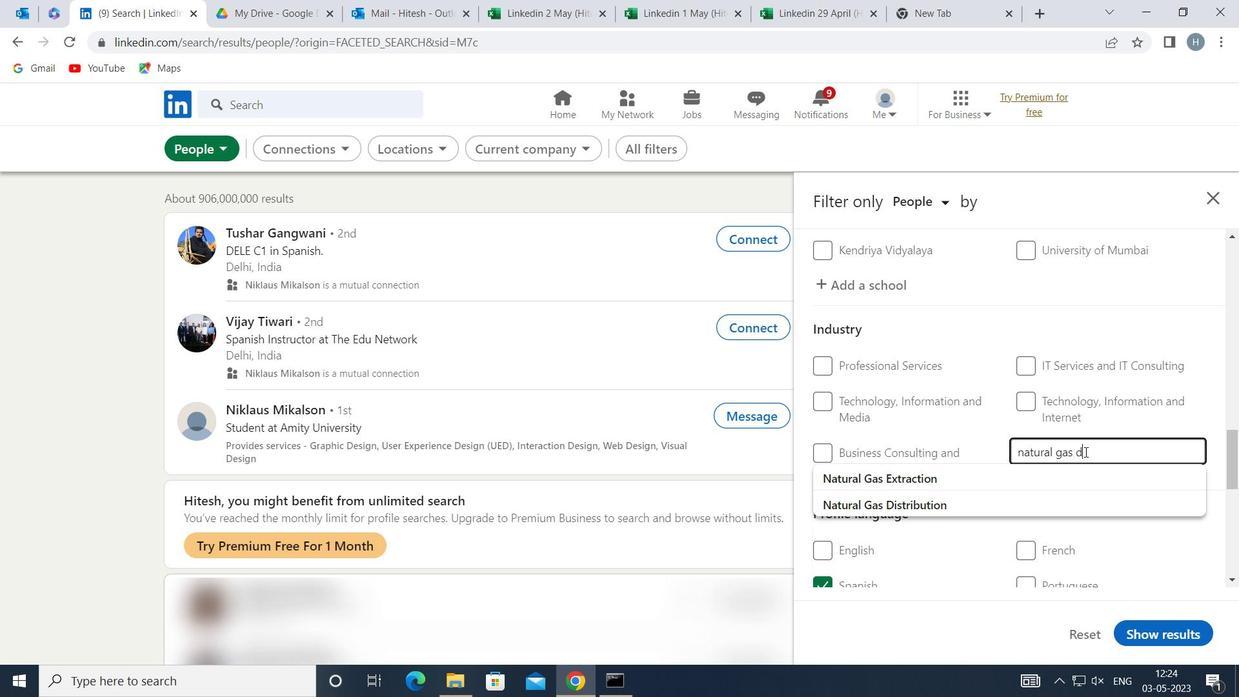 
Action: Mouse moved to (1002, 479)
Screenshot: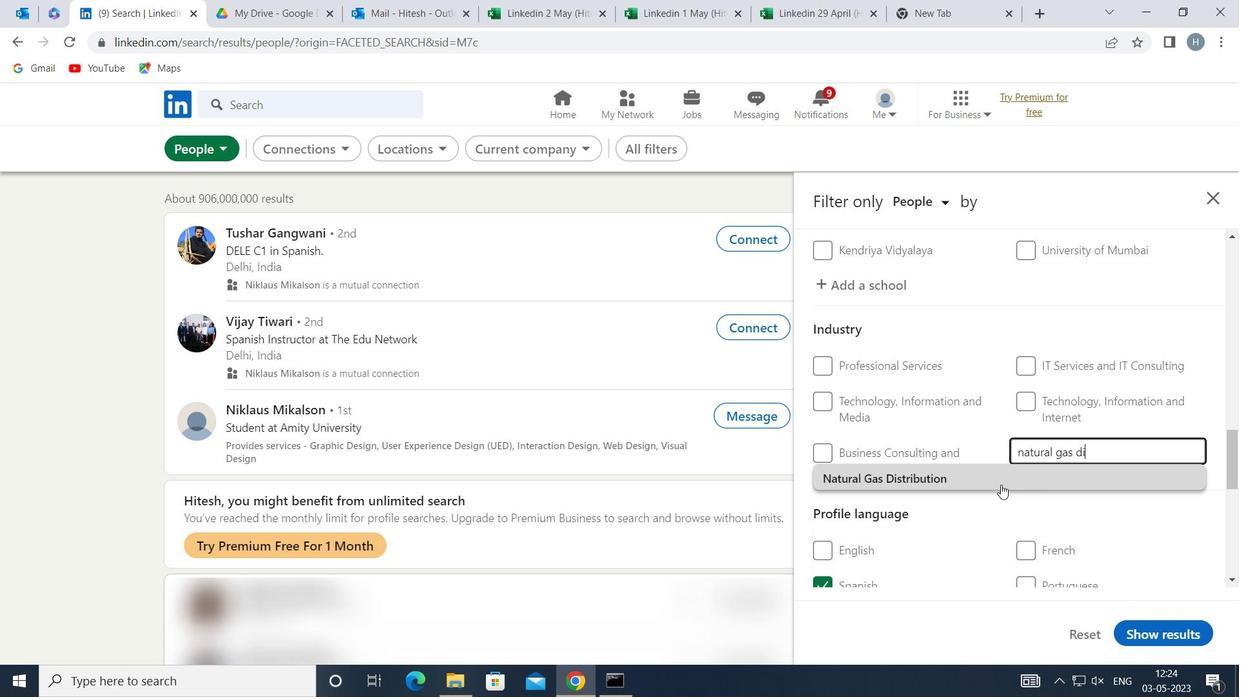 
Action: Mouse pressed left at (1002, 479)
Screenshot: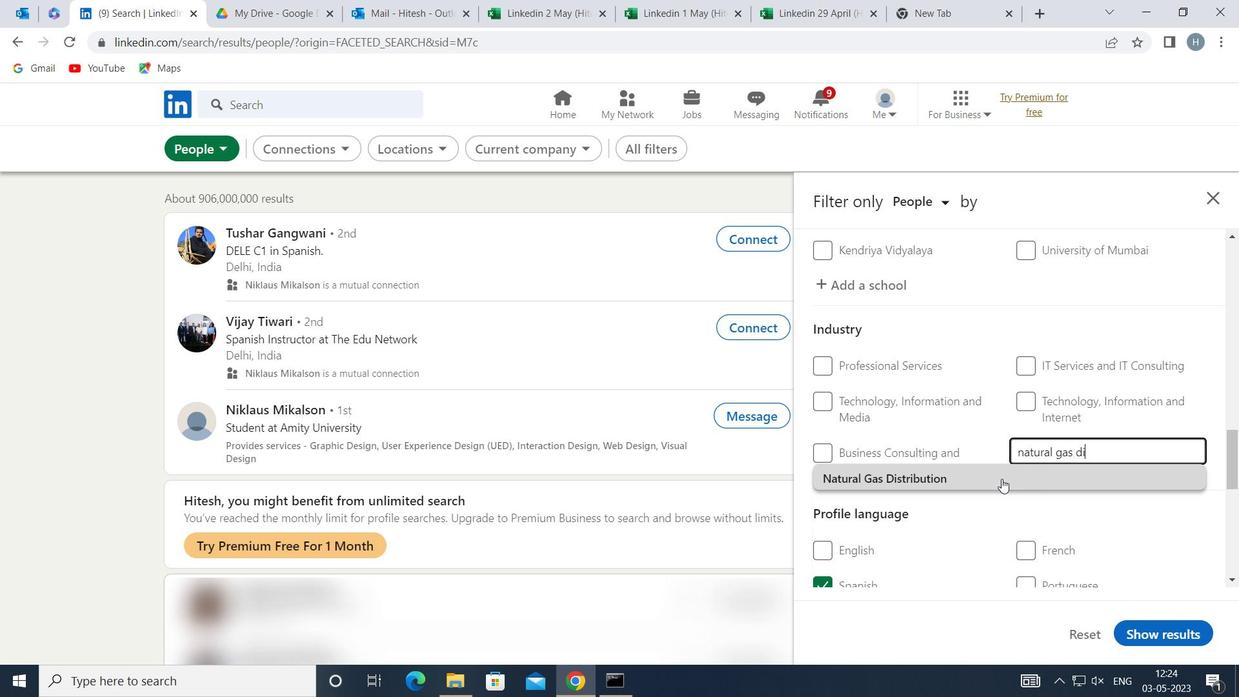 
Action: Mouse moved to (997, 473)
Screenshot: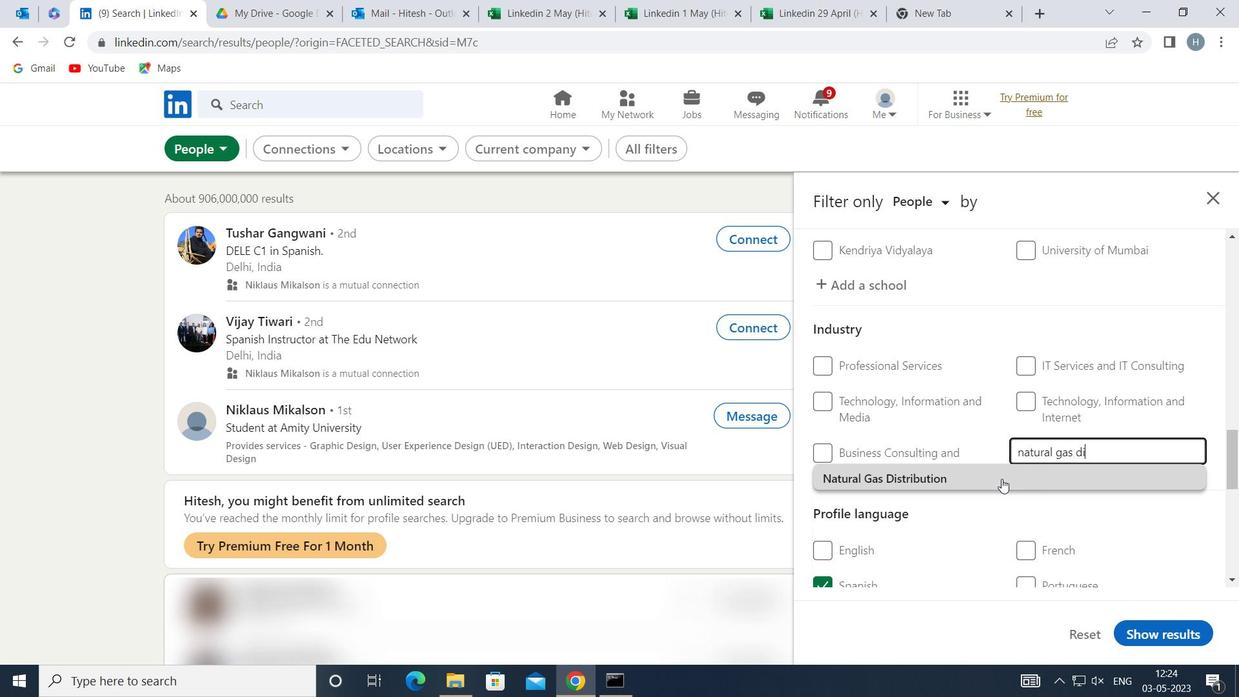 
Action: Mouse scrolled (997, 473) with delta (0, 0)
Screenshot: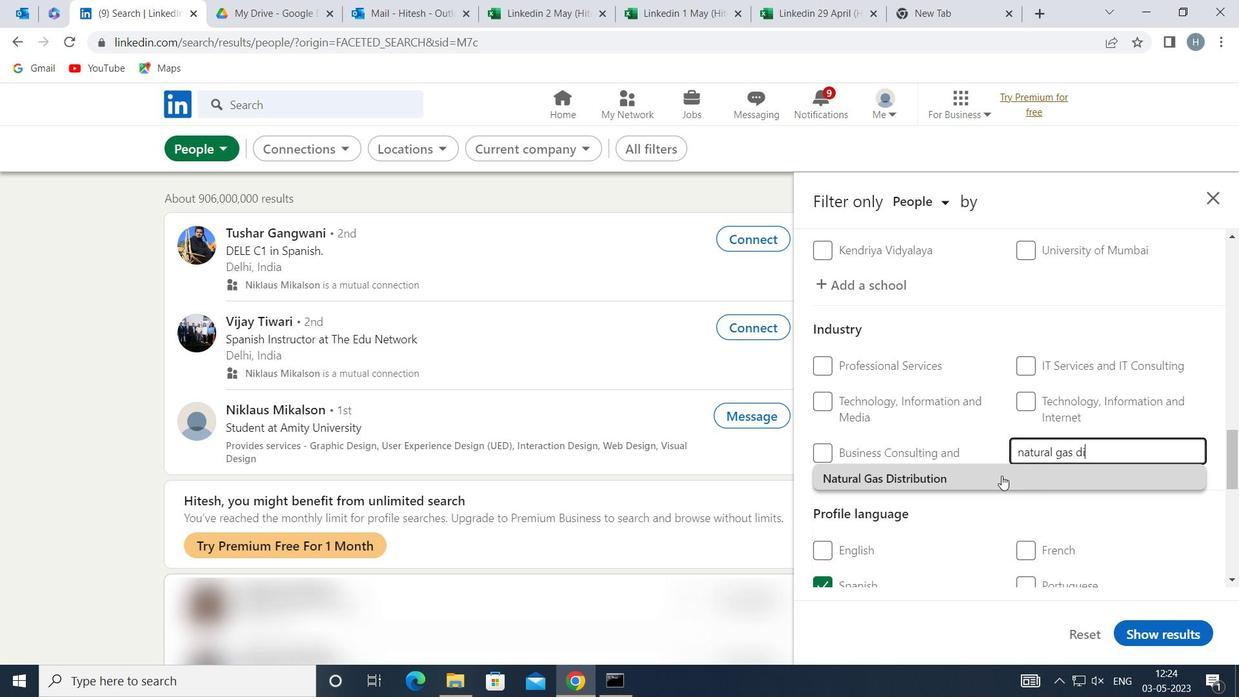 
Action: Mouse scrolled (997, 473) with delta (0, 0)
Screenshot: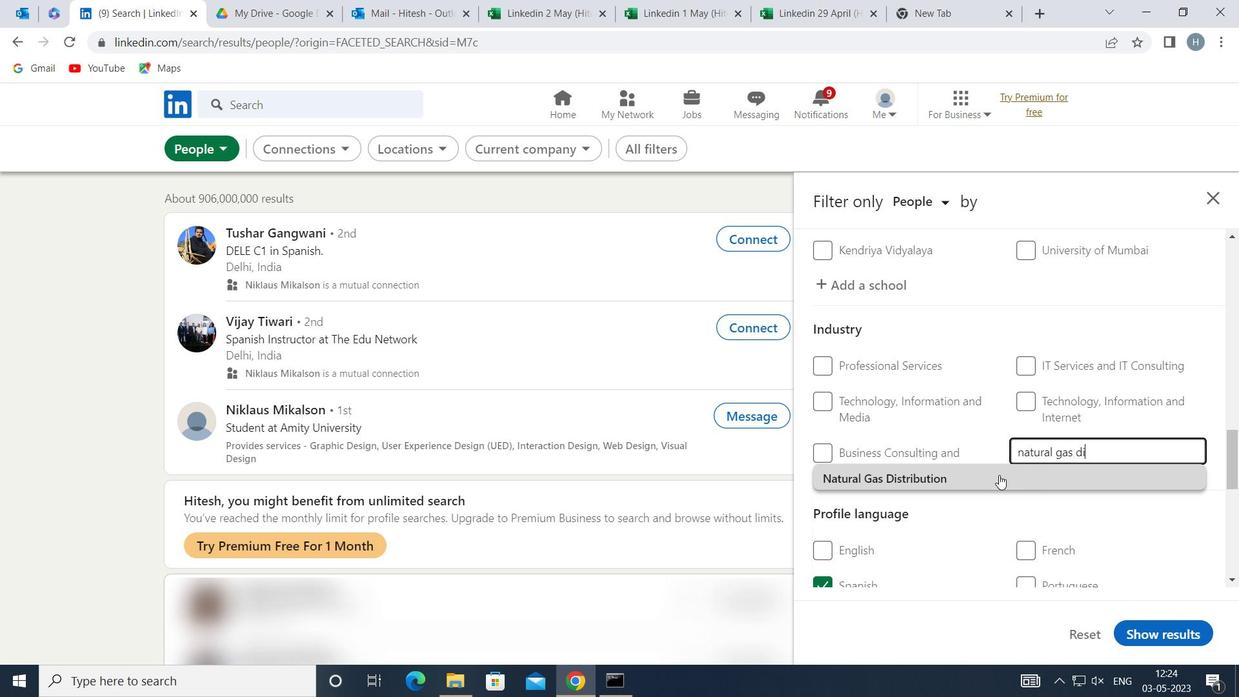 
Action: Mouse moved to (973, 479)
Screenshot: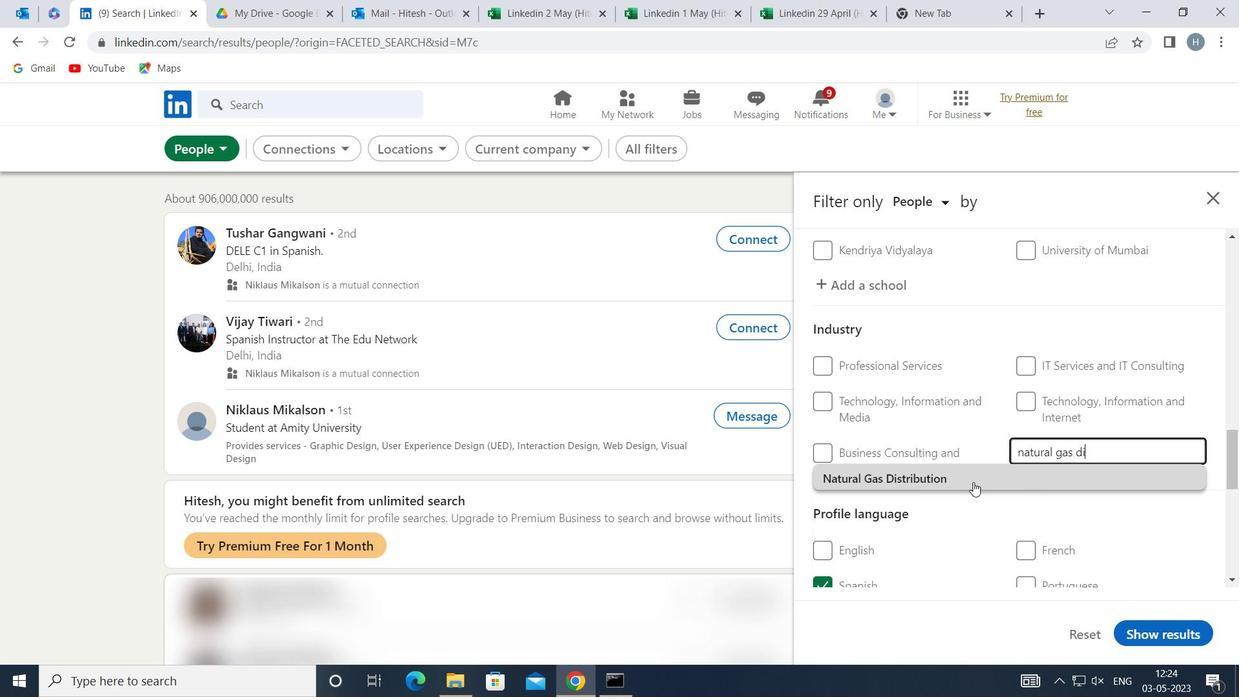 
Action: Mouse pressed left at (973, 479)
Screenshot: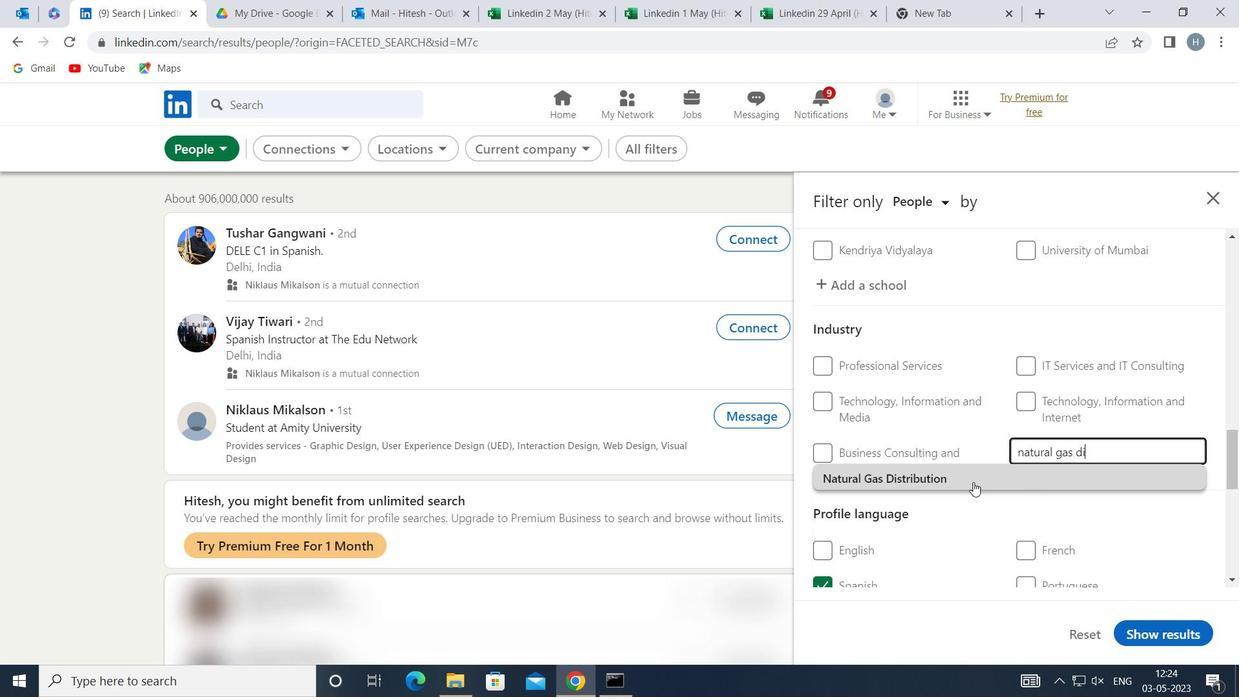 
Action: Mouse moved to (974, 478)
Screenshot: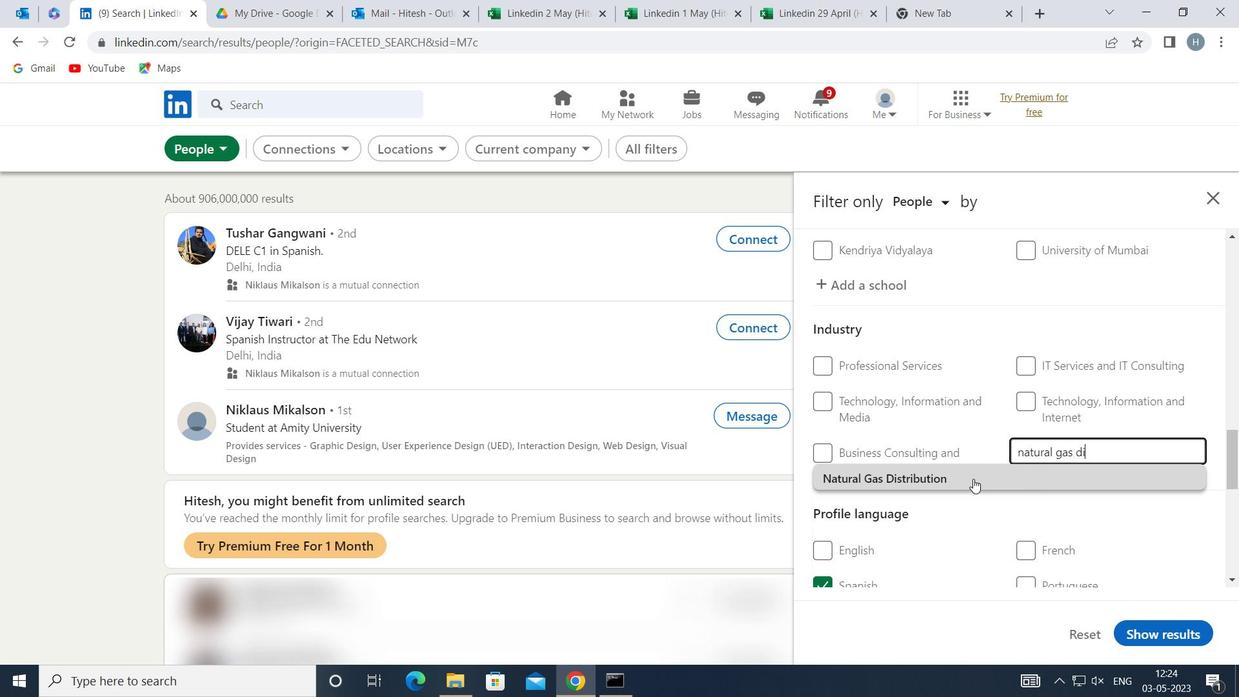 
Action: Mouse scrolled (974, 477) with delta (0, 0)
Screenshot: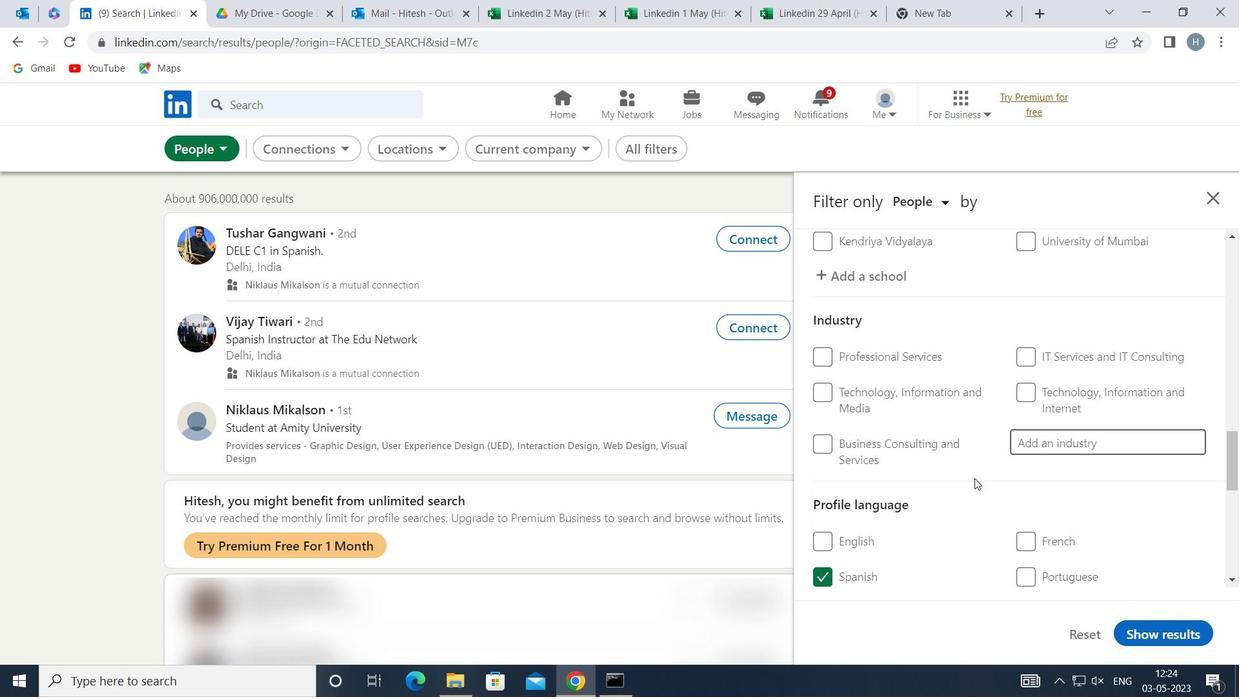 
Action: Mouse moved to (974, 478)
Screenshot: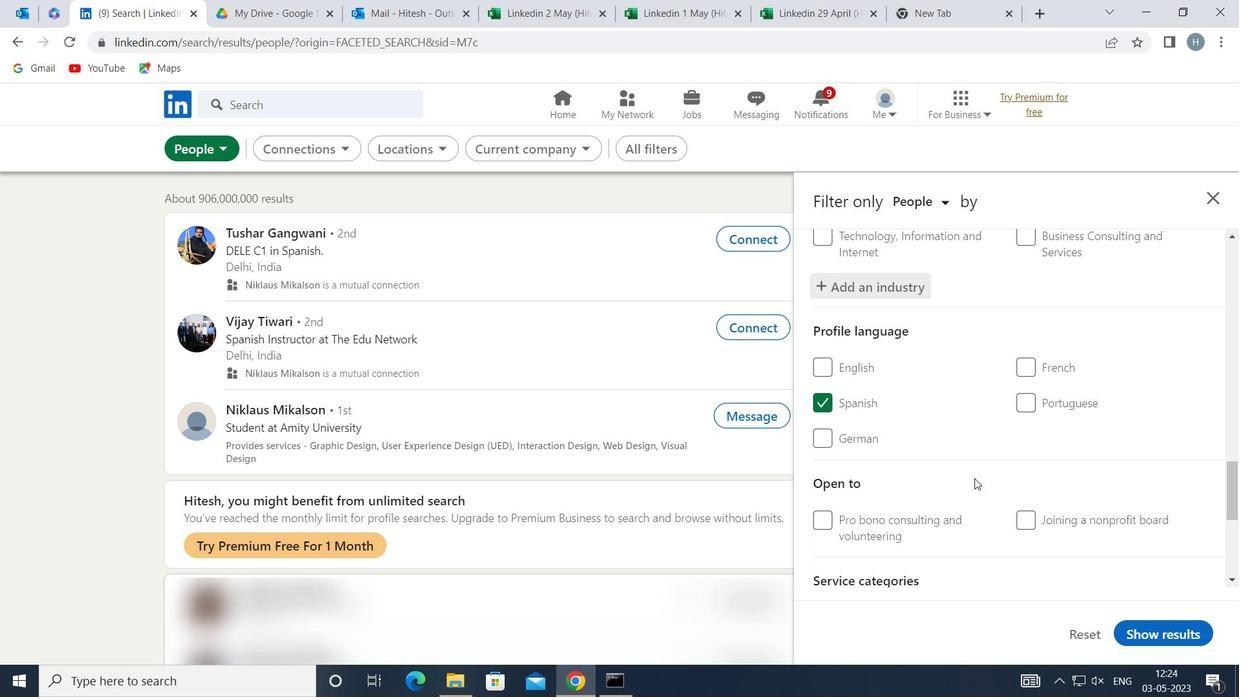 
Action: Mouse scrolled (974, 477) with delta (0, 0)
Screenshot: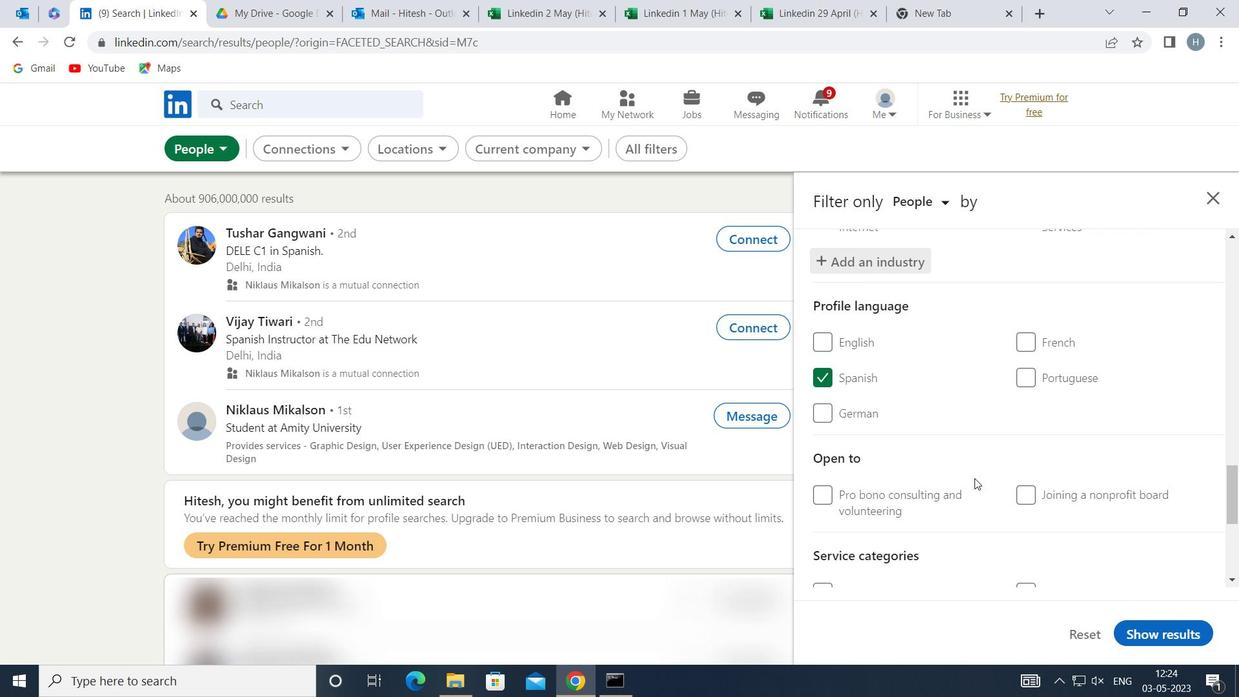 
Action: Mouse scrolled (974, 477) with delta (0, 0)
Screenshot: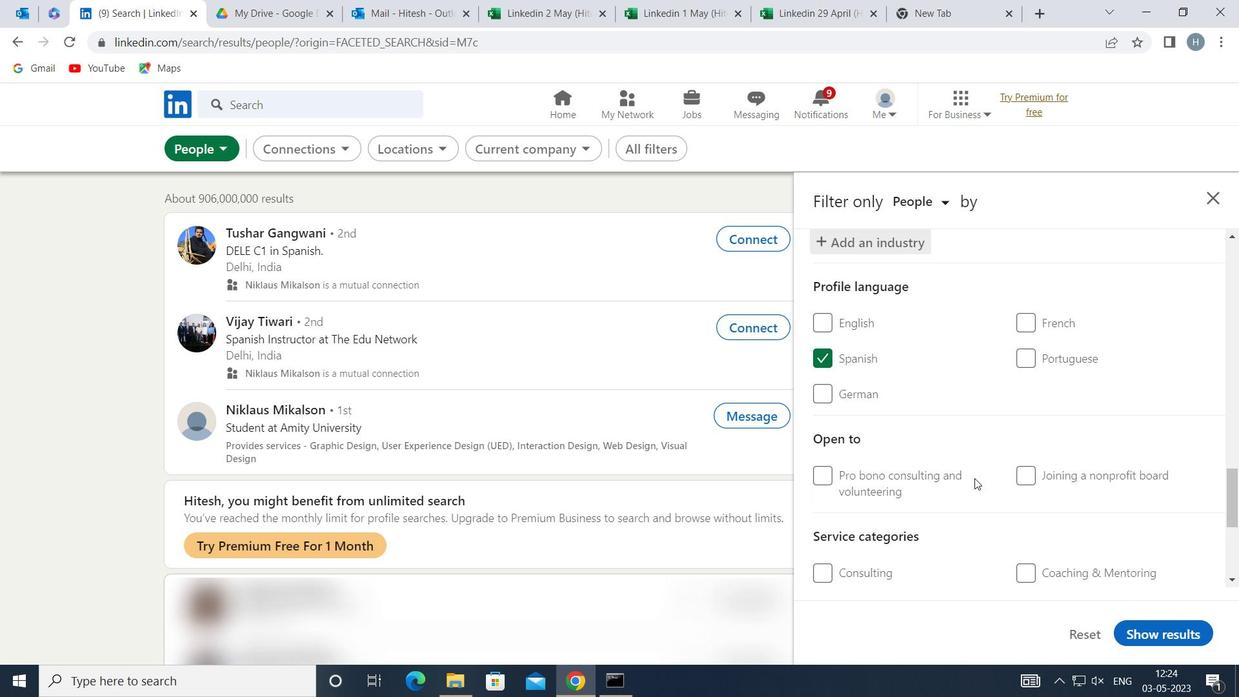 
Action: Mouse moved to (1049, 498)
Screenshot: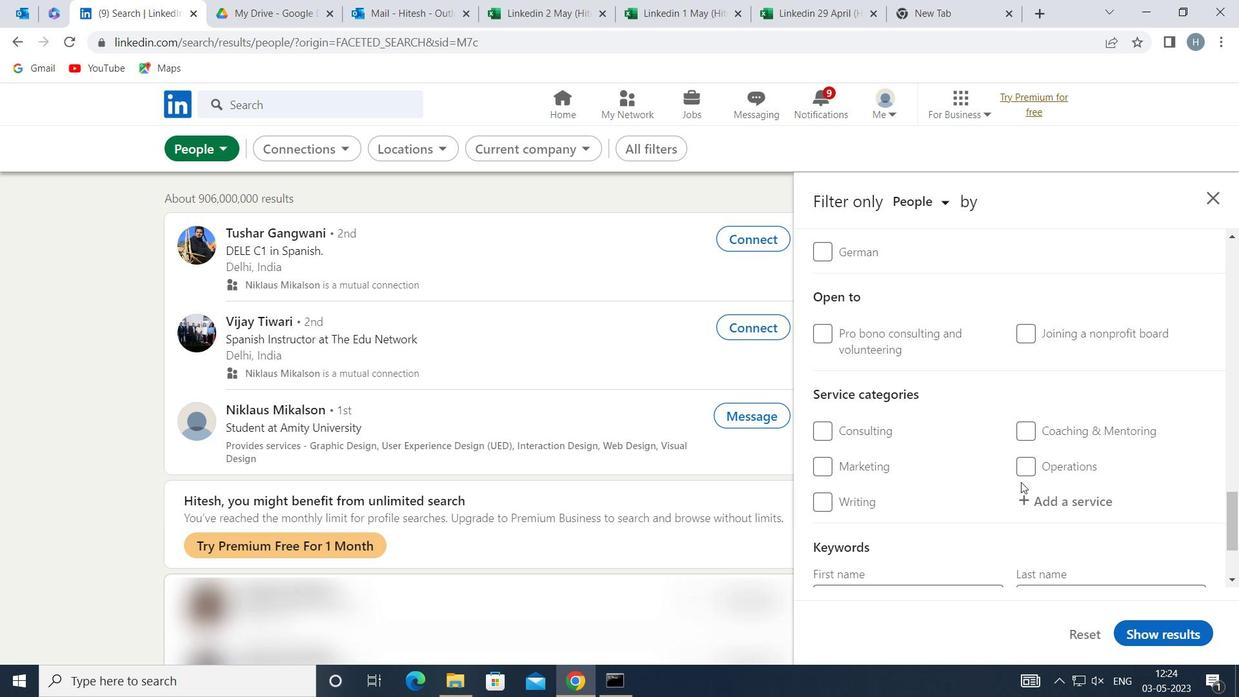 
Action: Mouse pressed left at (1049, 498)
Screenshot: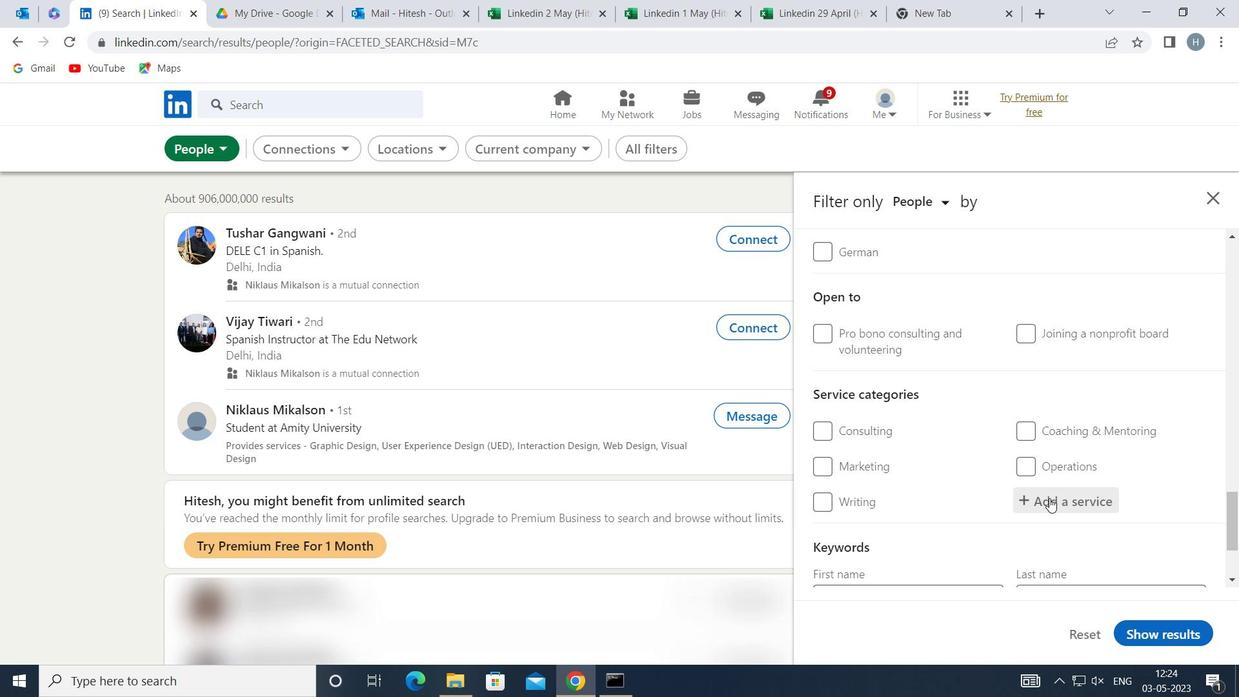 
Action: Key pressed <Key.shift>LIFE<Key.space><Key.shift>CO
Screenshot: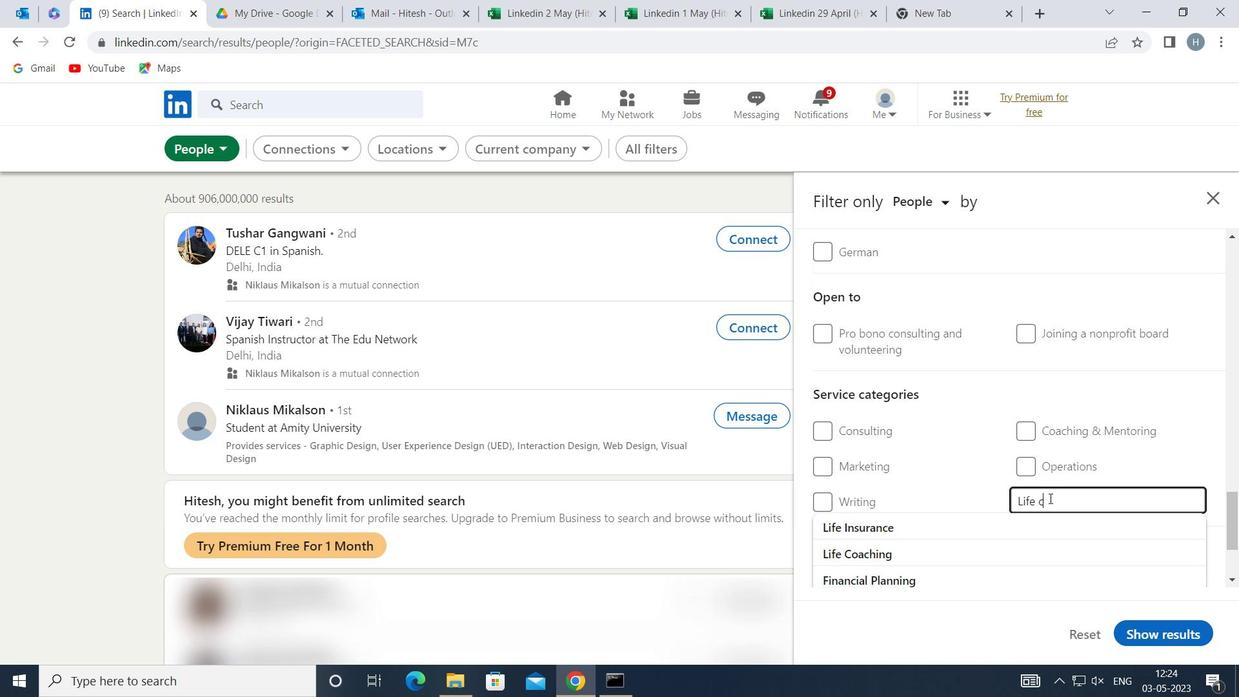 
Action: Mouse moved to (1028, 520)
Screenshot: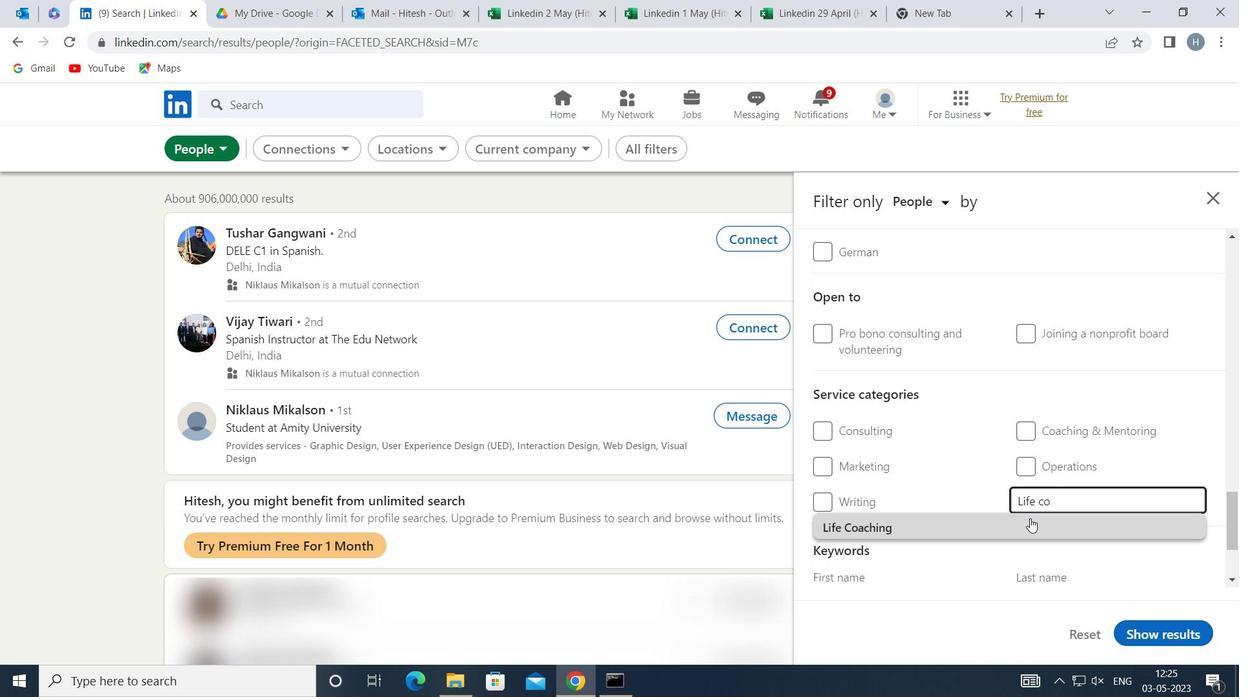 
Action: Mouse pressed left at (1028, 520)
Screenshot: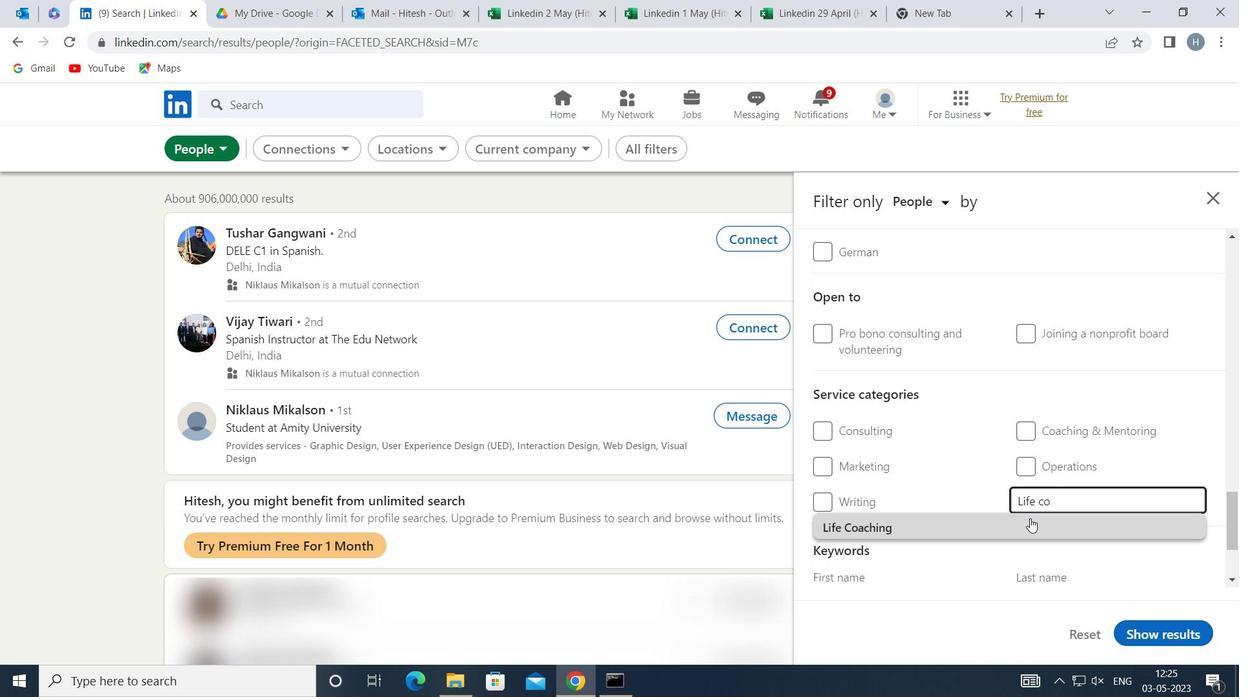 
Action: Mouse moved to (985, 523)
Screenshot: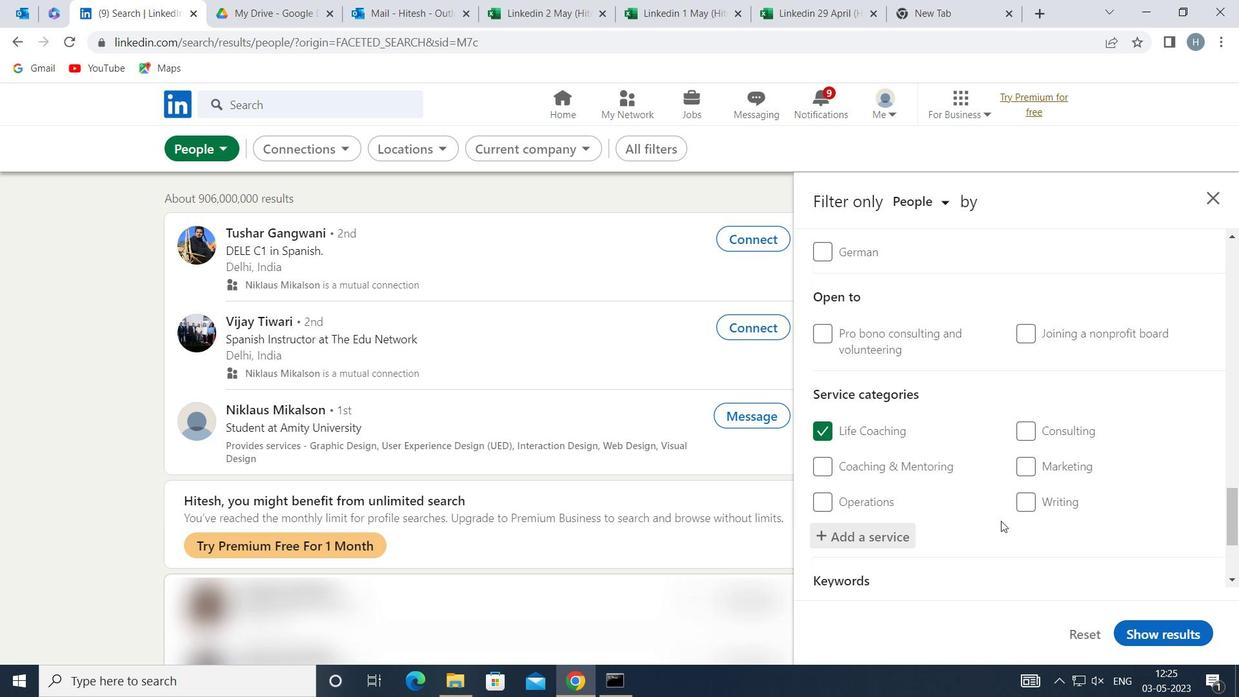 
Action: Mouse scrolled (985, 522) with delta (0, 0)
Screenshot: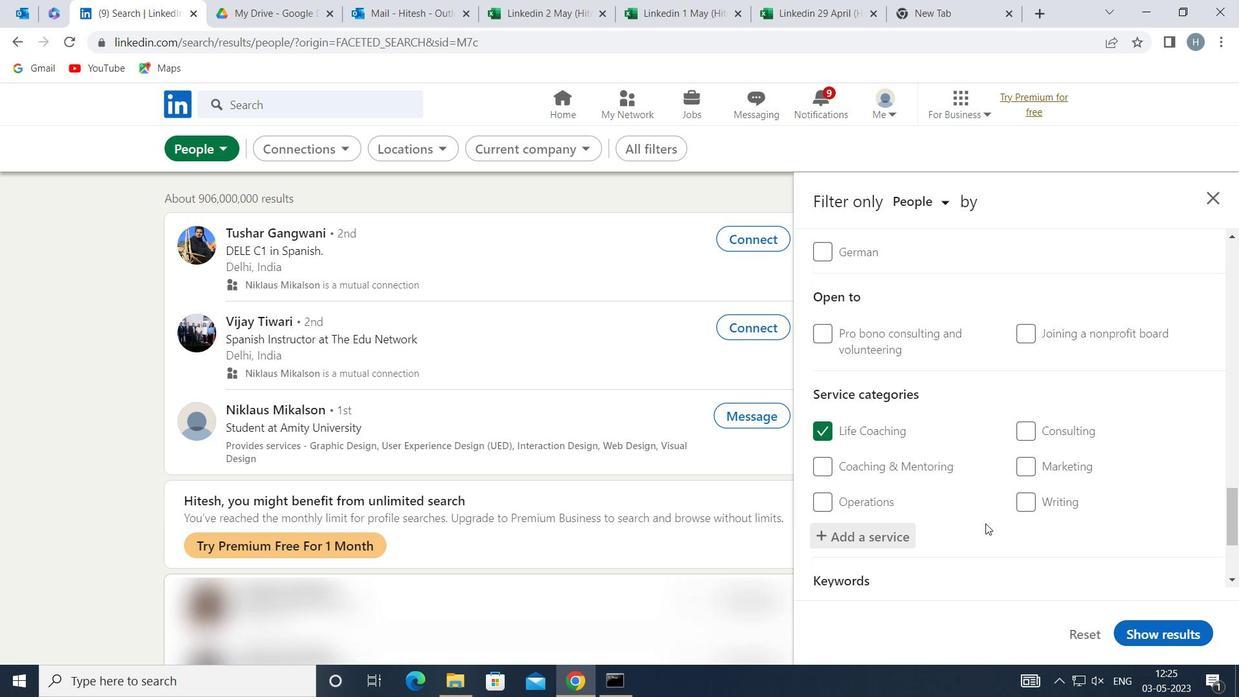 
Action: Mouse scrolled (985, 522) with delta (0, 0)
Screenshot: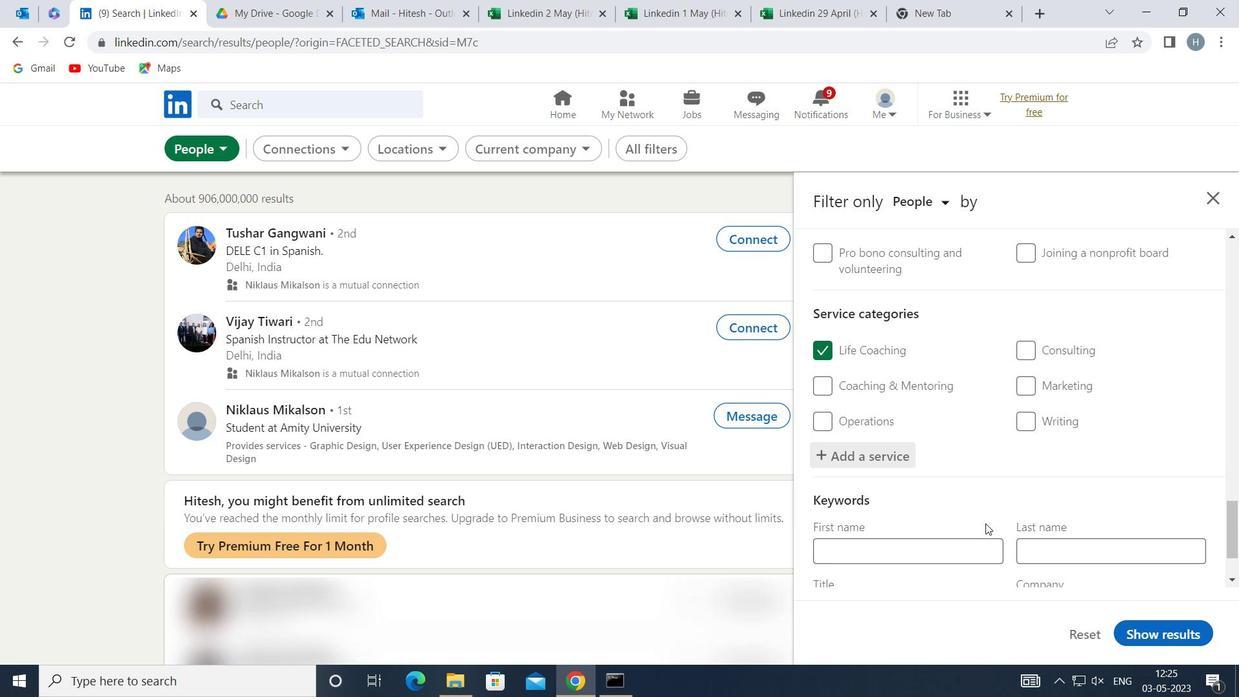 
Action: Mouse moved to (977, 522)
Screenshot: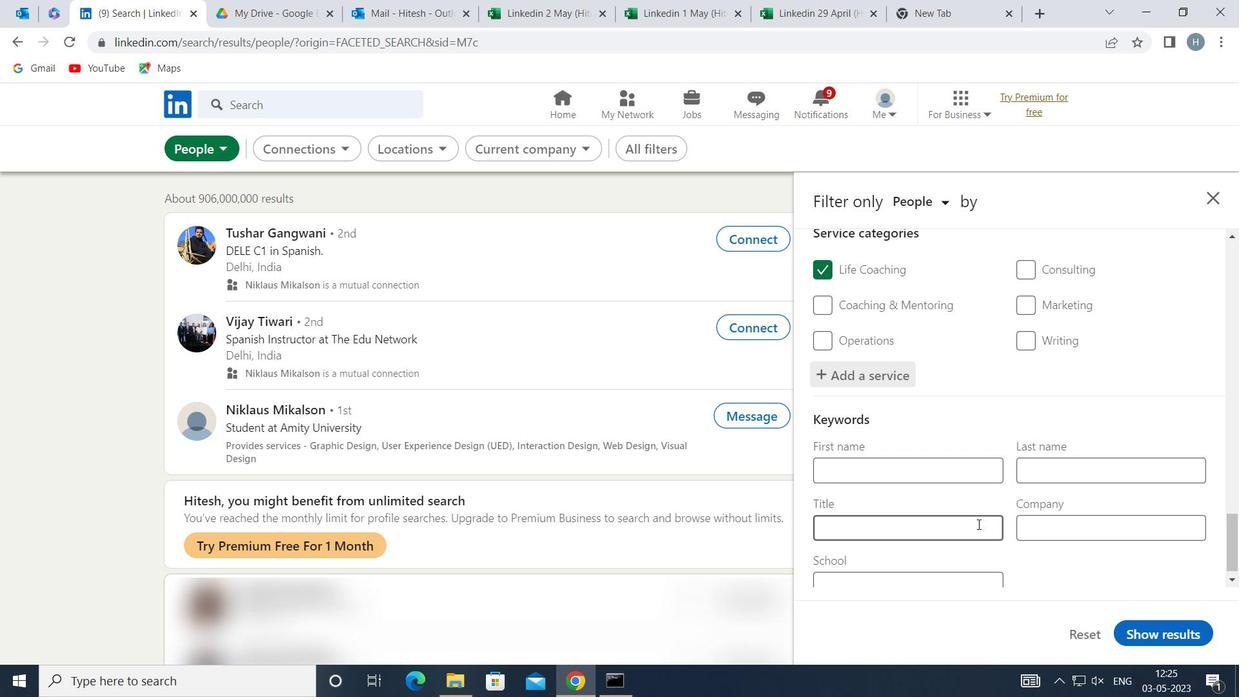 
Action: Mouse pressed left at (977, 522)
Screenshot: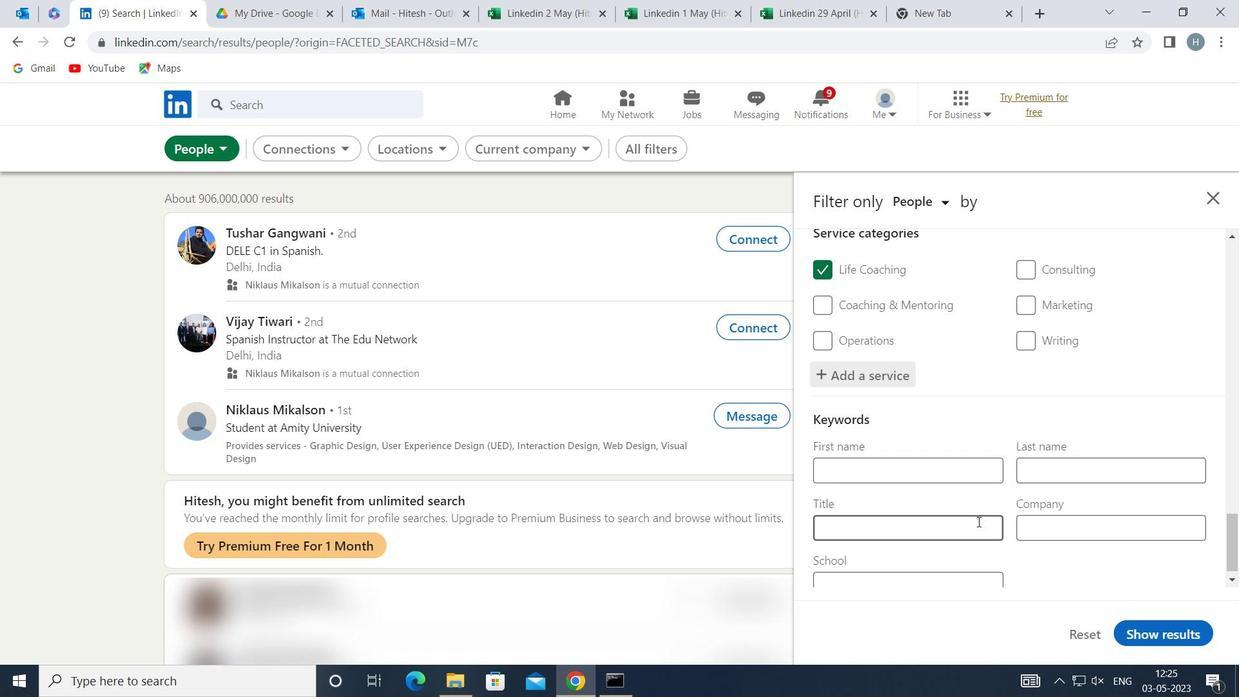 
Action: Mouse moved to (865, 338)
Screenshot: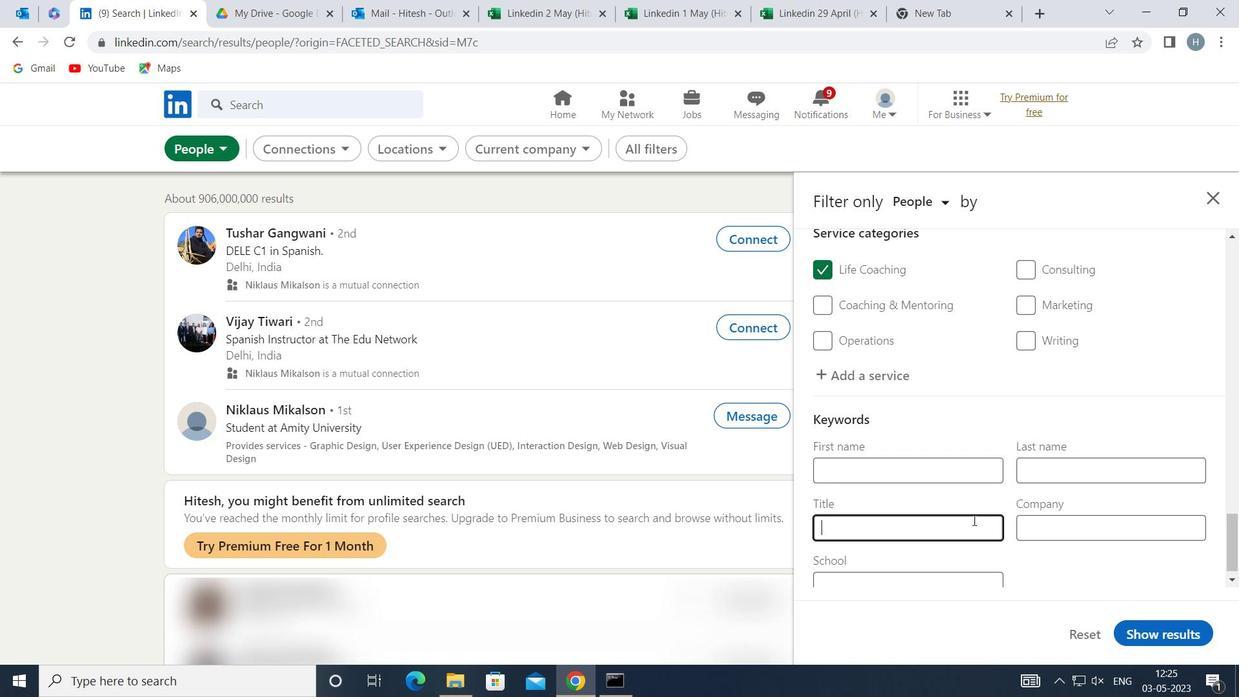 
Action: Key pressed <Key.shift>SALES<Key.space><Key.shift>MANAGER
Screenshot: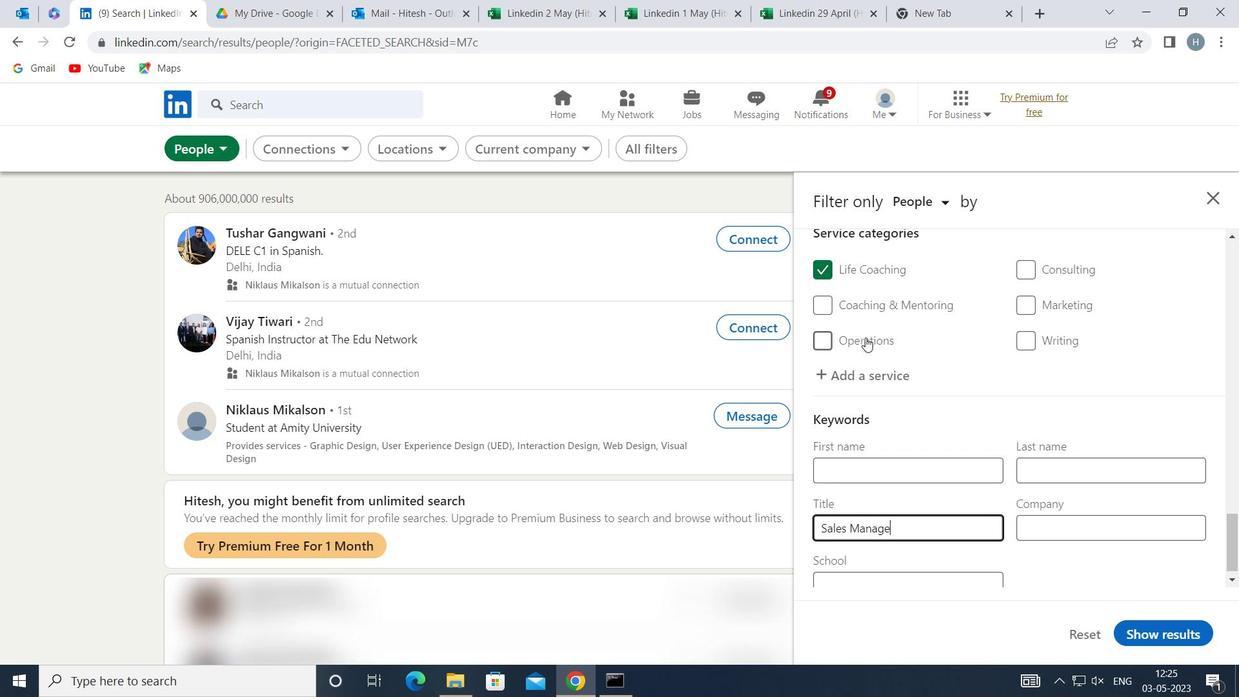 
Action: Mouse moved to (1190, 626)
Screenshot: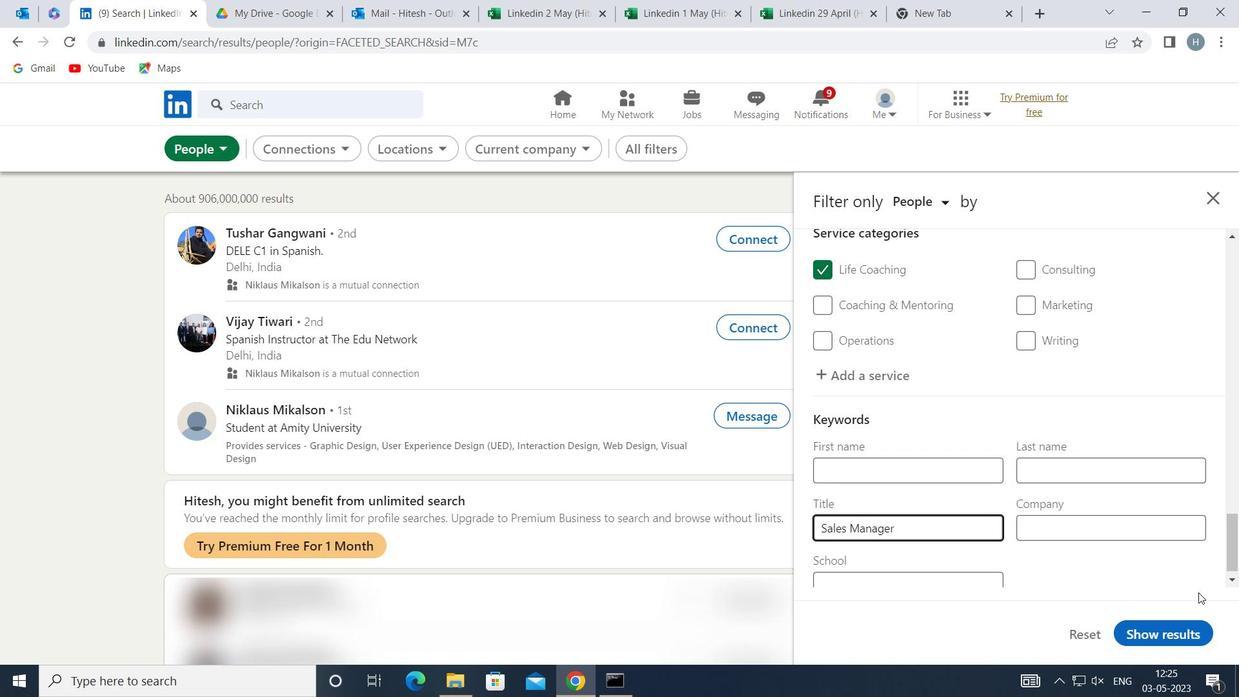 
Action: Mouse pressed left at (1190, 626)
Screenshot: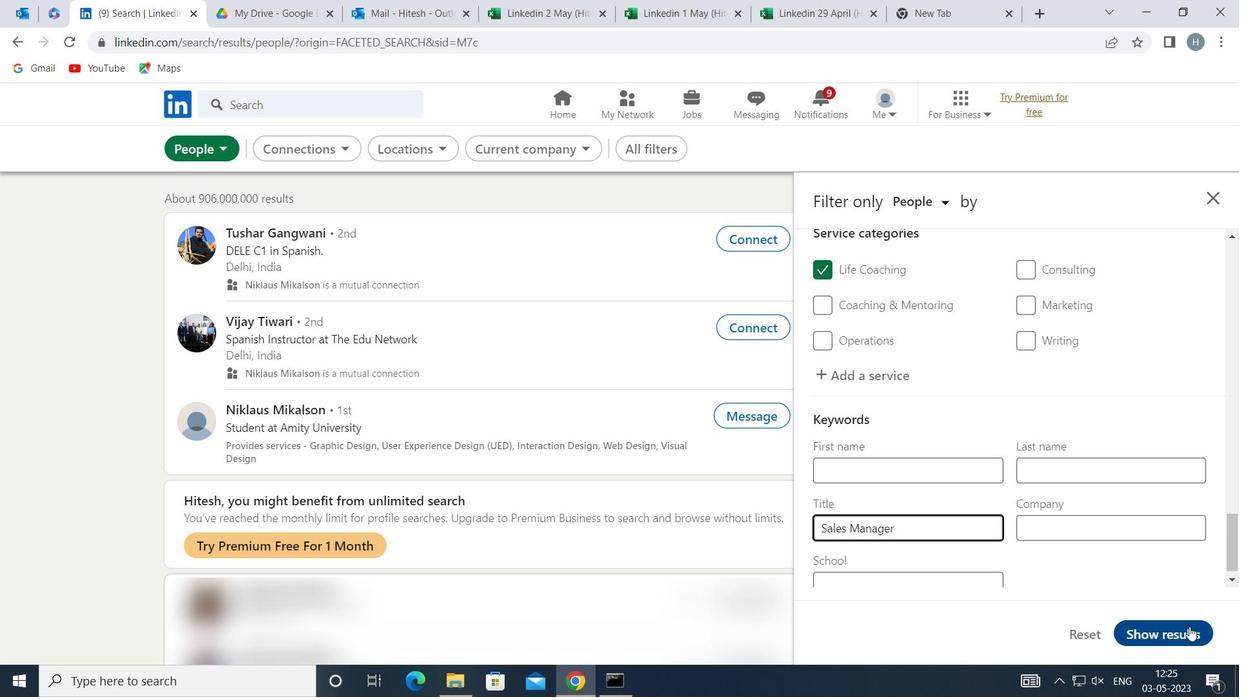 
Action: Mouse moved to (1030, 545)
Screenshot: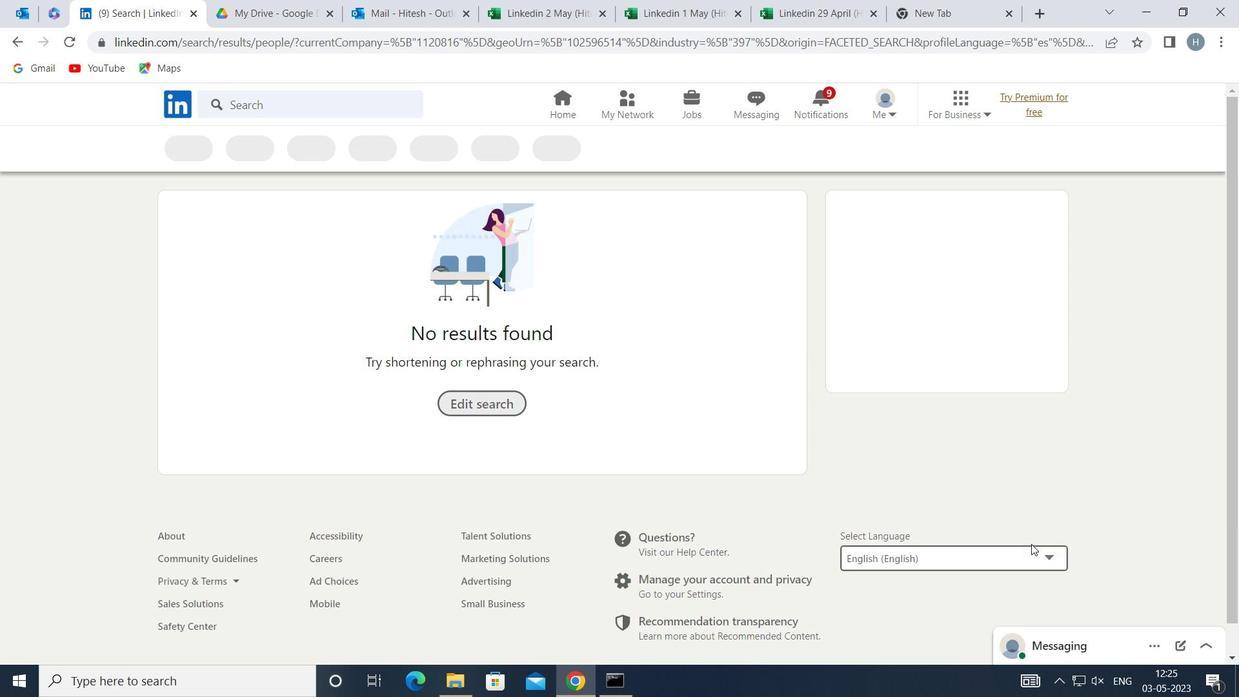 
